 Task: Look for space in Rybnoye, Russia from 12th July, 2023 to 16th July, 2023 for 8 adults in price range Rs.10000 to Rs.16000. Place can be private room with 8 bedrooms having 8 beds and 8 bathrooms. Property type can be house, flat, guest house, hotel. Amenities needed are: wifi, TV, free parkinig on premises, gym, breakfast. Booking option can be shelf check-in. Required host language is English.
Action: Mouse moved to (563, 121)
Screenshot: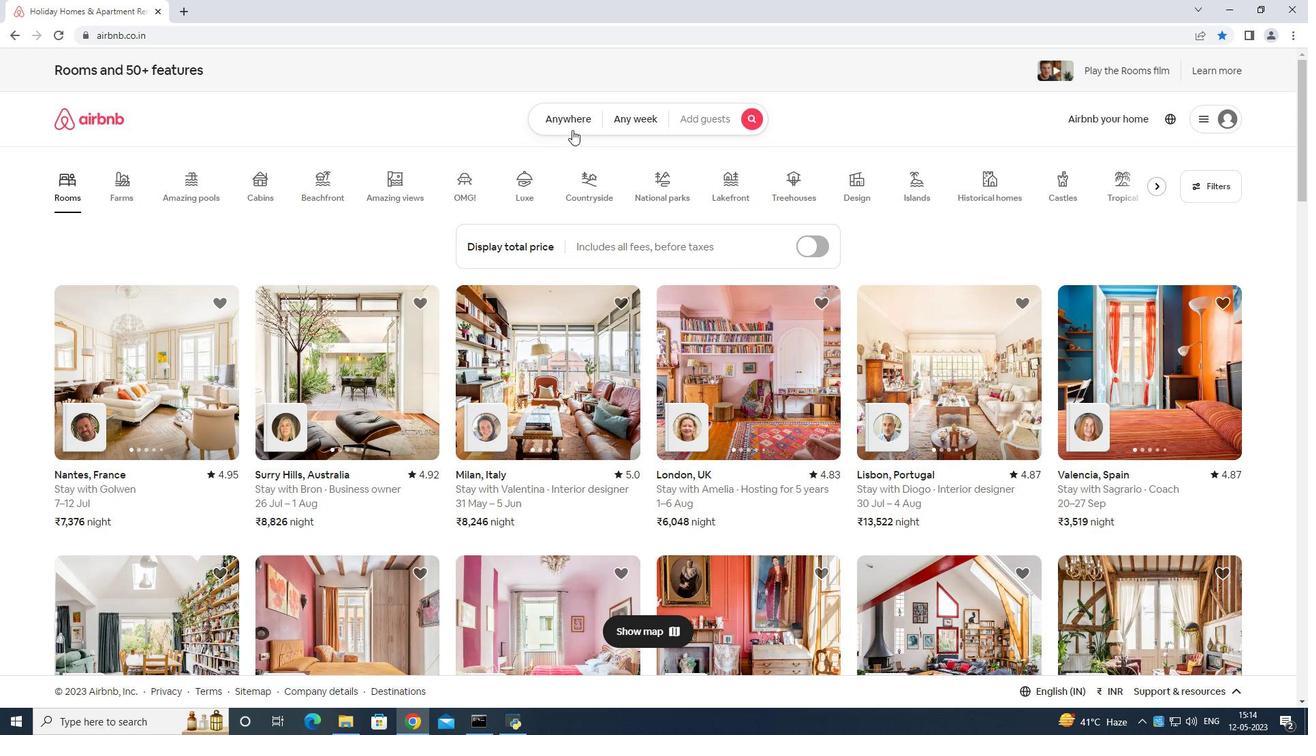 
Action: Mouse pressed left at (563, 121)
Screenshot: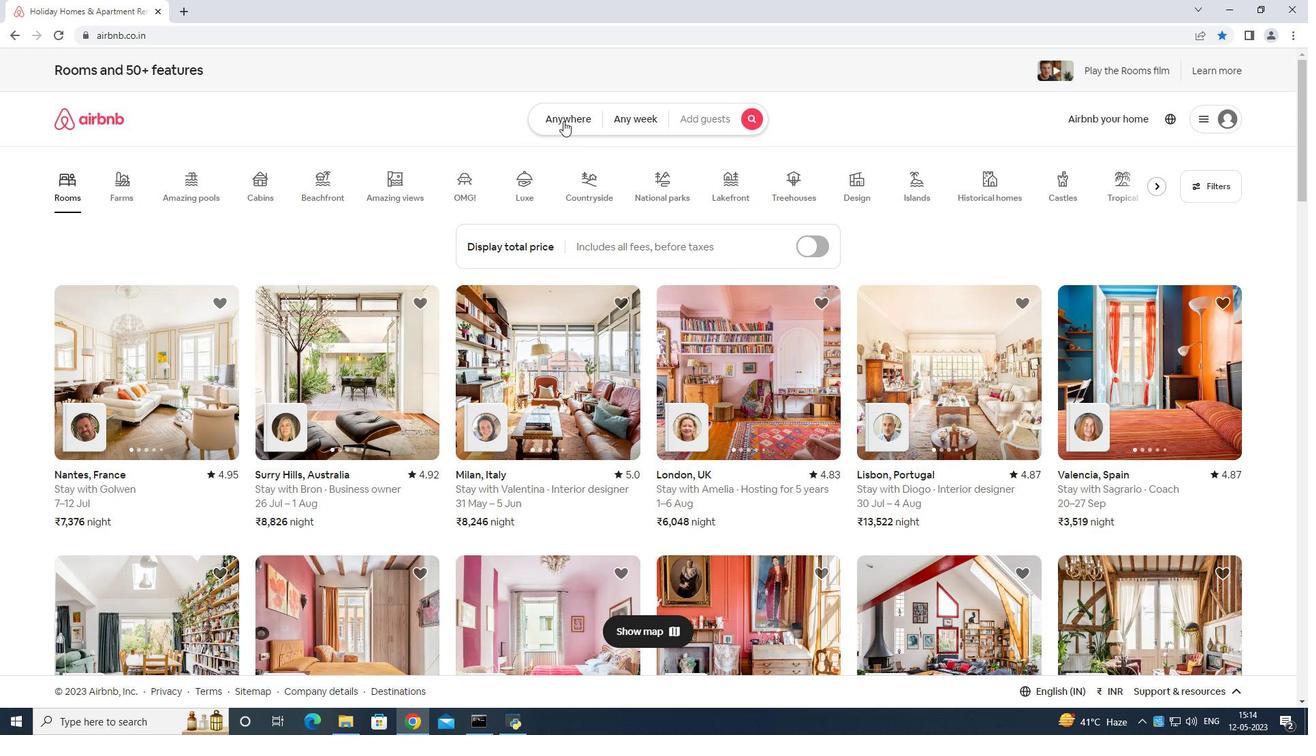 
Action: Mouse moved to (453, 169)
Screenshot: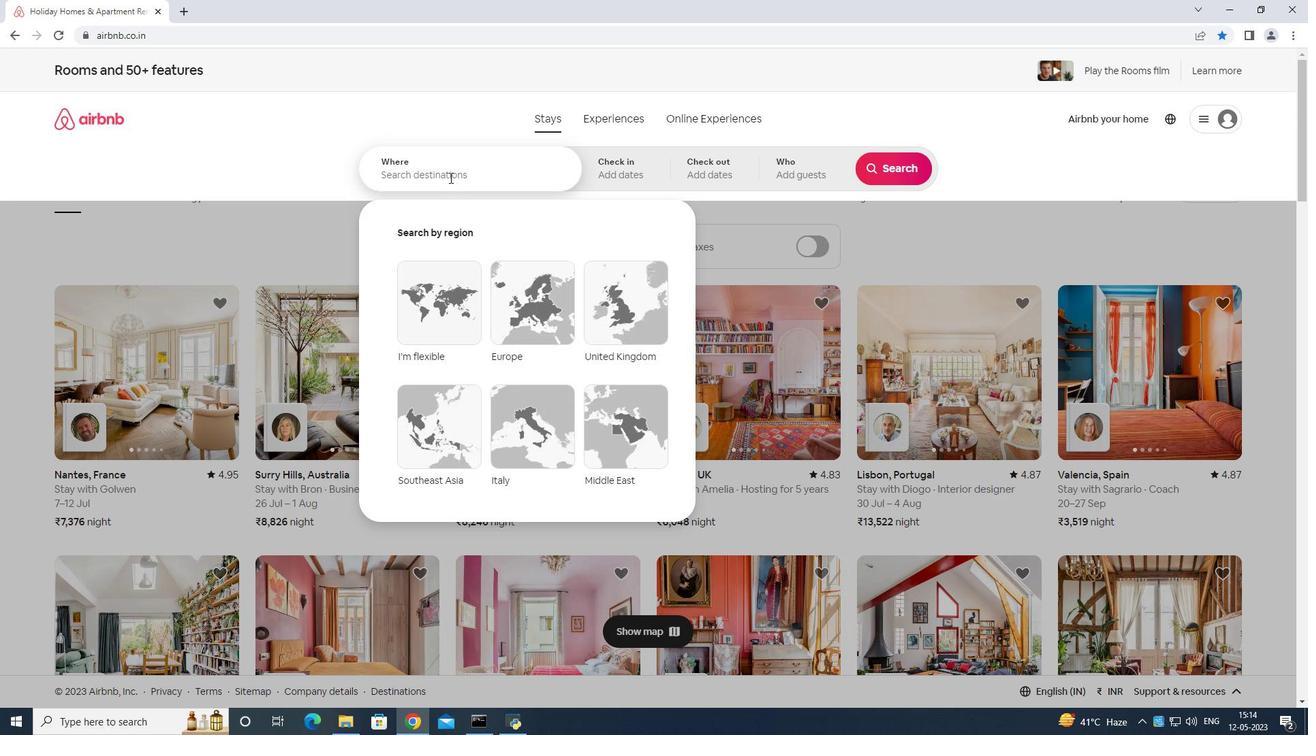 
Action: Mouse pressed left at (453, 169)
Screenshot: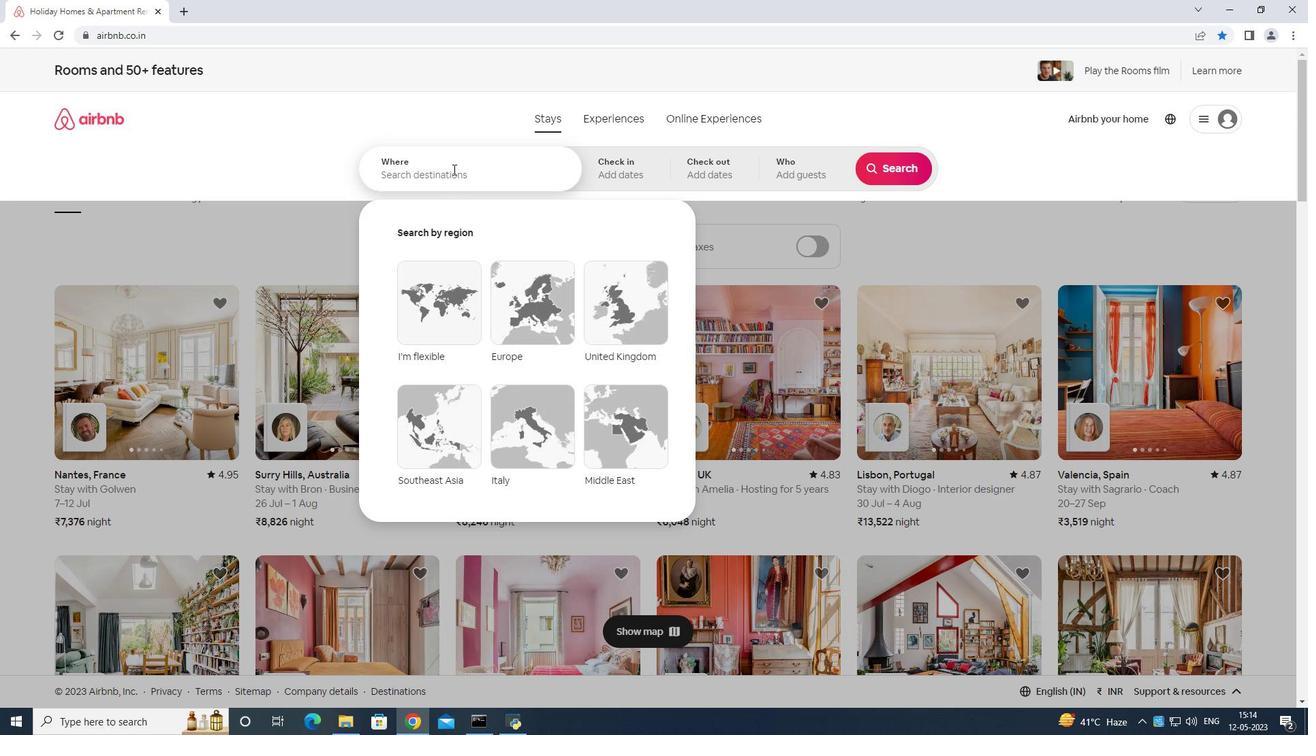 
Action: Mouse moved to (442, 177)
Screenshot: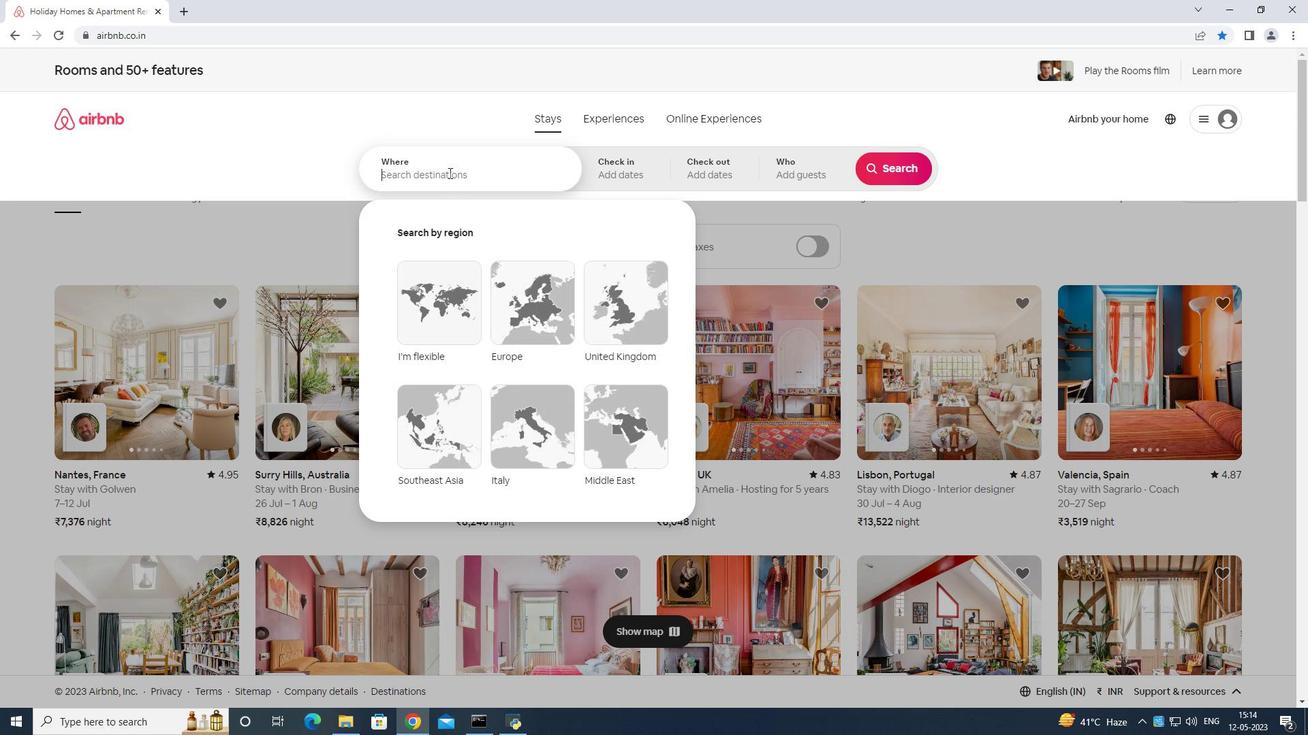 
Action: Key pressed <Key.shift>Rybnoye<Key.space>rua<Key.backspace>ssia<Key.enter>
Screenshot: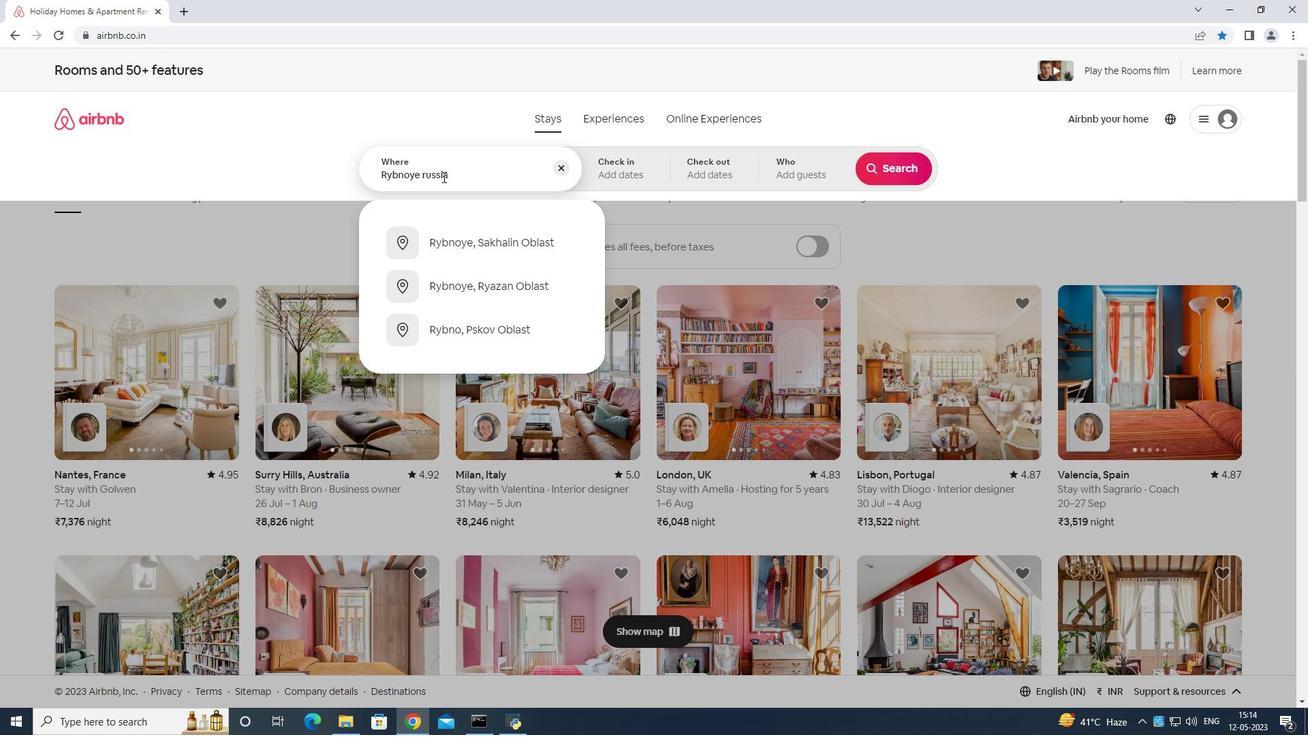 
Action: Mouse moved to (889, 272)
Screenshot: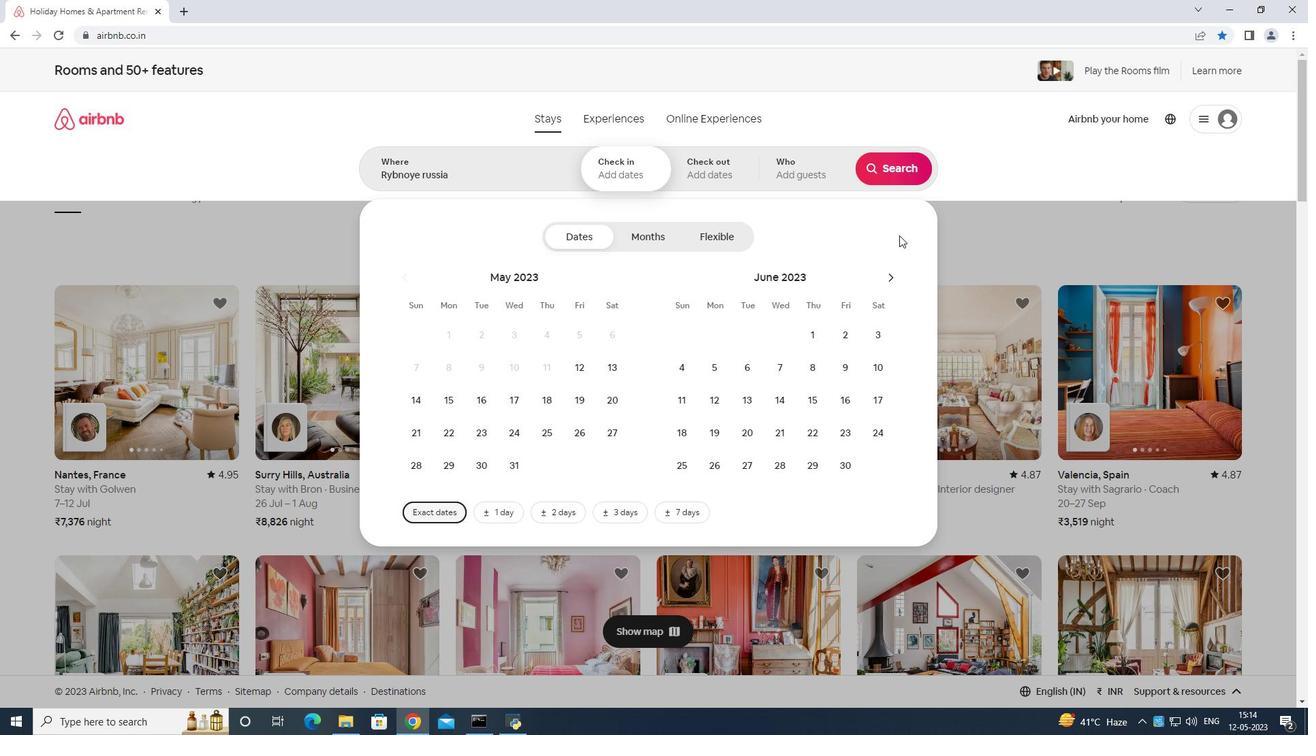 
Action: Mouse pressed left at (889, 272)
Screenshot: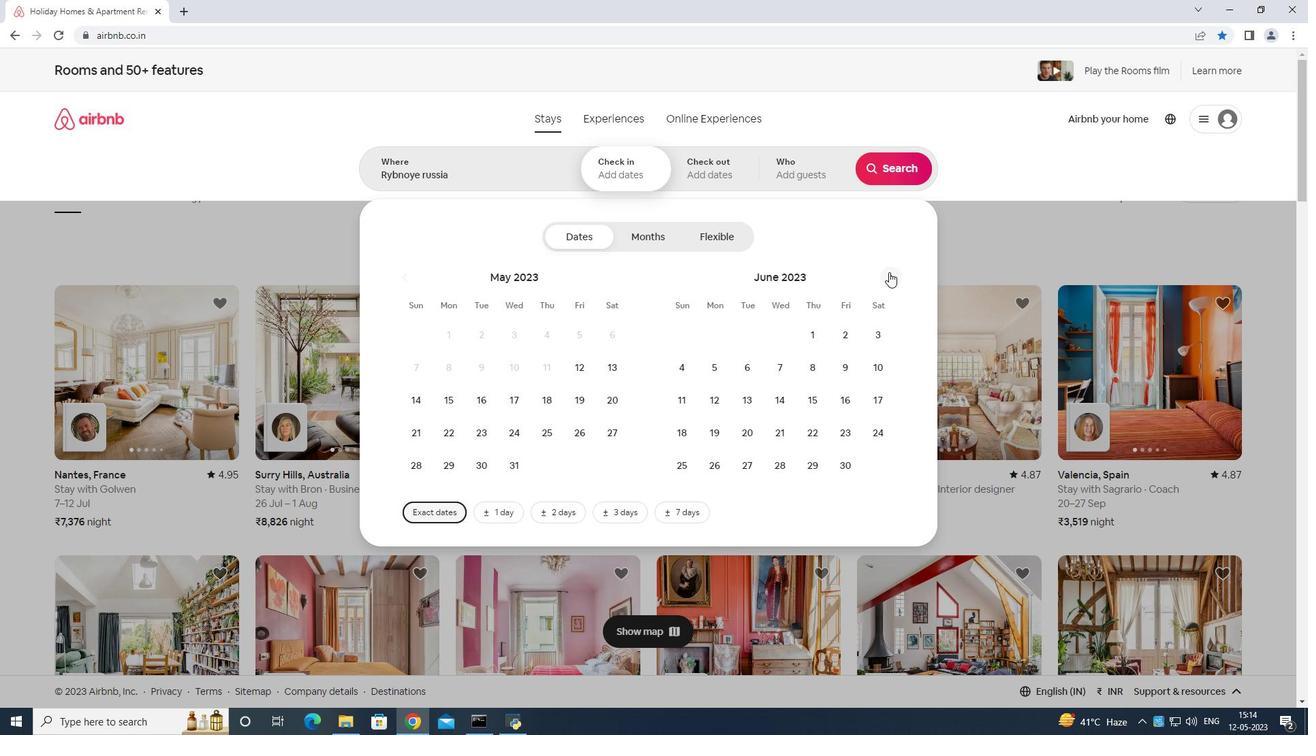 
Action: Mouse moved to (772, 392)
Screenshot: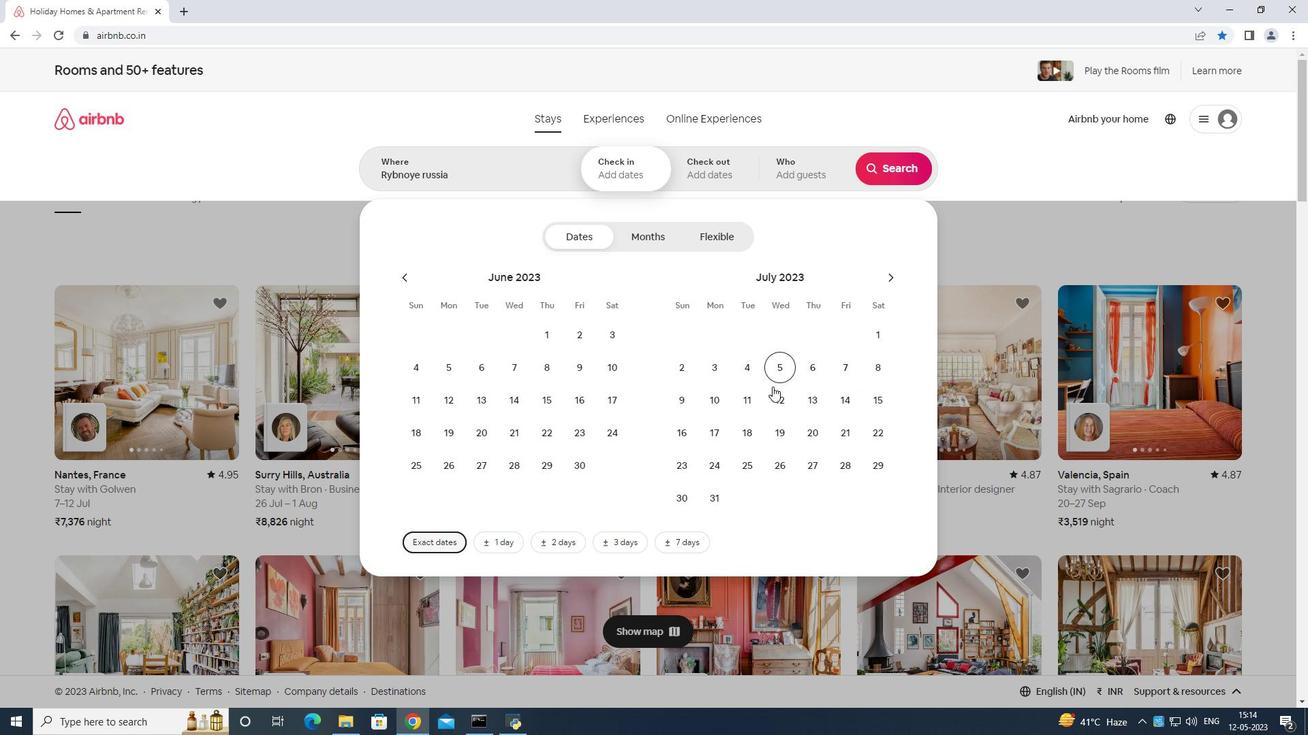 
Action: Mouse pressed left at (772, 392)
Screenshot: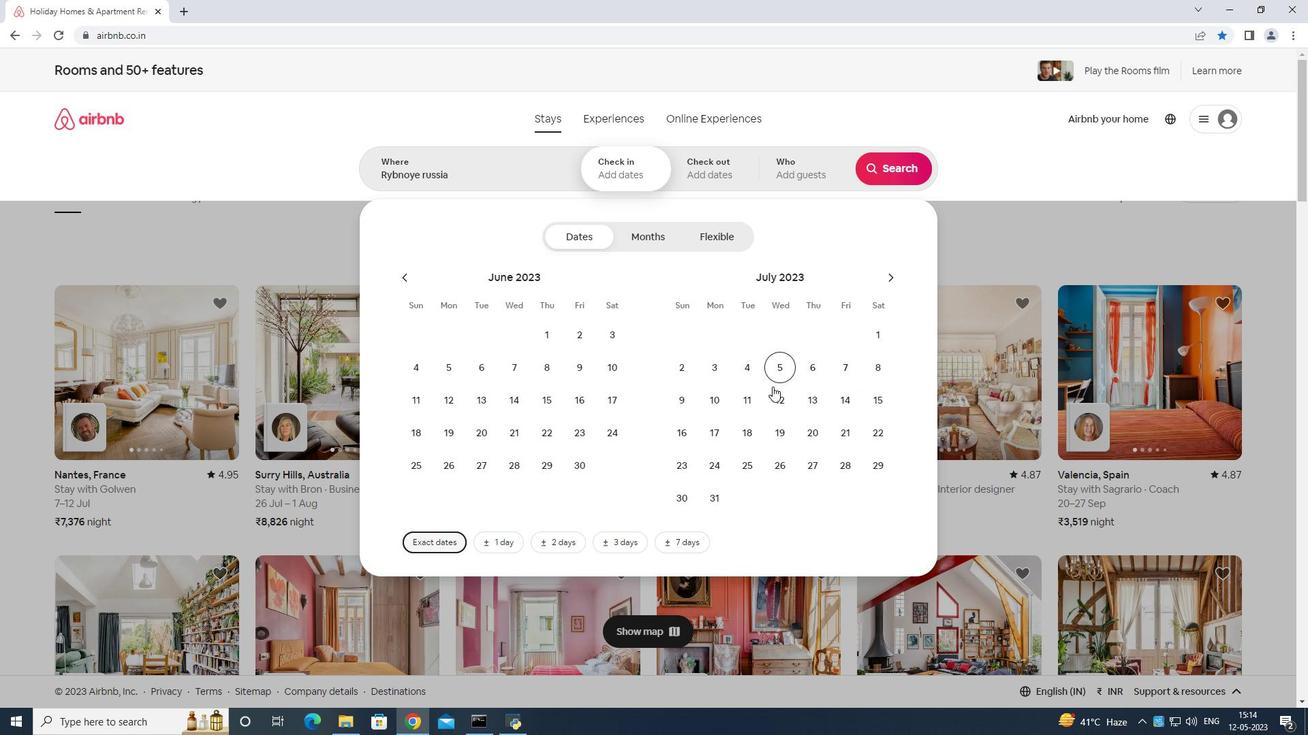 
Action: Mouse moved to (687, 433)
Screenshot: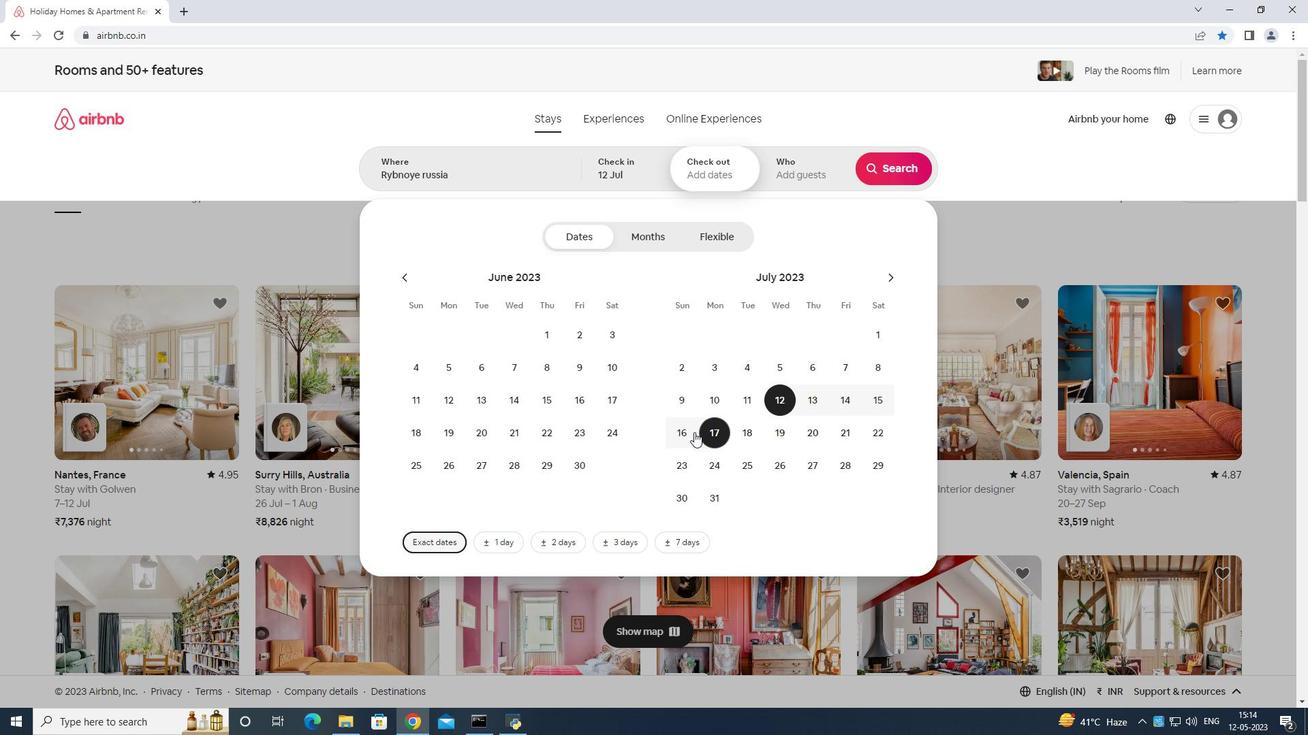 
Action: Mouse pressed left at (687, 433)
Screenshot: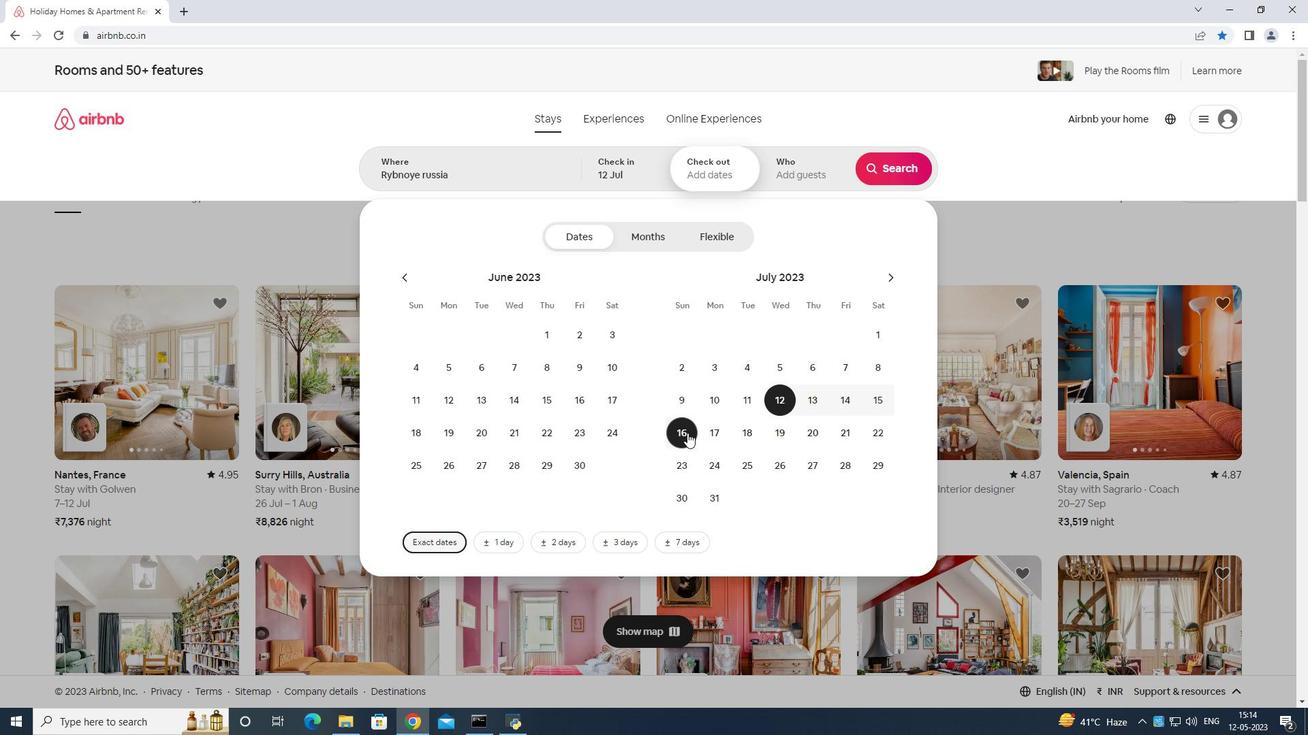
Action: Mouse moved to (804, 172)
Screenshot: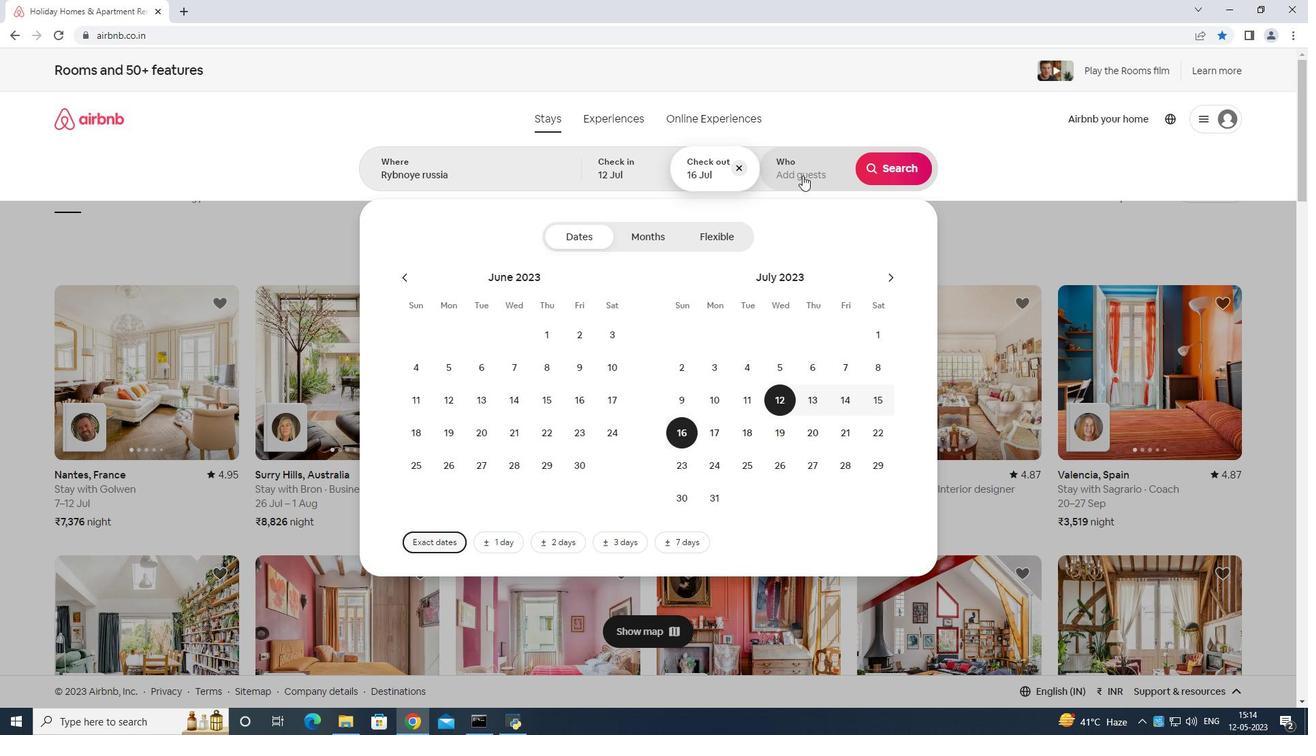 
Action: Mouse pressed left at (804, 172)
Screenshot: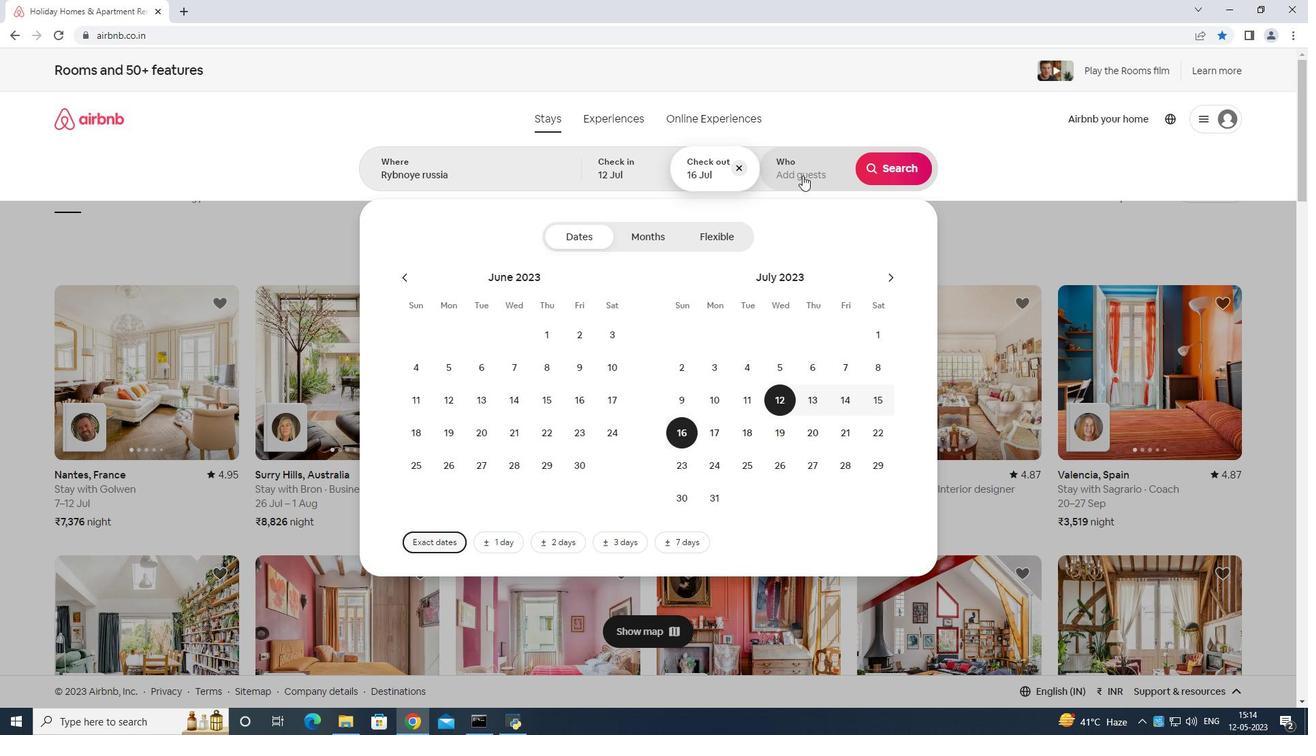 
Action: Mouse moved to (905, 237)
Screenshot: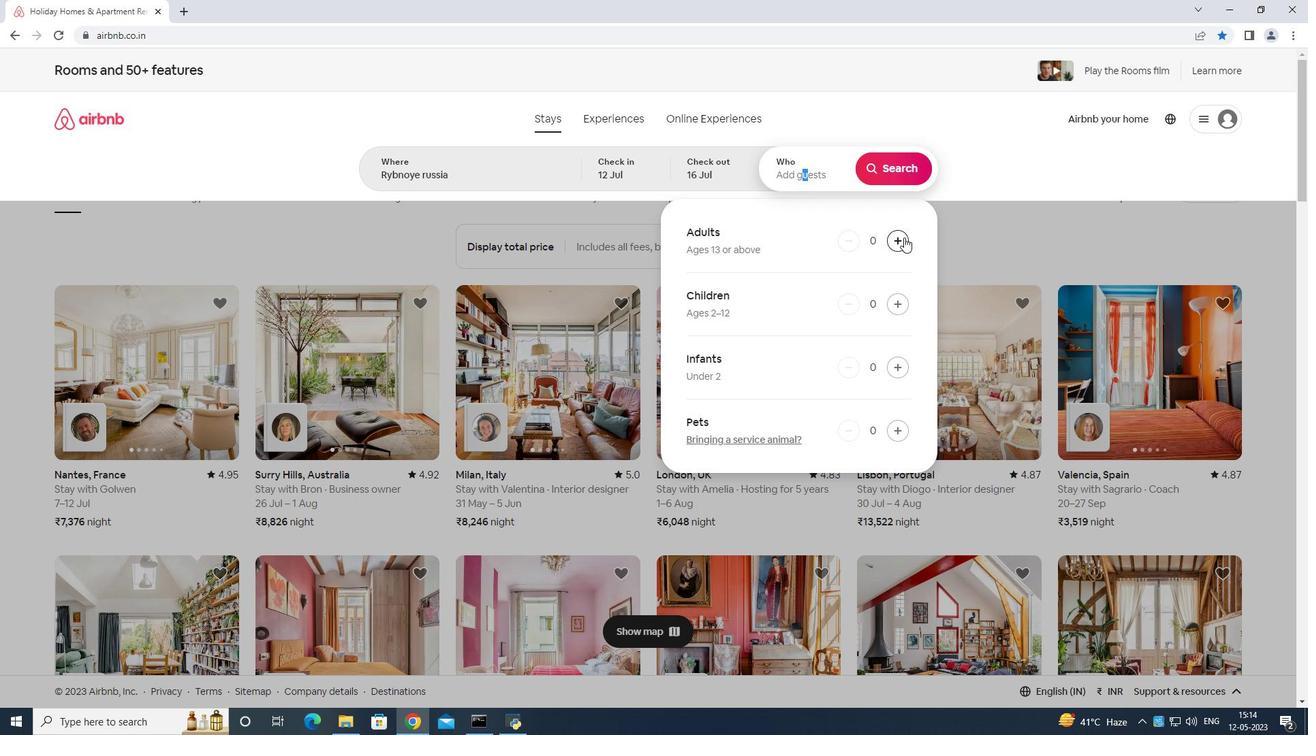 
Action: Mouse pressed left at (905, 237)
Screenshot: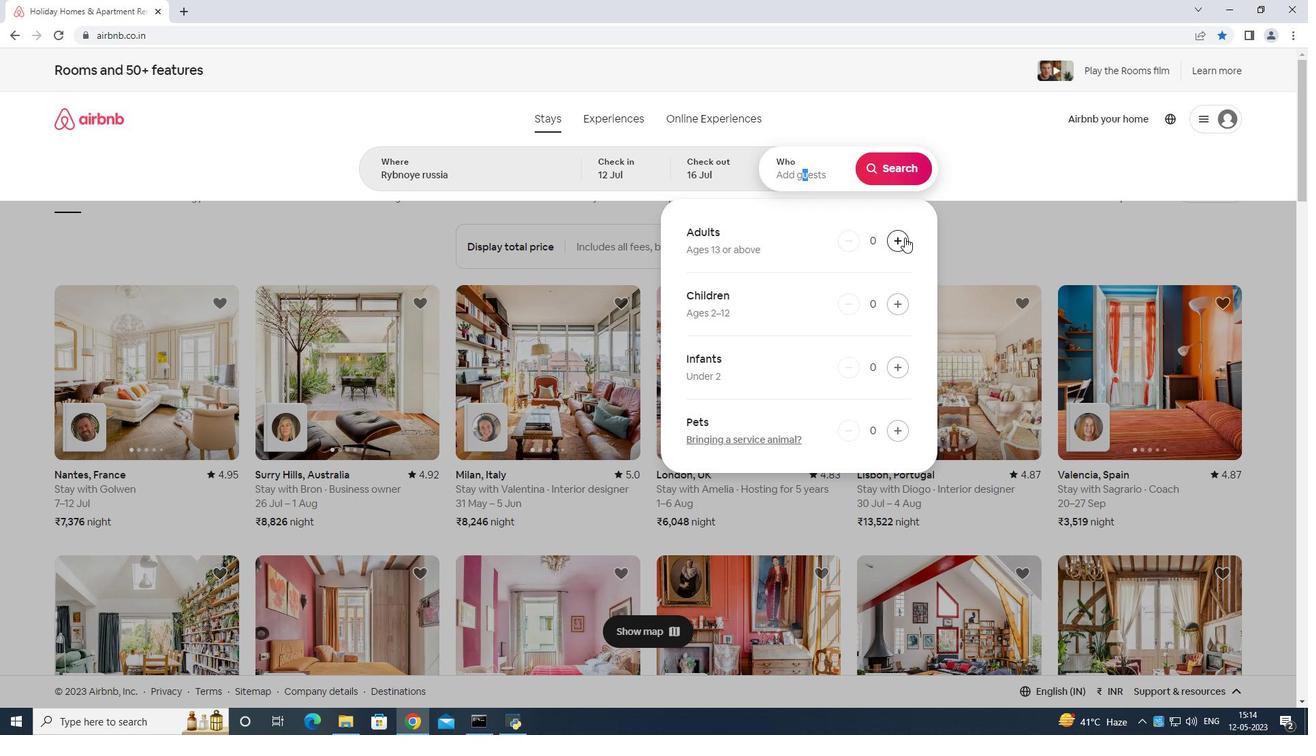 
Action: Mouse moved to (899, 240)
Screenshot: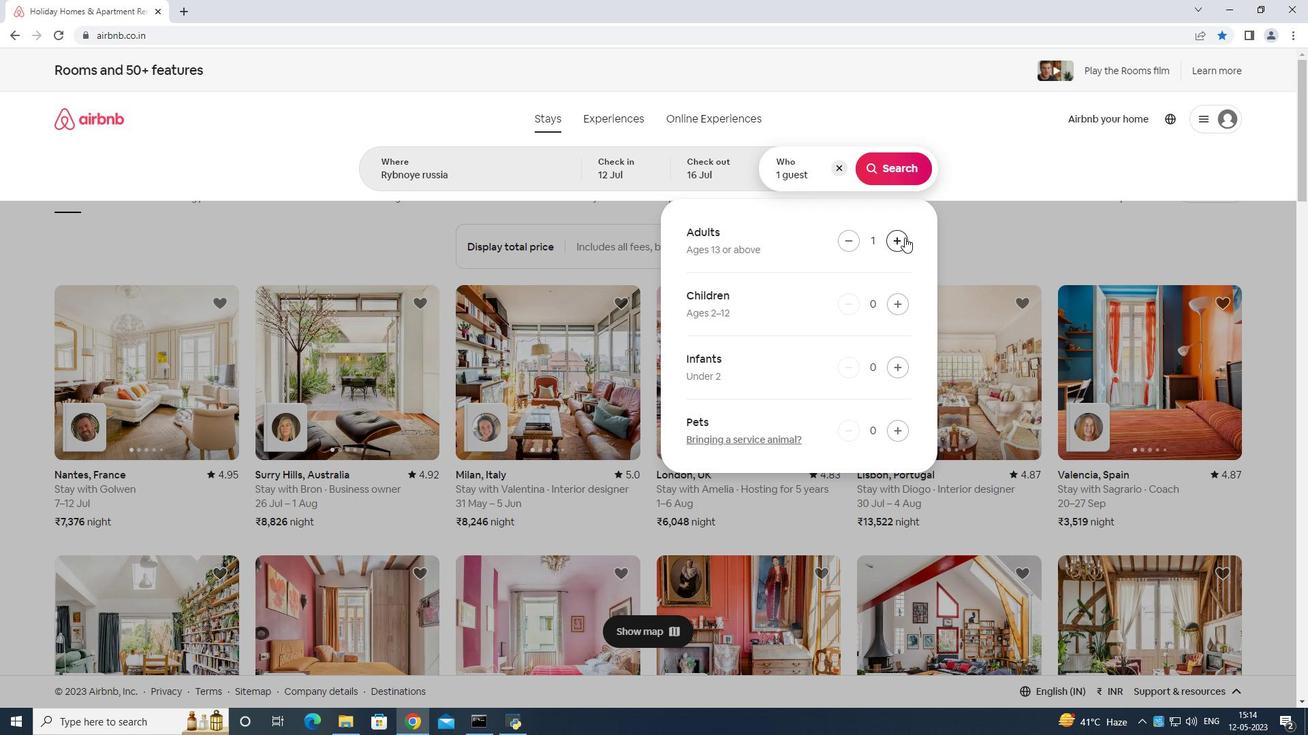 
Action: Mouse pressed left at (899, 240)
Screenshot: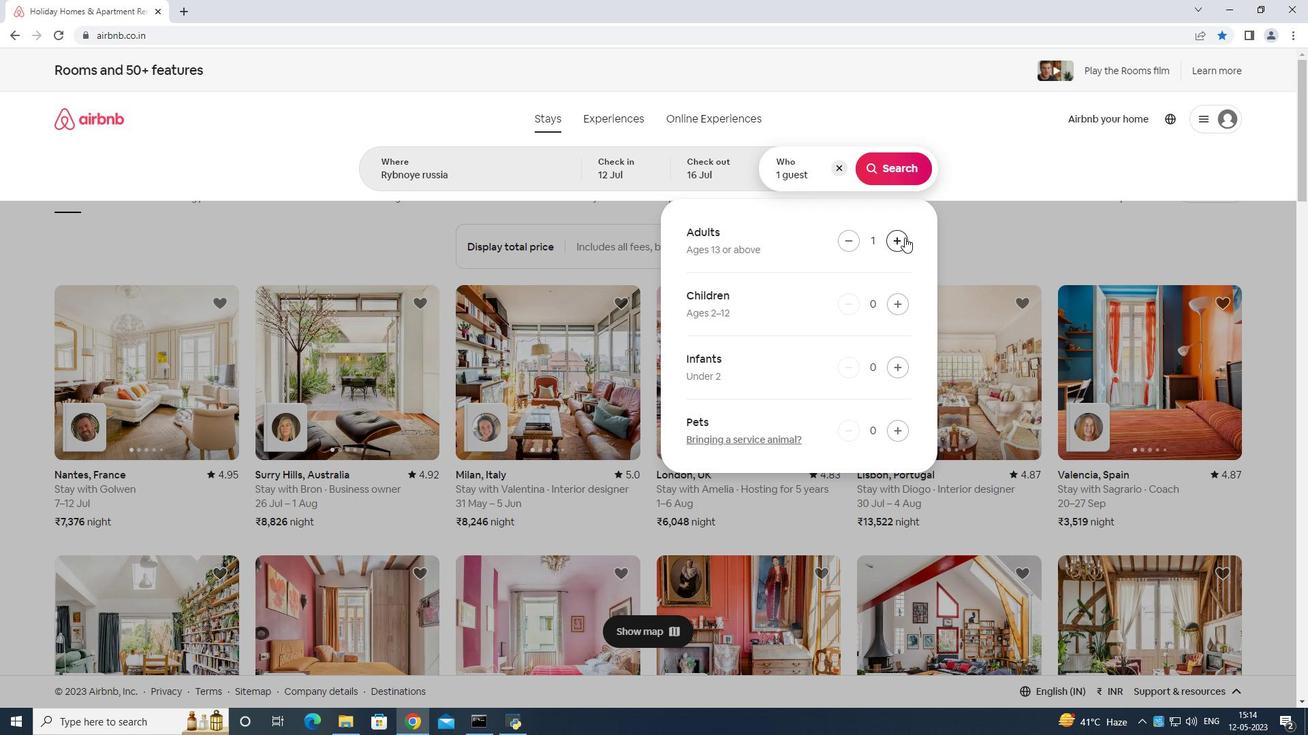 
Action: Mouse pressed left at (899, 240)
Screenshot: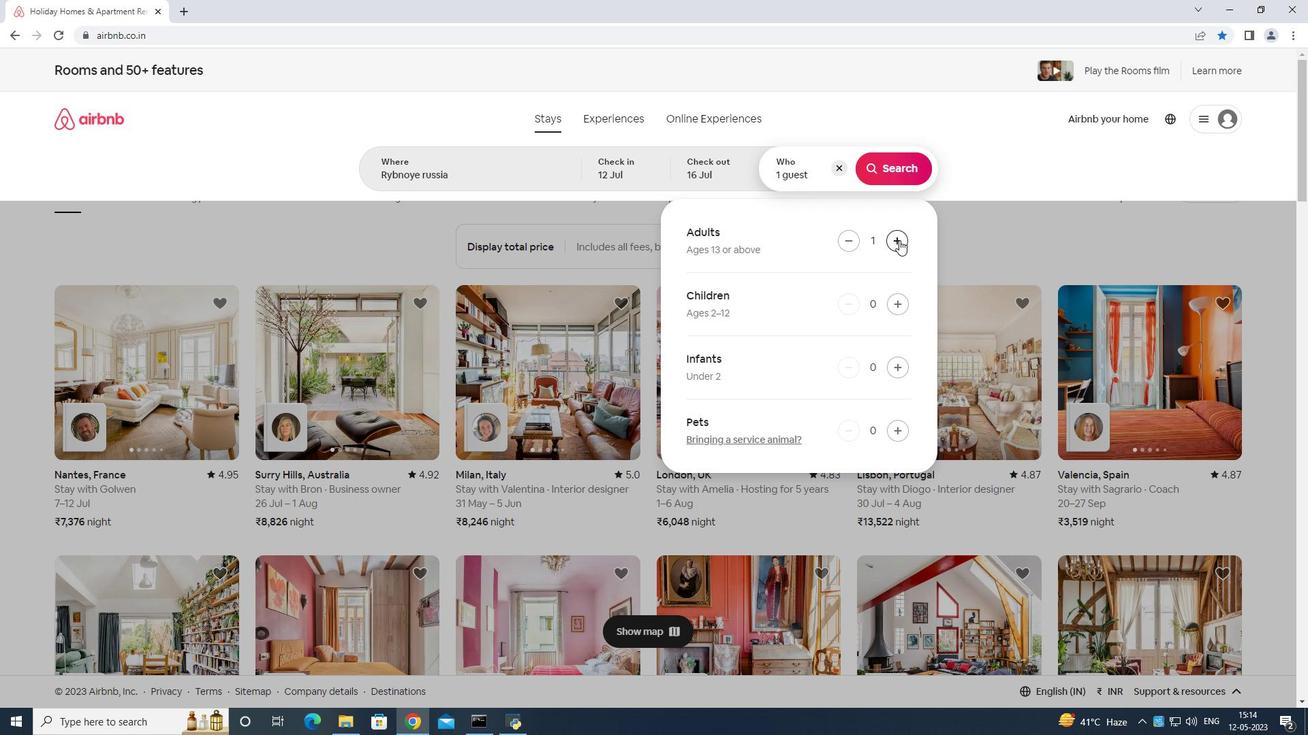 
Action: Mouse pressed left at (899, 240)
Screenshot: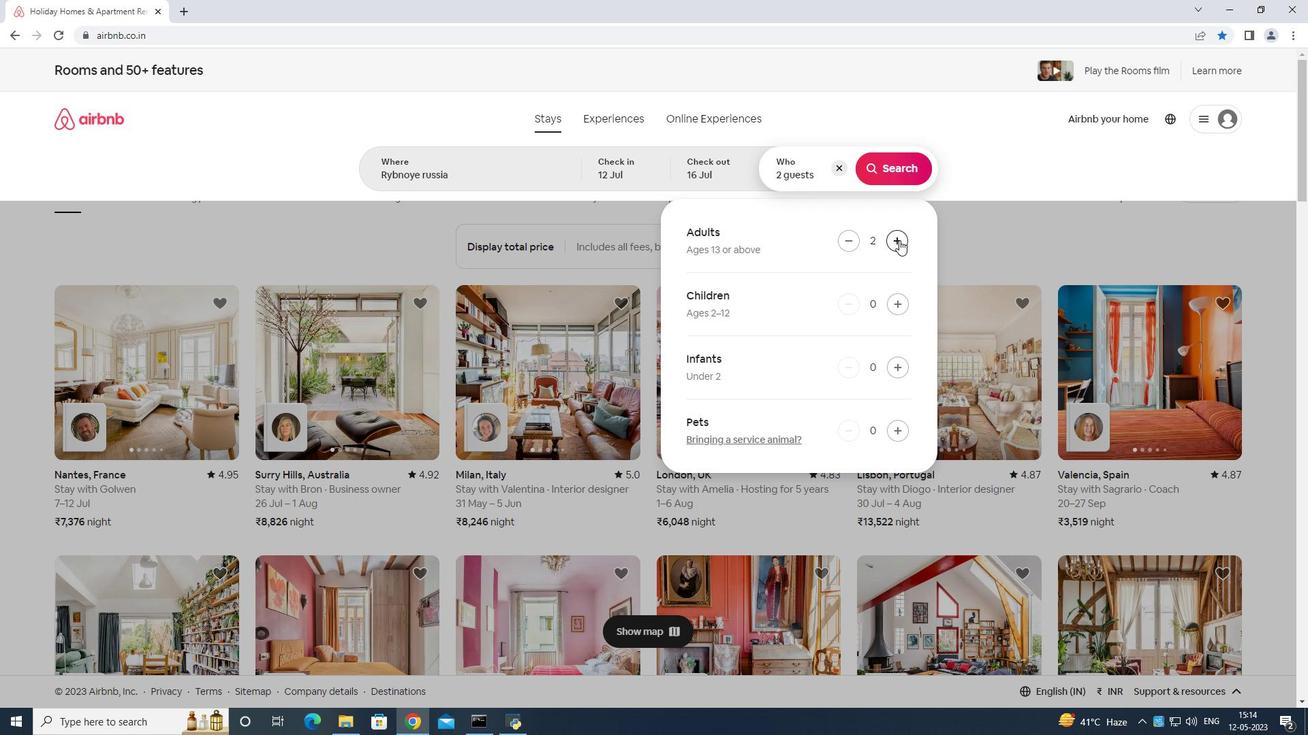 
Action: Mouse moved to (899, 240)
Screenshot: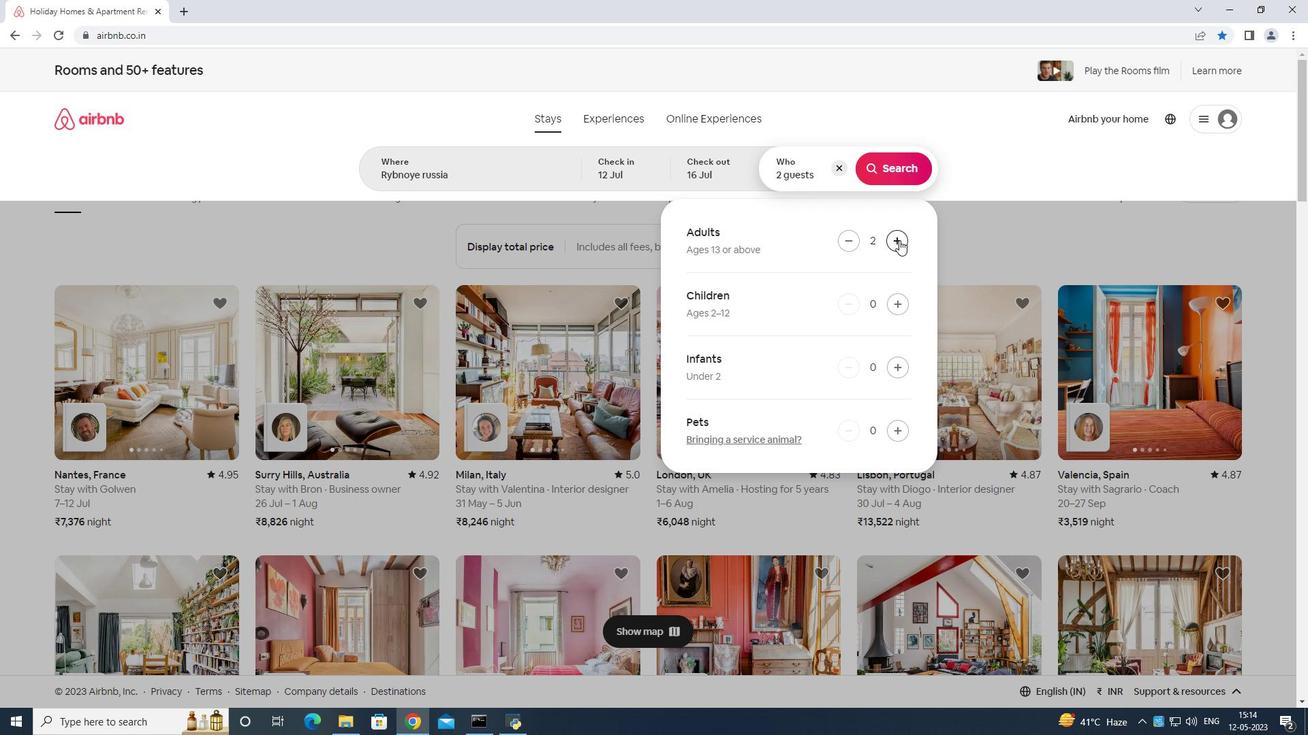 
Action: Mouse pressed left at (899, 240)
Screenshot: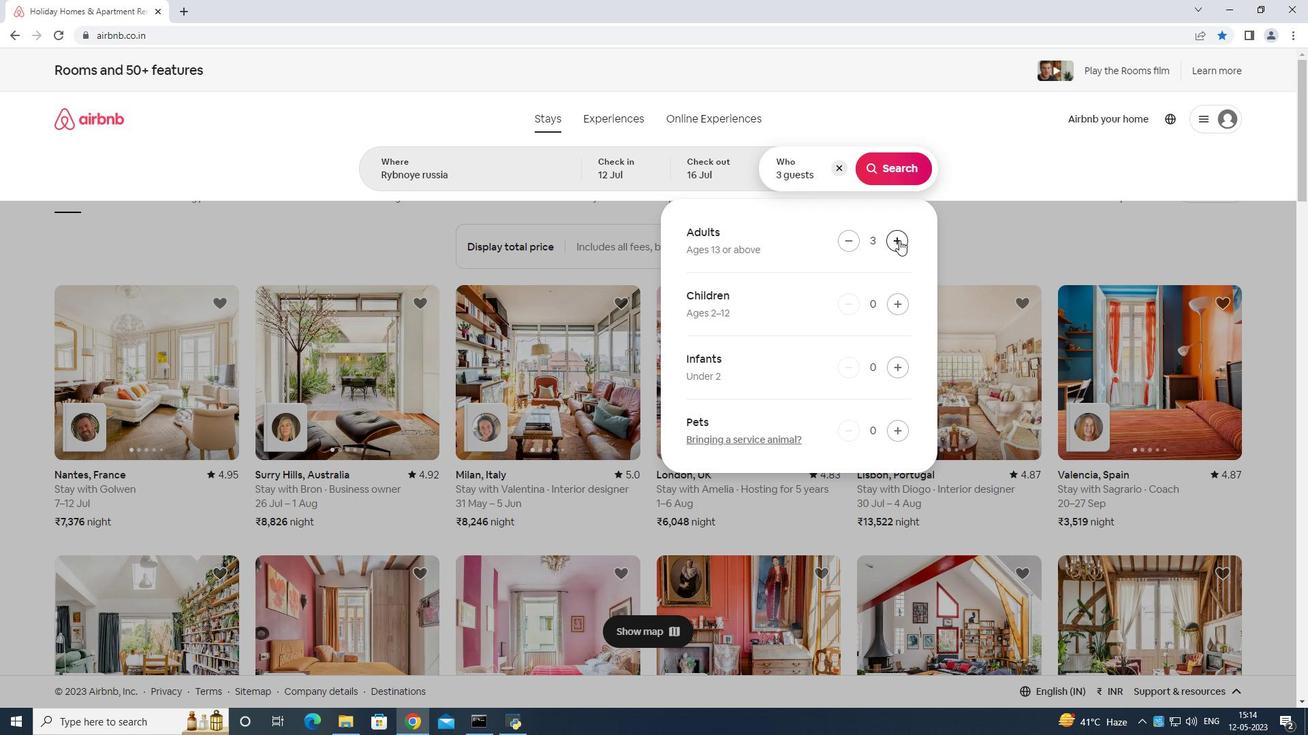 
Action: Mouse moved to (899, 240)
Screenshot: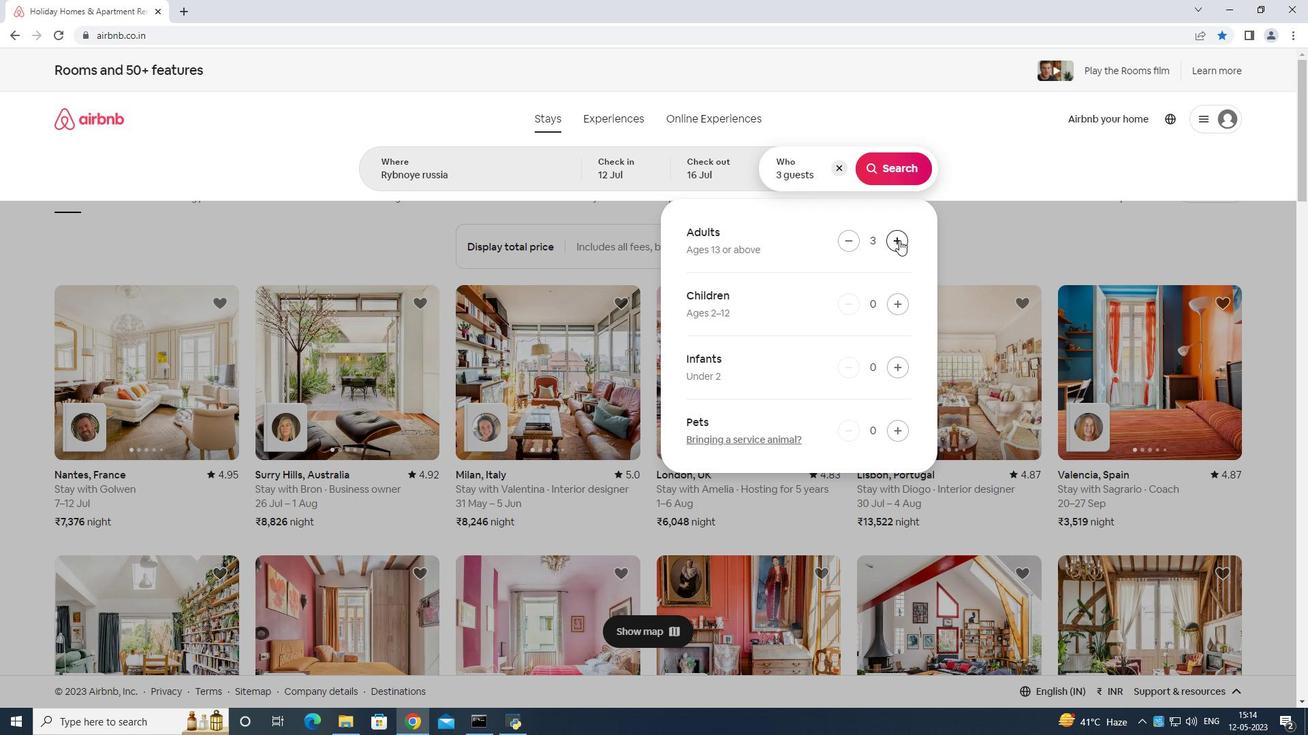 
Action: Mouse pressed left at (899, 240)
Screenshot: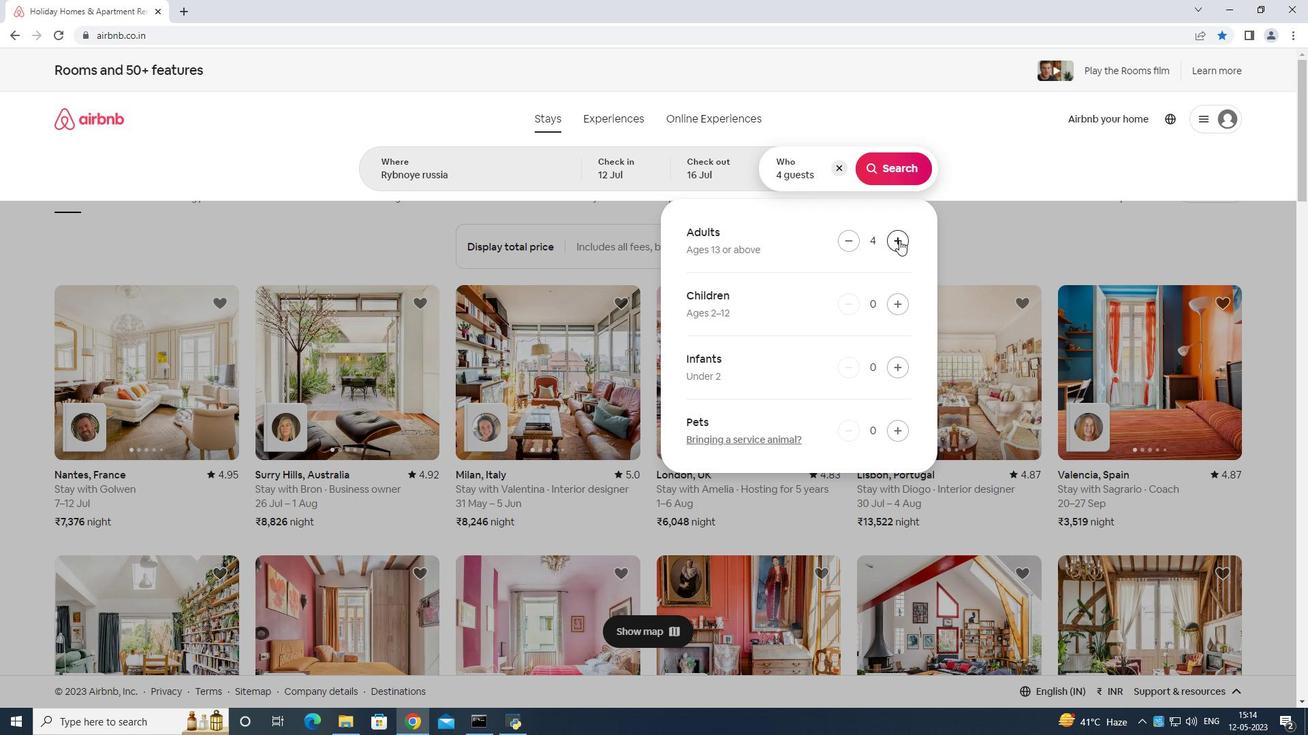 
Action: Mouse moved to (900, 241)
Screenshot: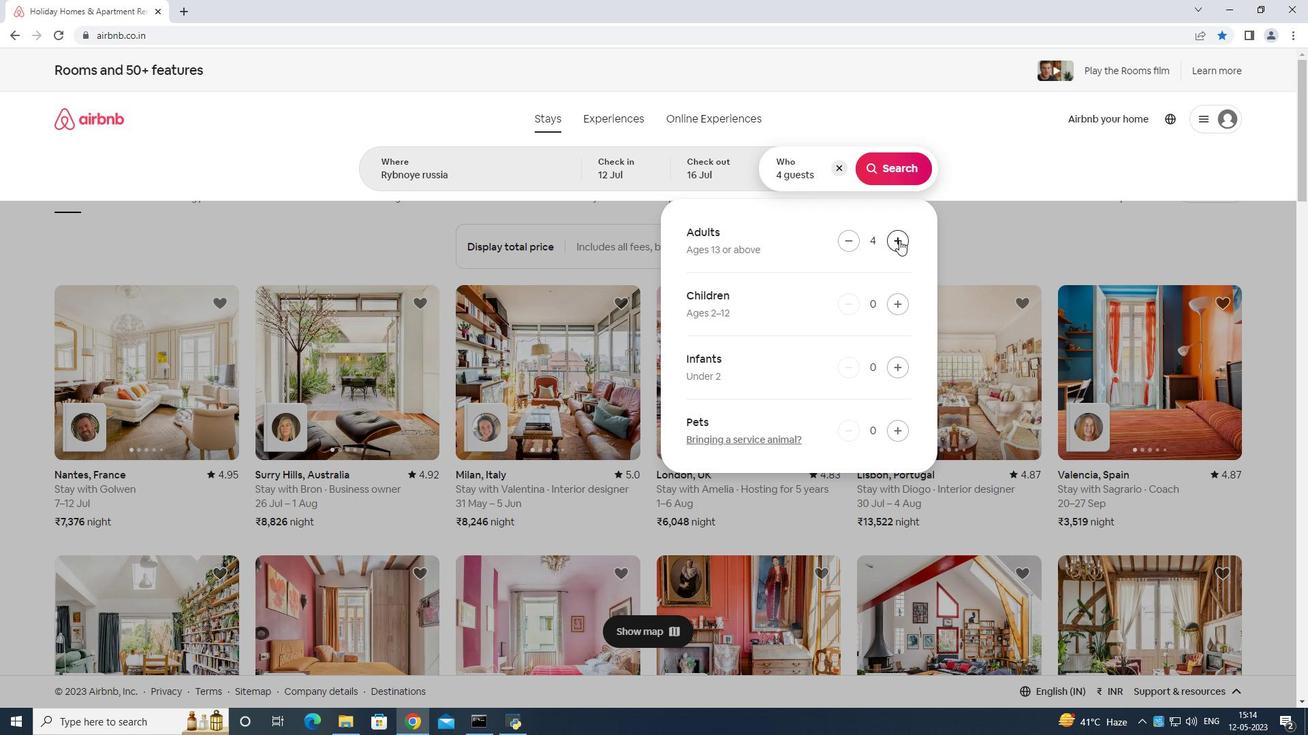 
Action: Mouse pressed left at (900, 241)
Screenshot: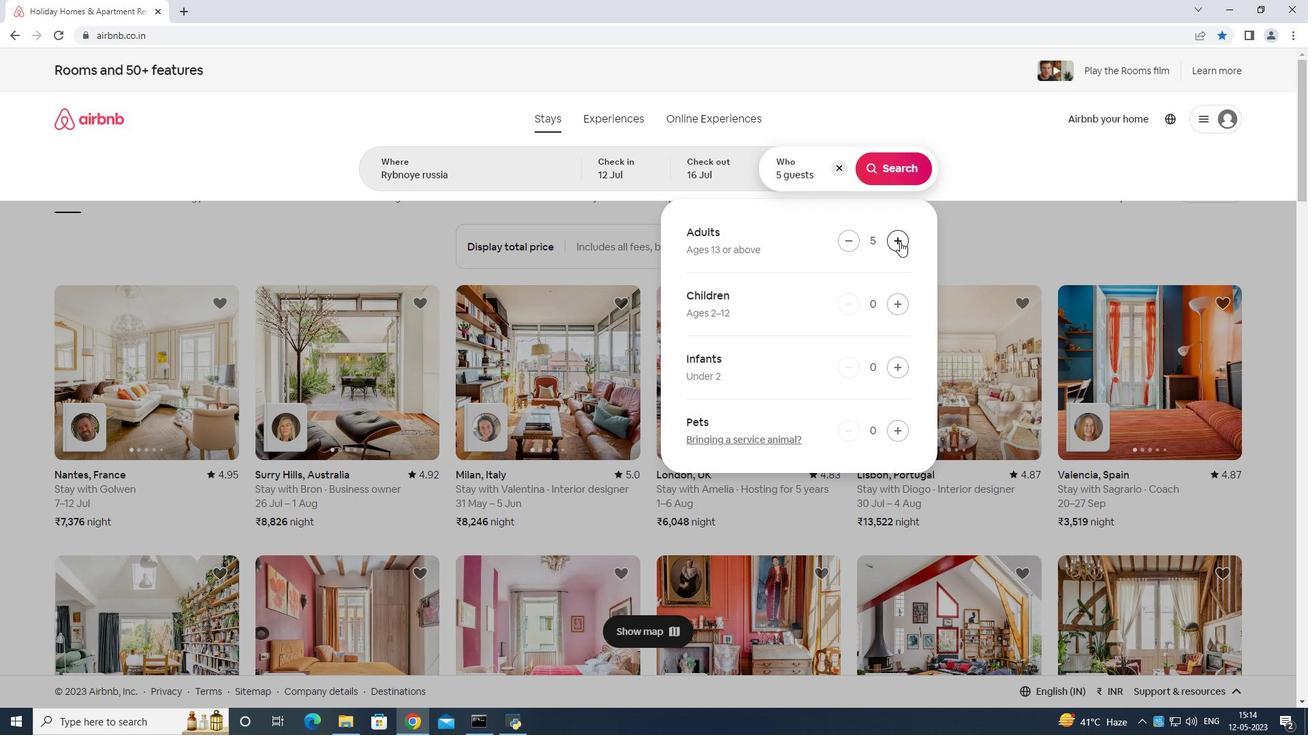 
Action: Mouse pressed left at (900, 241)
Screenshot: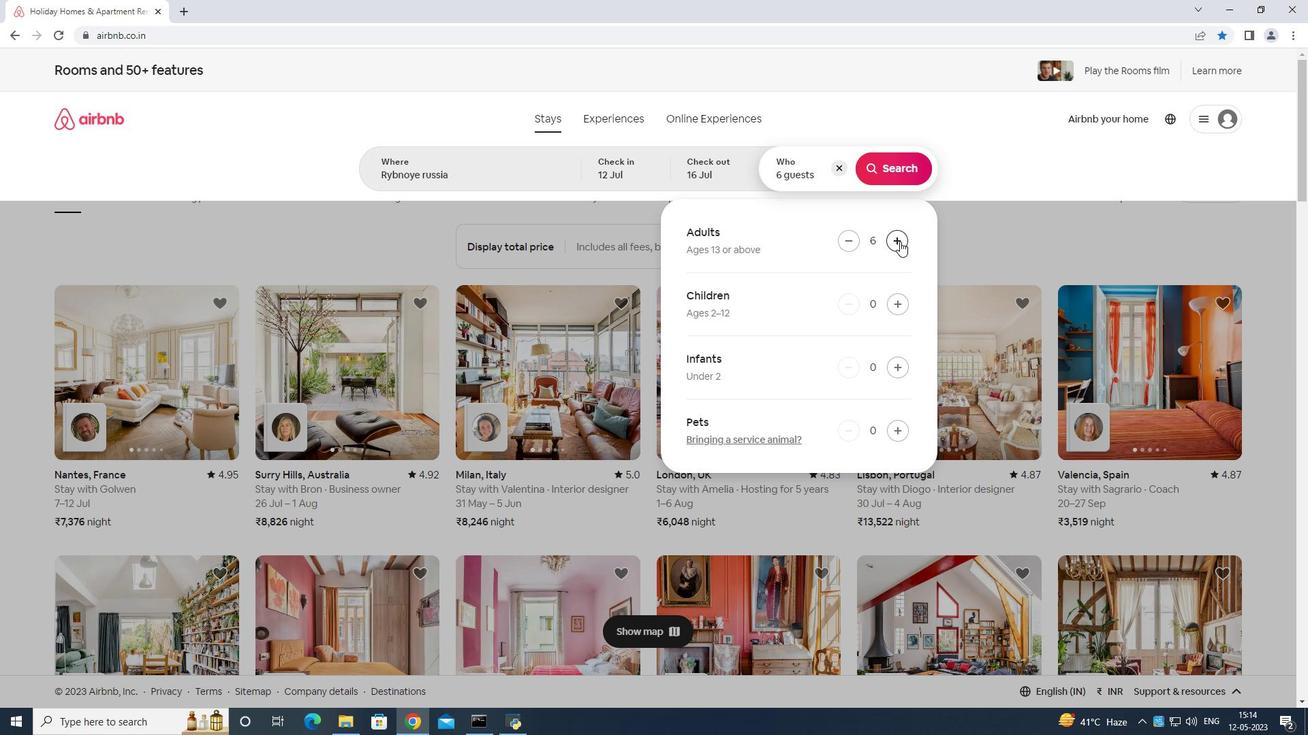 
Action: Mouse moved to (896, 166)
Screenshot: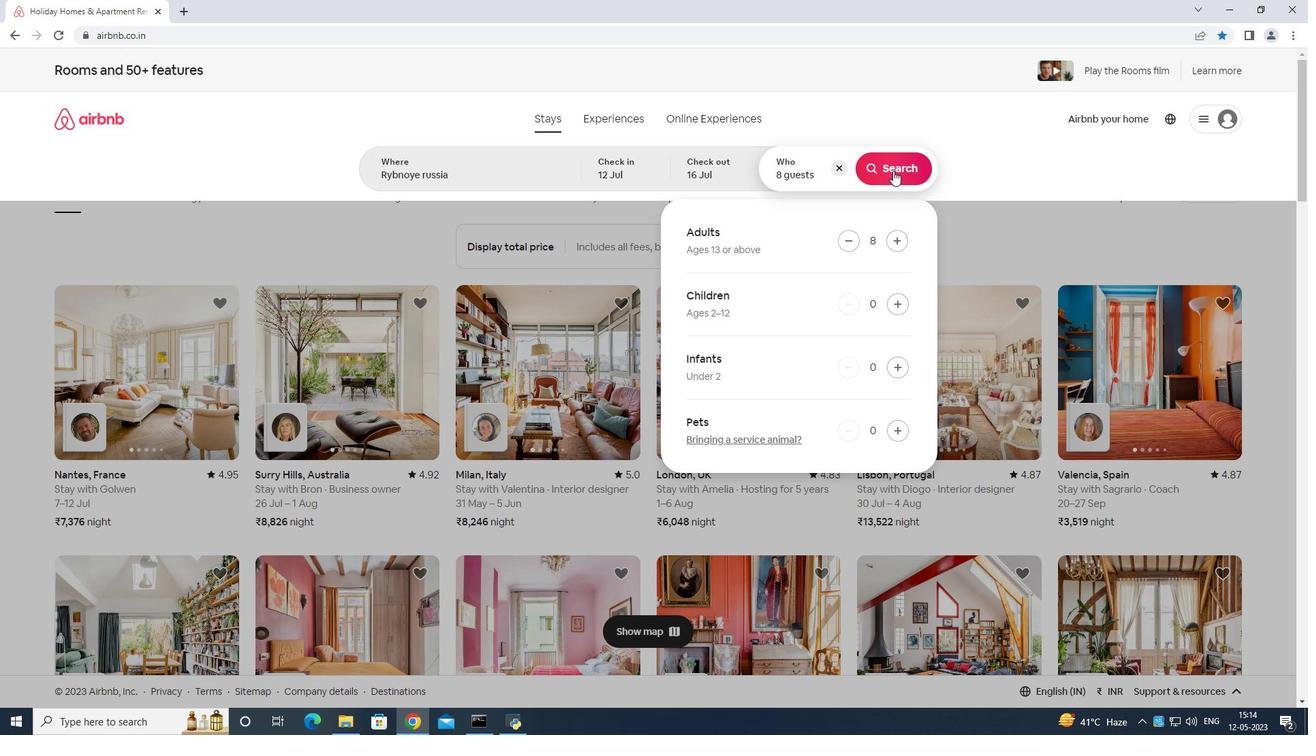 
Action: Mouse pressed left at (896, 166)
Screenshot: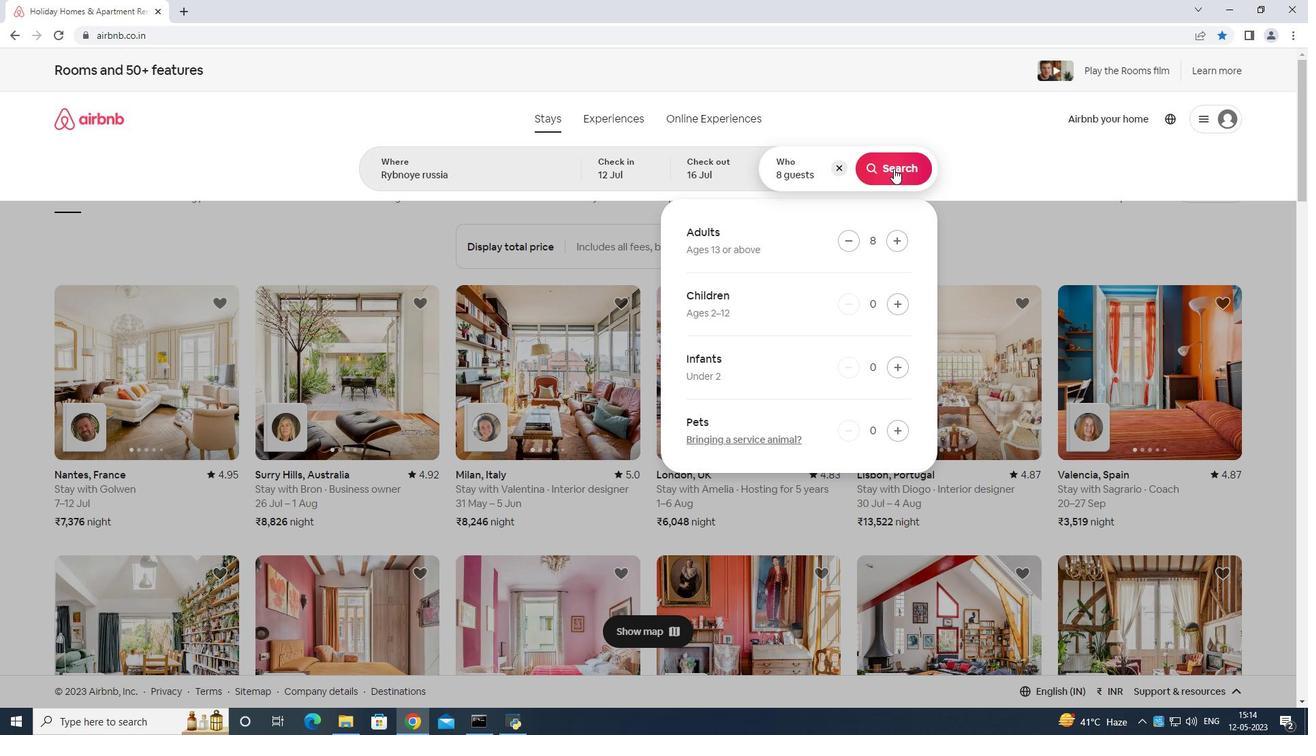 
Action: Mouse moved to (1247, 120)
Screenshot: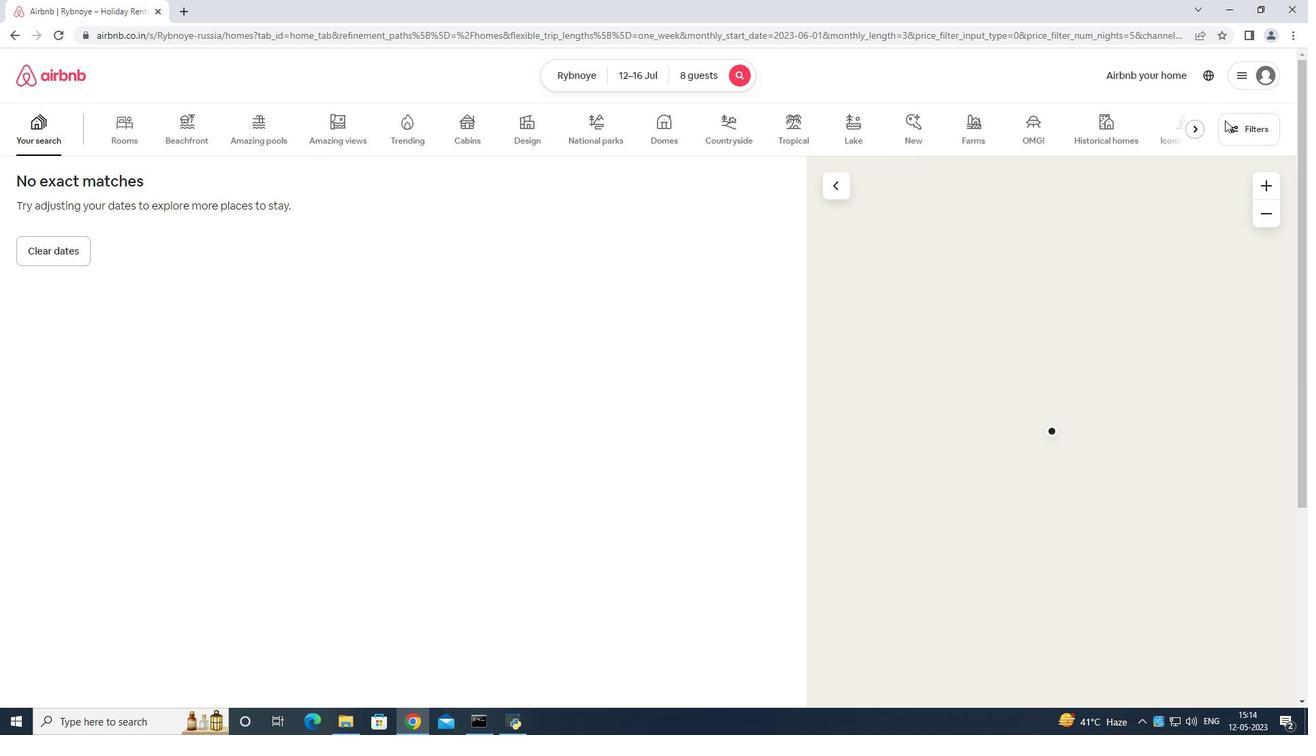 
Action: Mouse pressed left at (1247, 120)
Screenshot: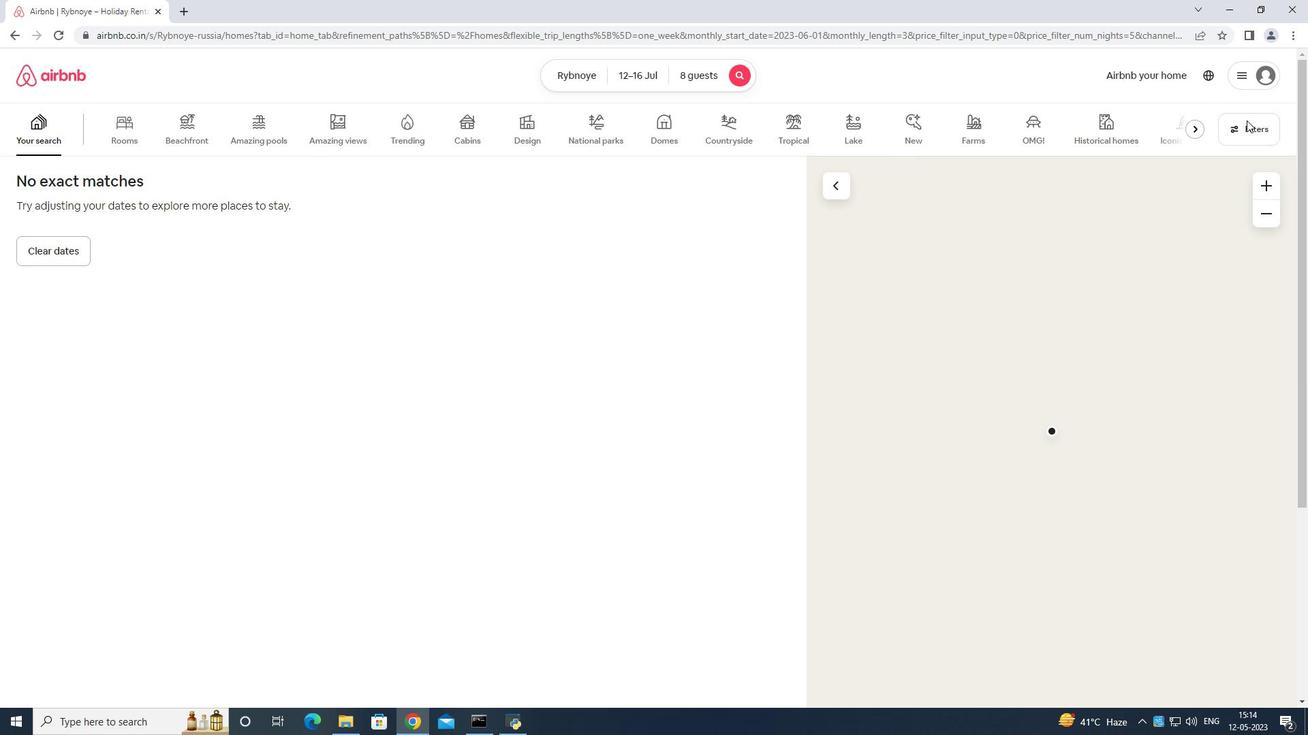 
Action: Mouse moved to (579, 459)
Screenshot: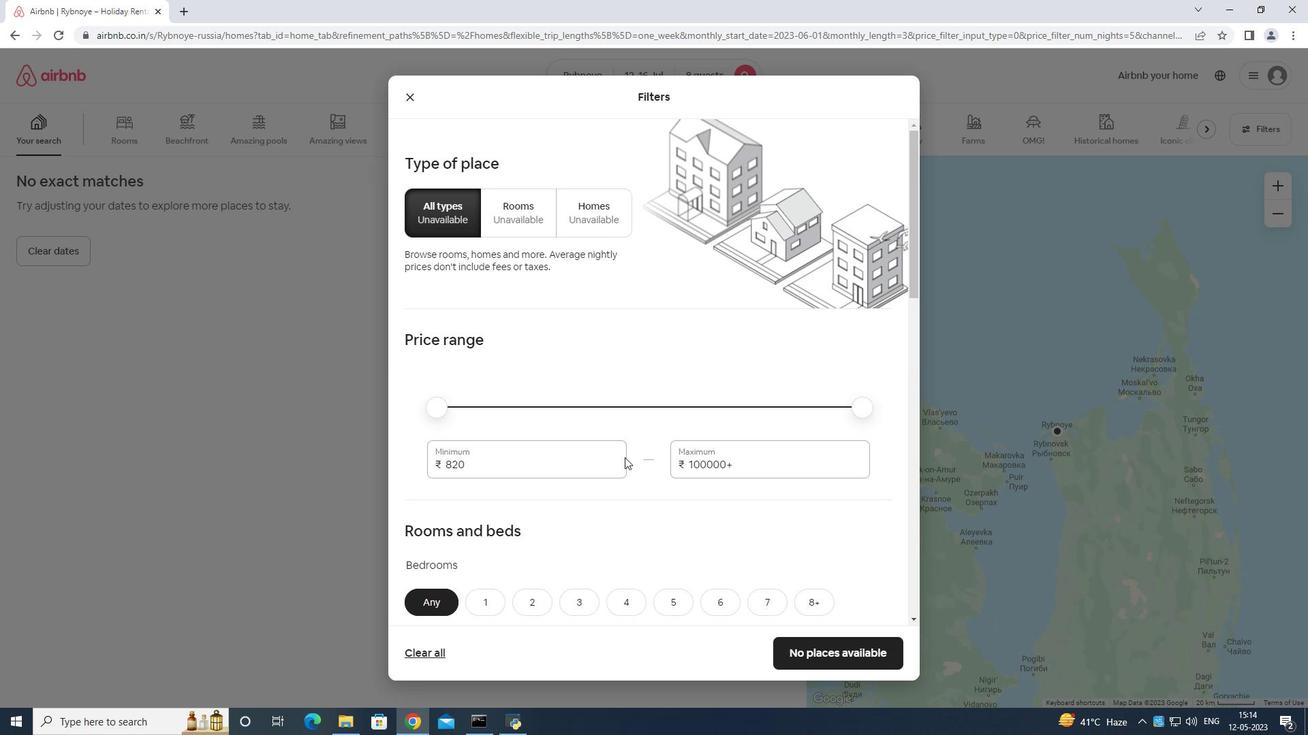 
Action: Mouse pressed left at (579, 459)
Screenshot: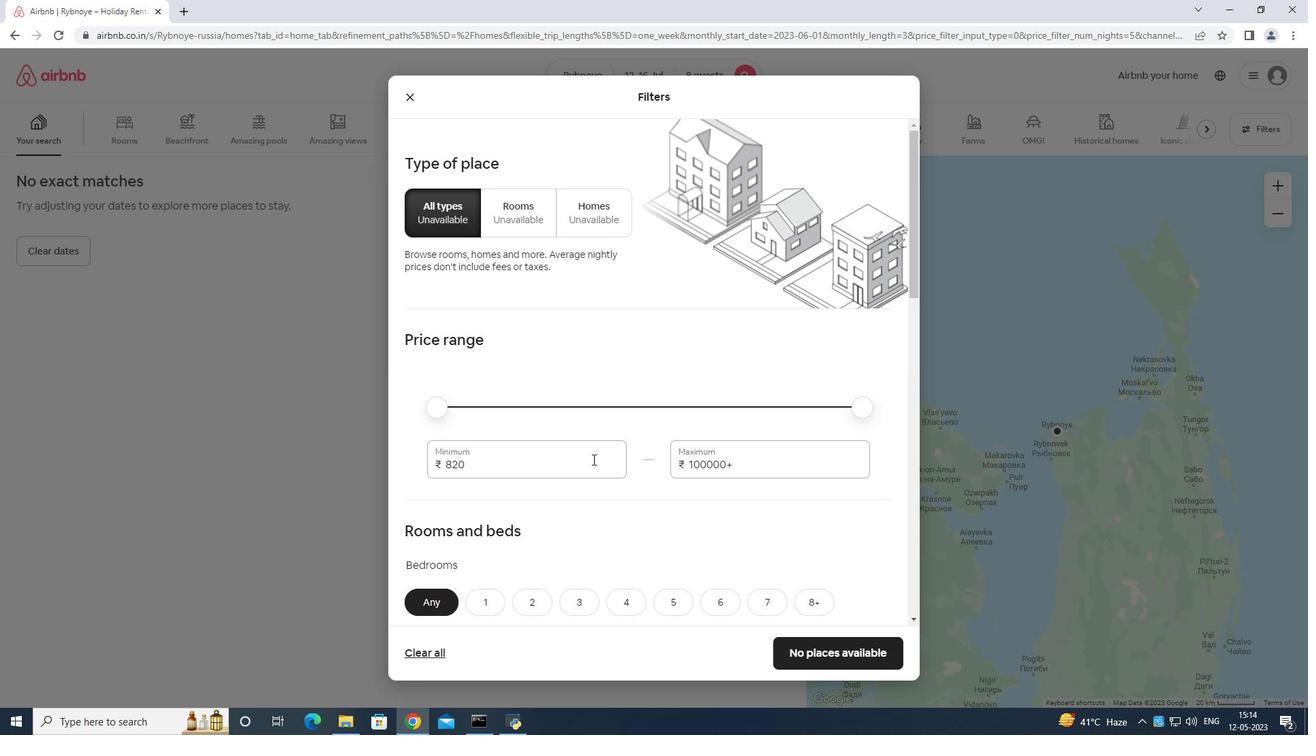 
Action: Mouse moved to (578, 453)
Screenshot: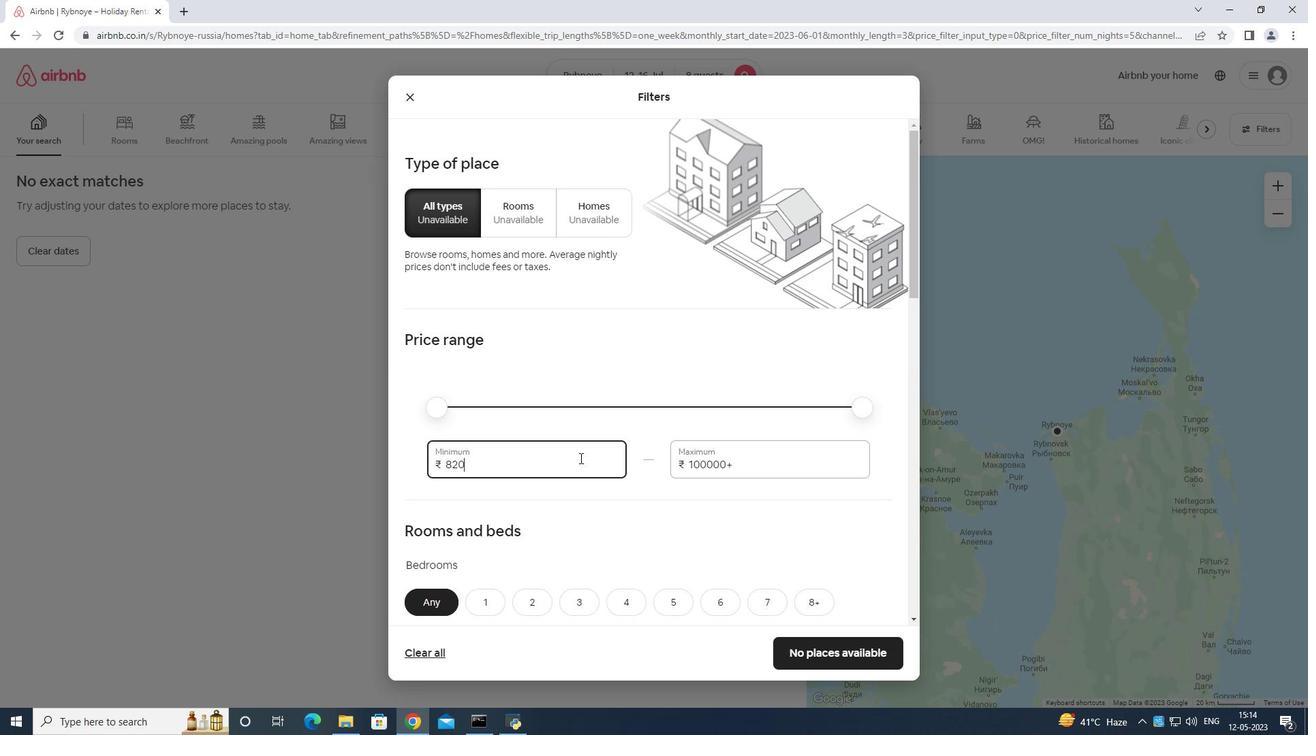 
Action: Key pressed <Key.backspace>
Screenshot: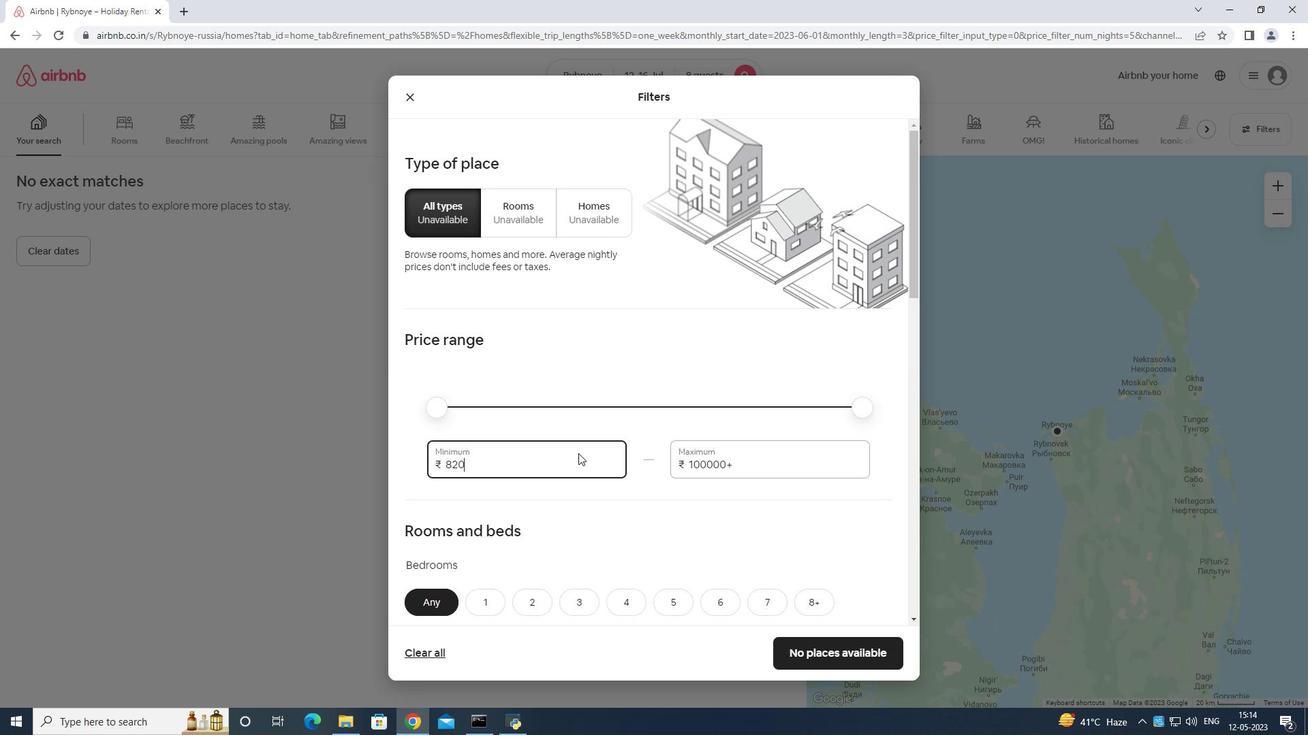 
Action: Mouse moved to (578, 452)
Screenshot: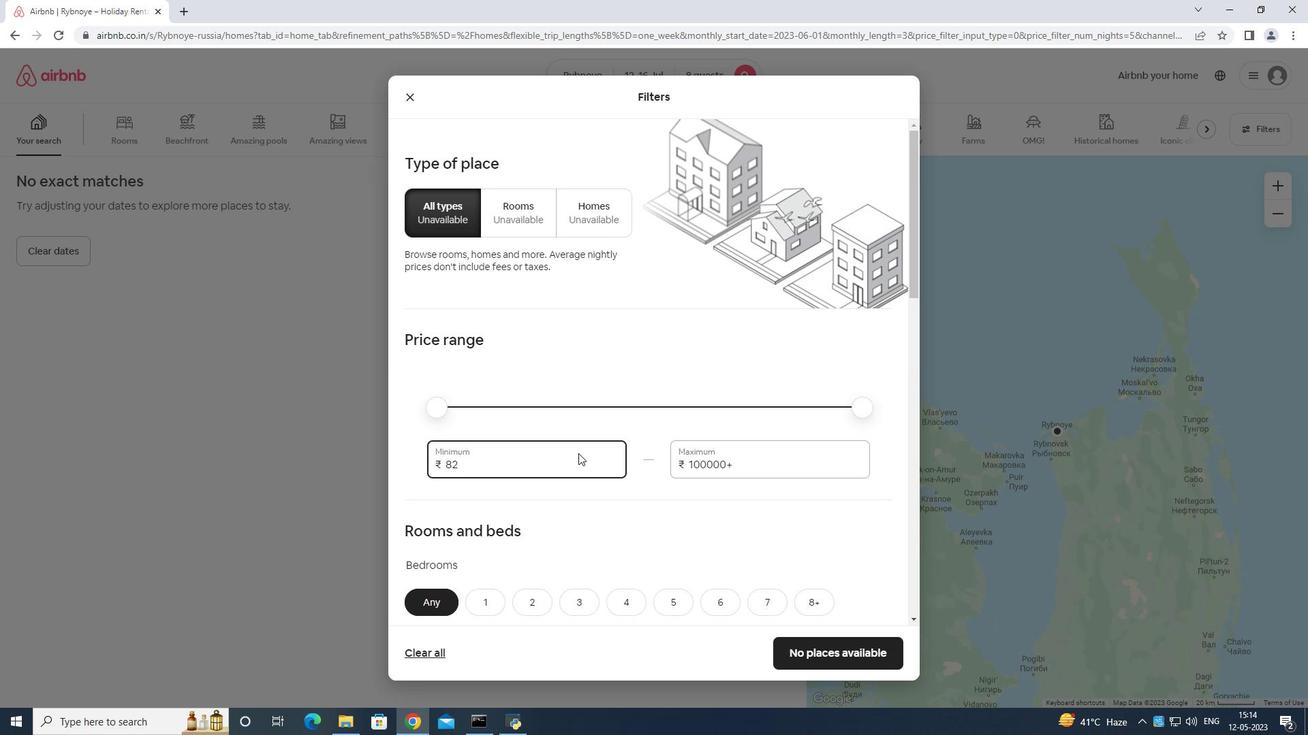
Action: Key pressed <Key.backspace>
Screenshot: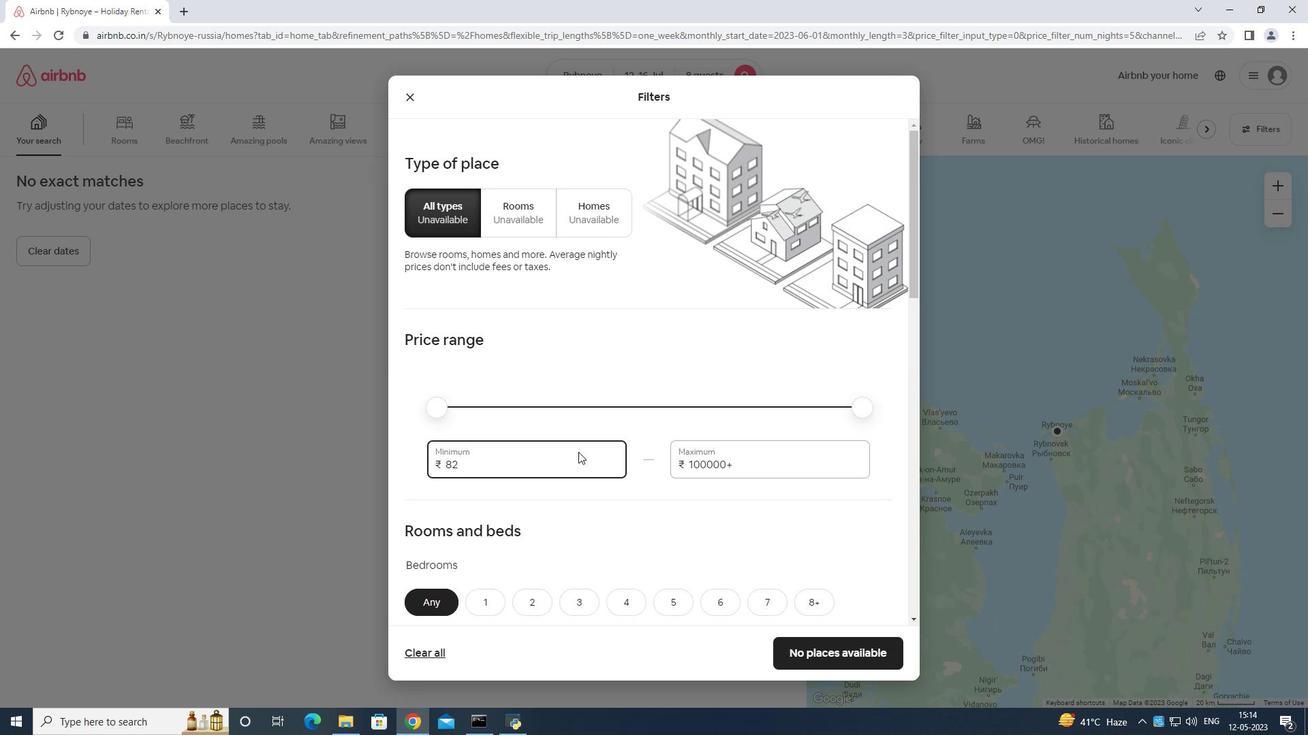
Action: Mouse moved to (578, 452)
Screenshot: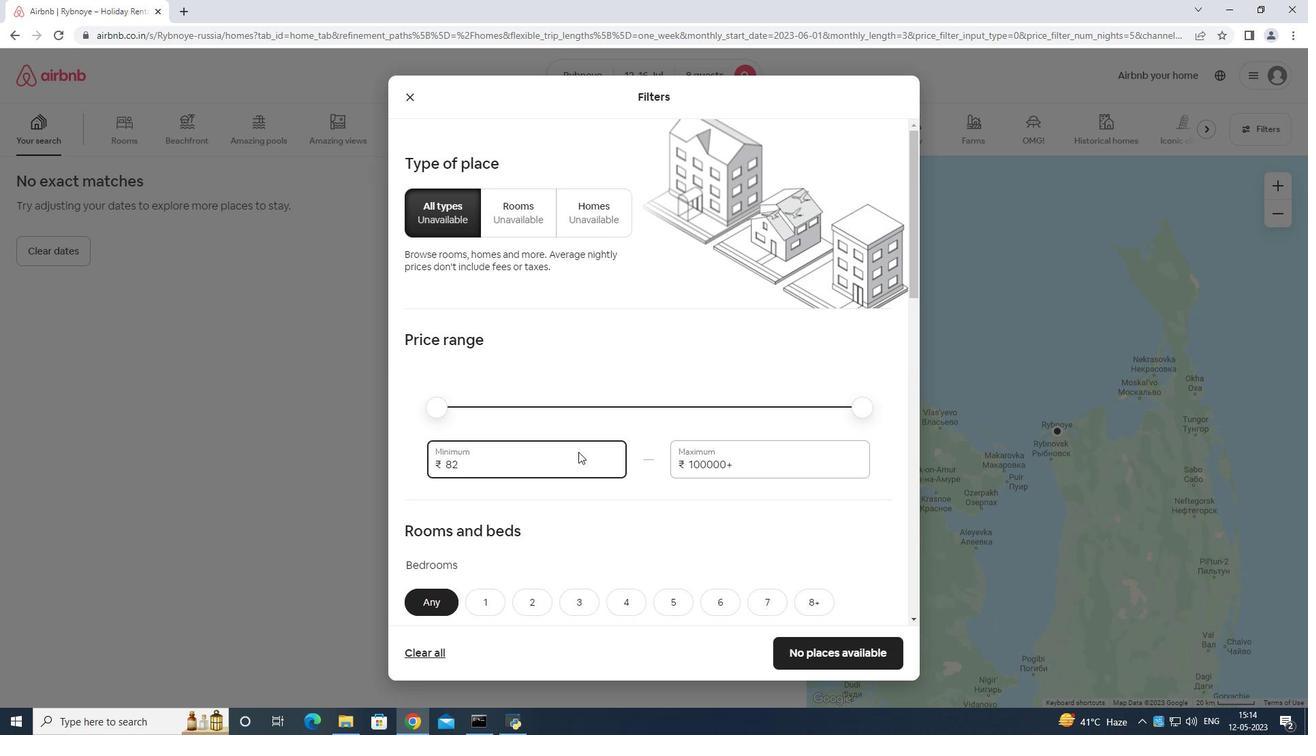 
Action: Key pressed <Key.backspace>
Screenshot: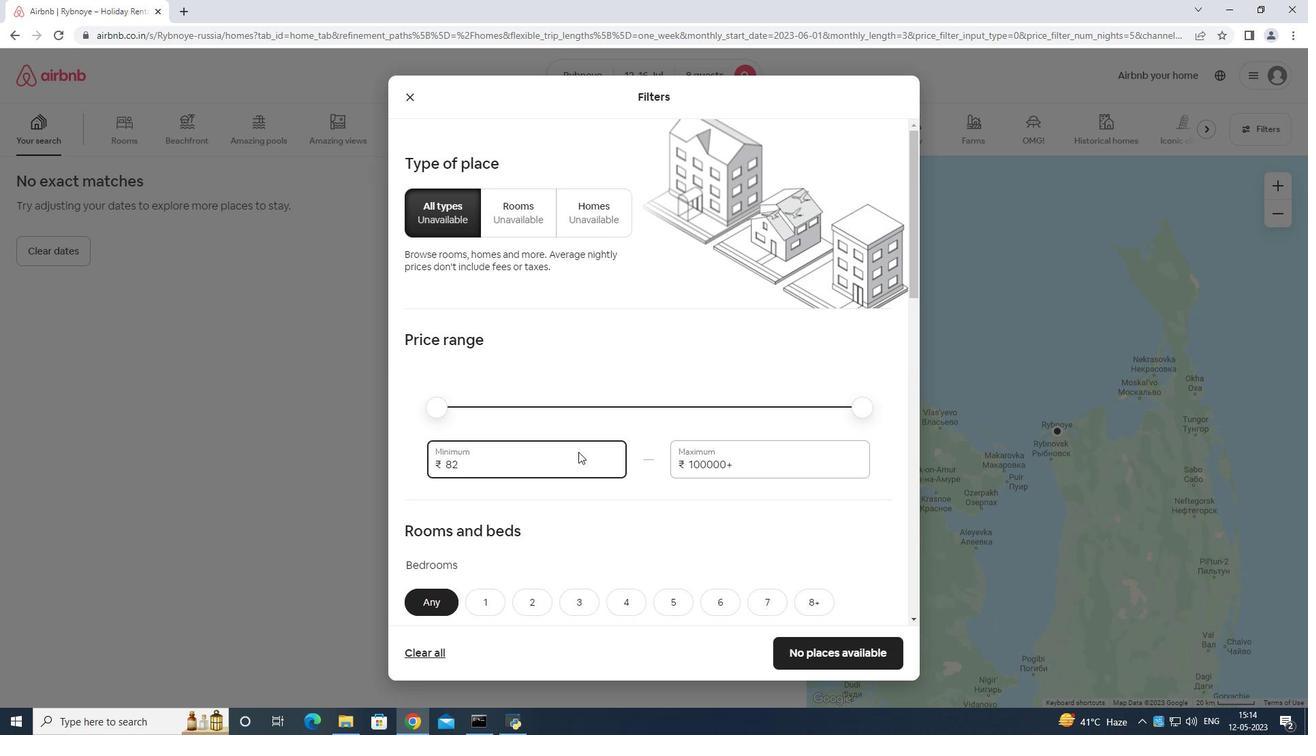 
Action: Mouse moved to (579, 447)
Screenshot: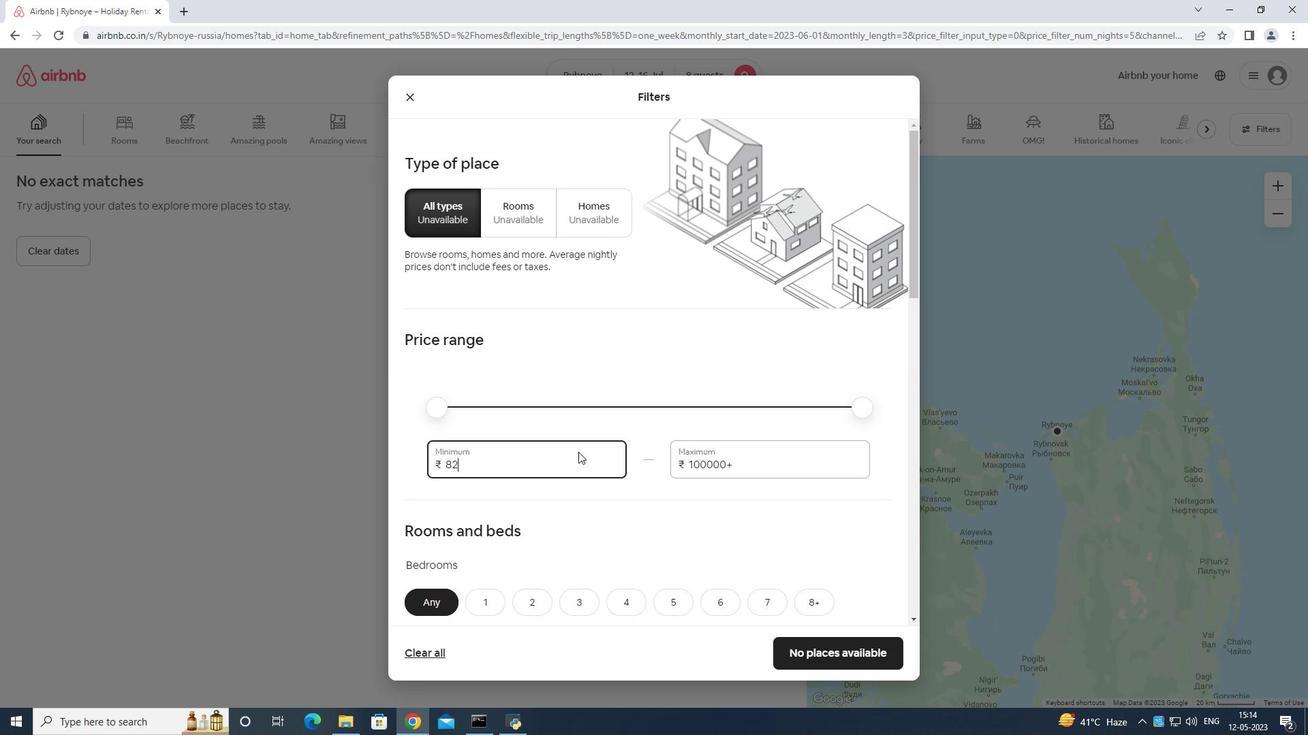 
Action: Key pressed 10000
Screenshot: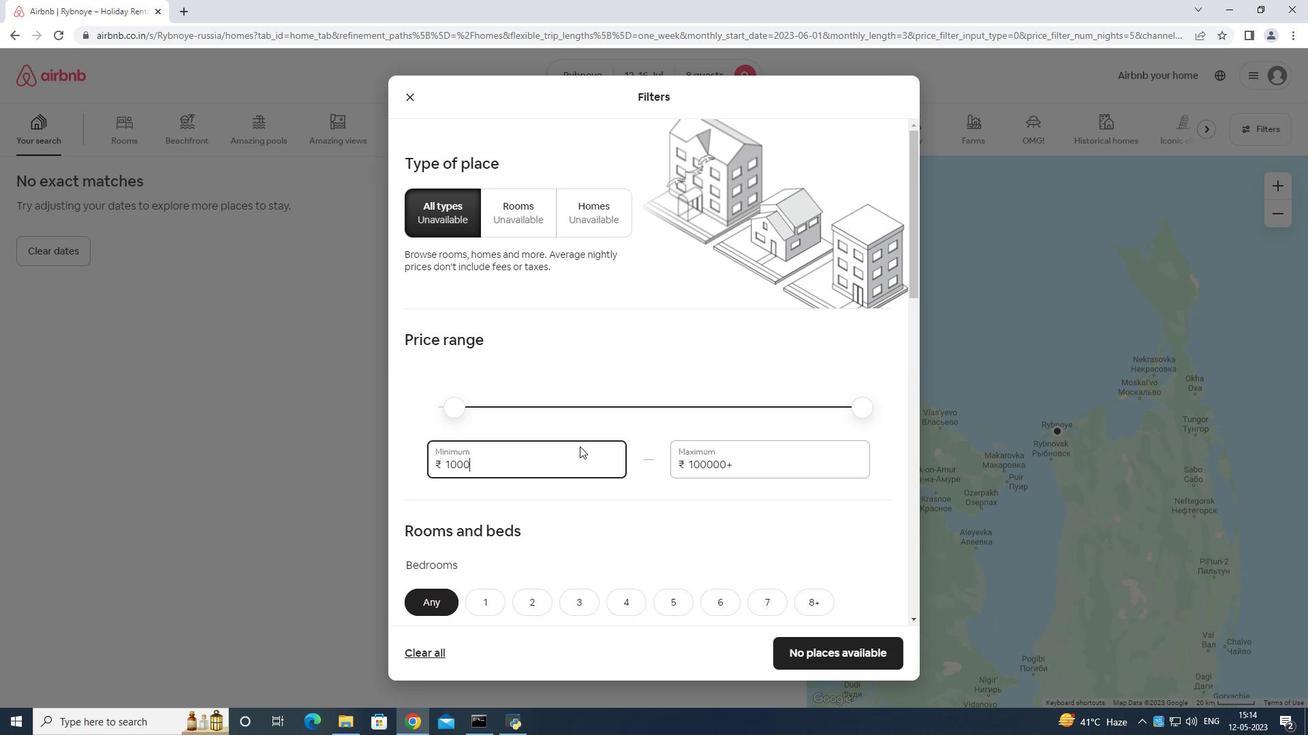 
Action: Mouse moved to (787, 453)
Screenshot: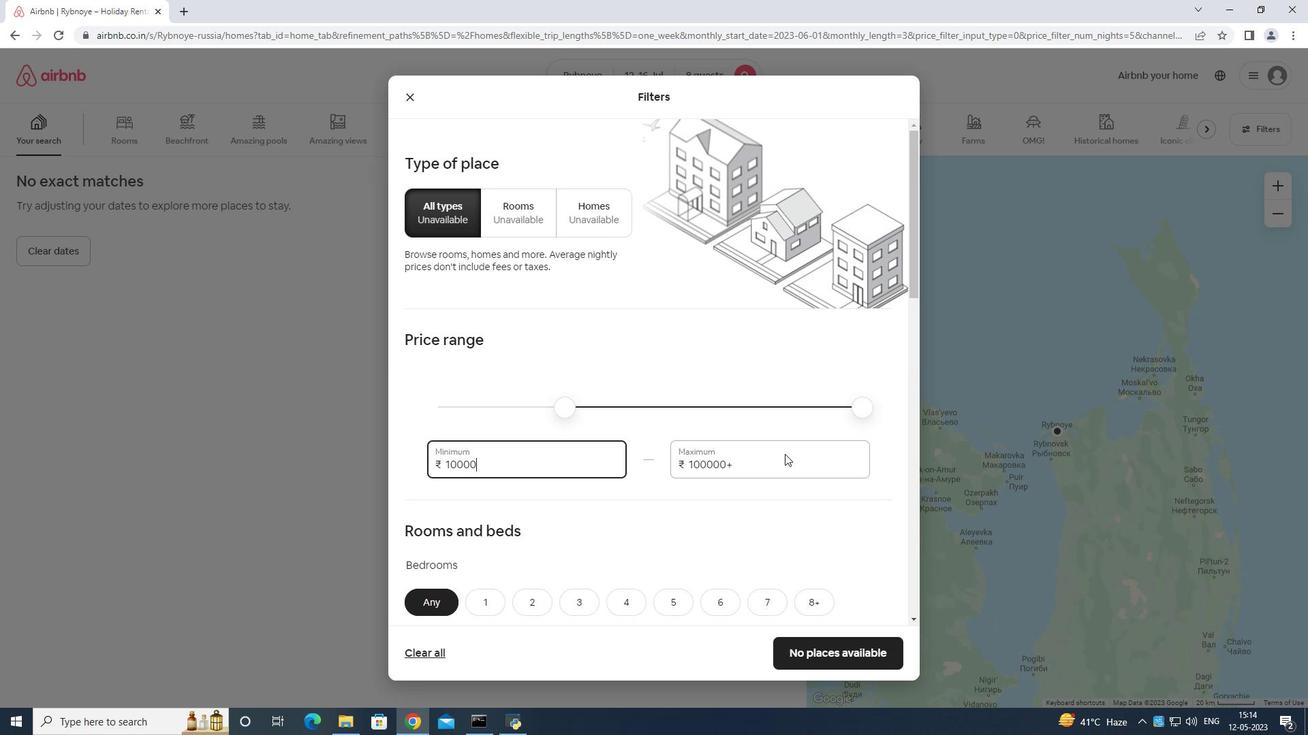 
Action: Mouse pressed left at (787, 453)
Screenshot: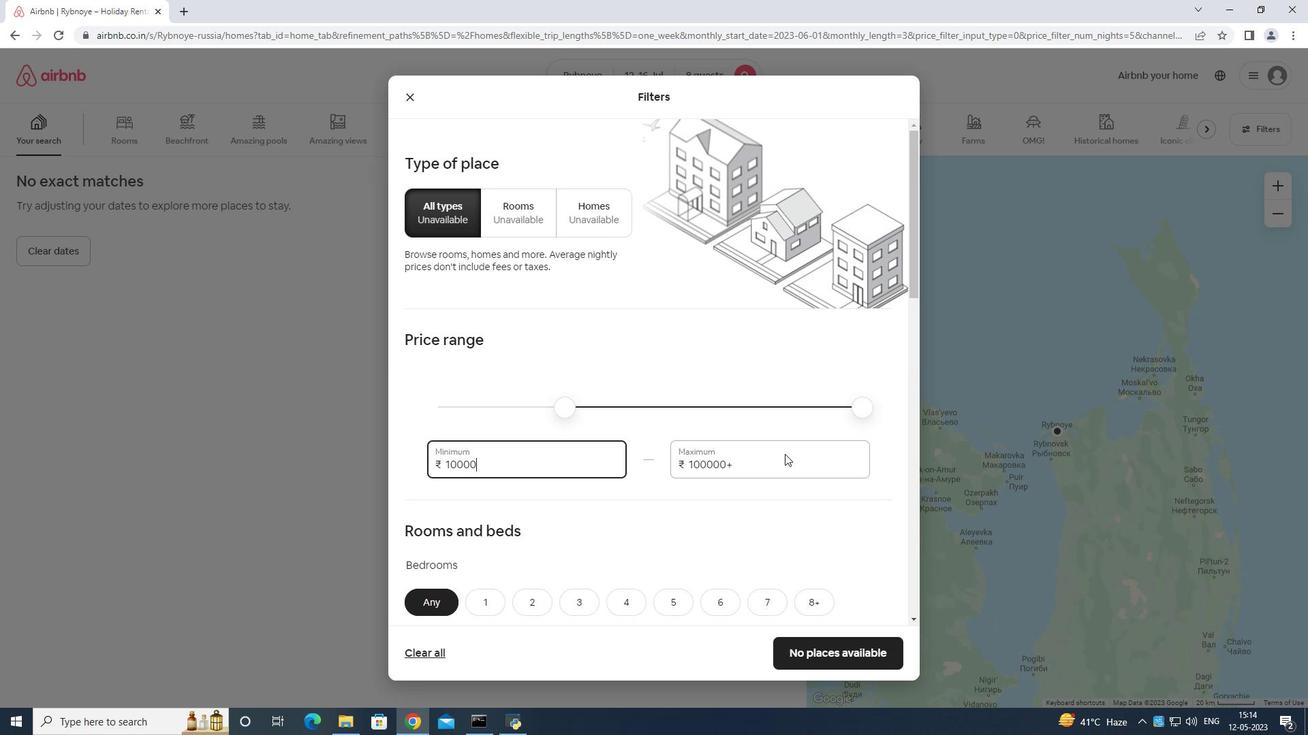 
Action: Mouse moved to (784, 449)
Screenshot: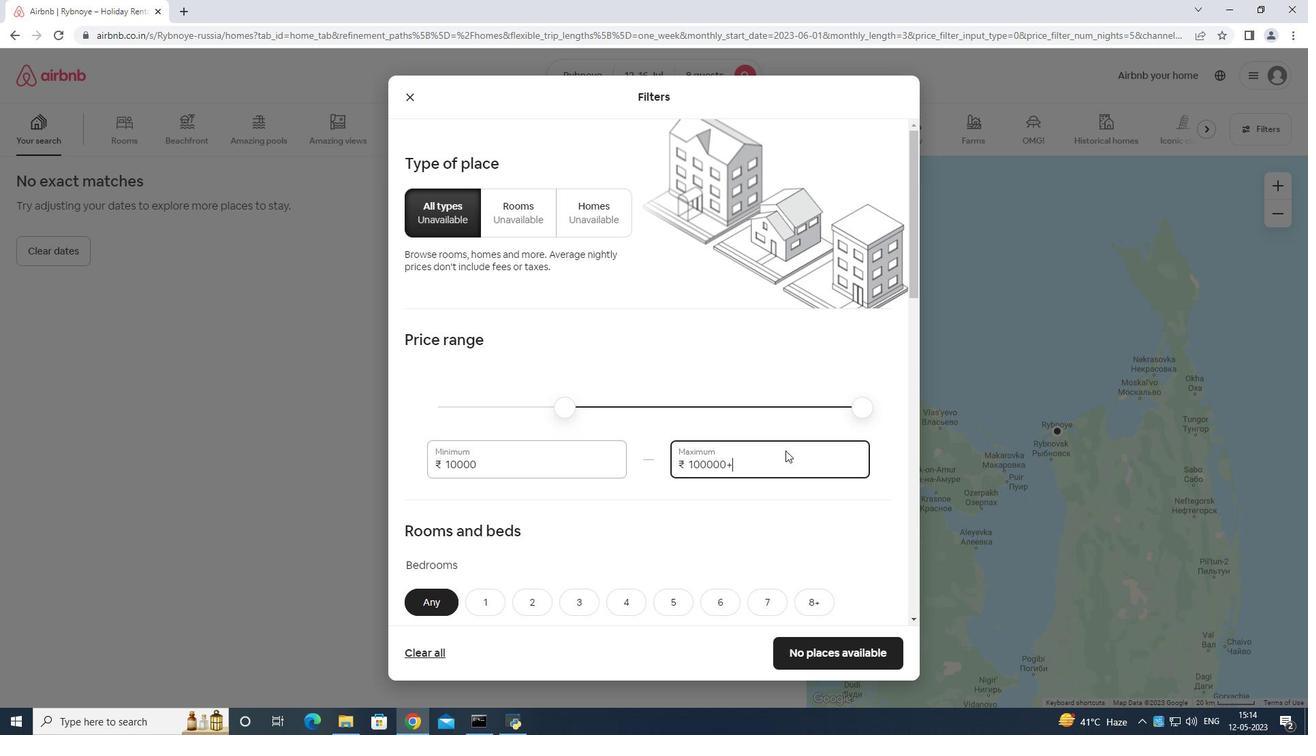 
Action: Key pressed <Key.backspace>
Screenshot: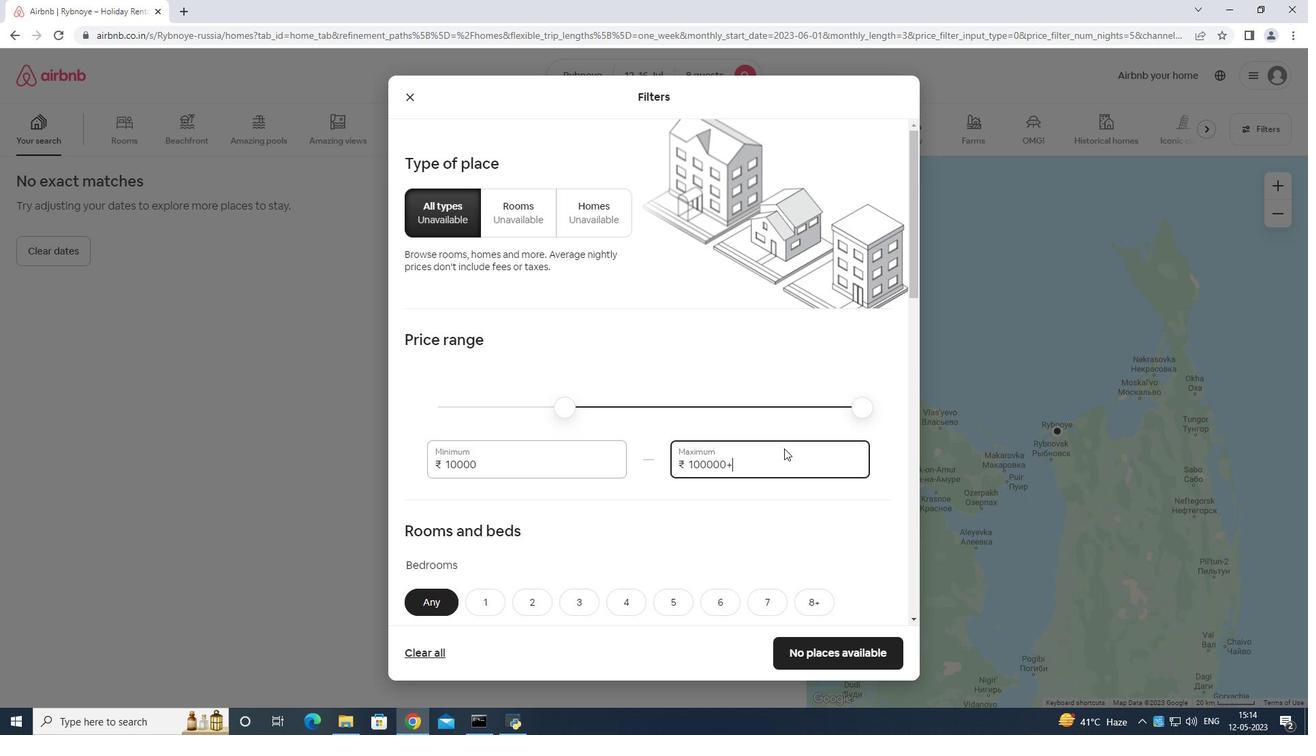 
Action: Mouse moved to (782, 449)
Screenshot: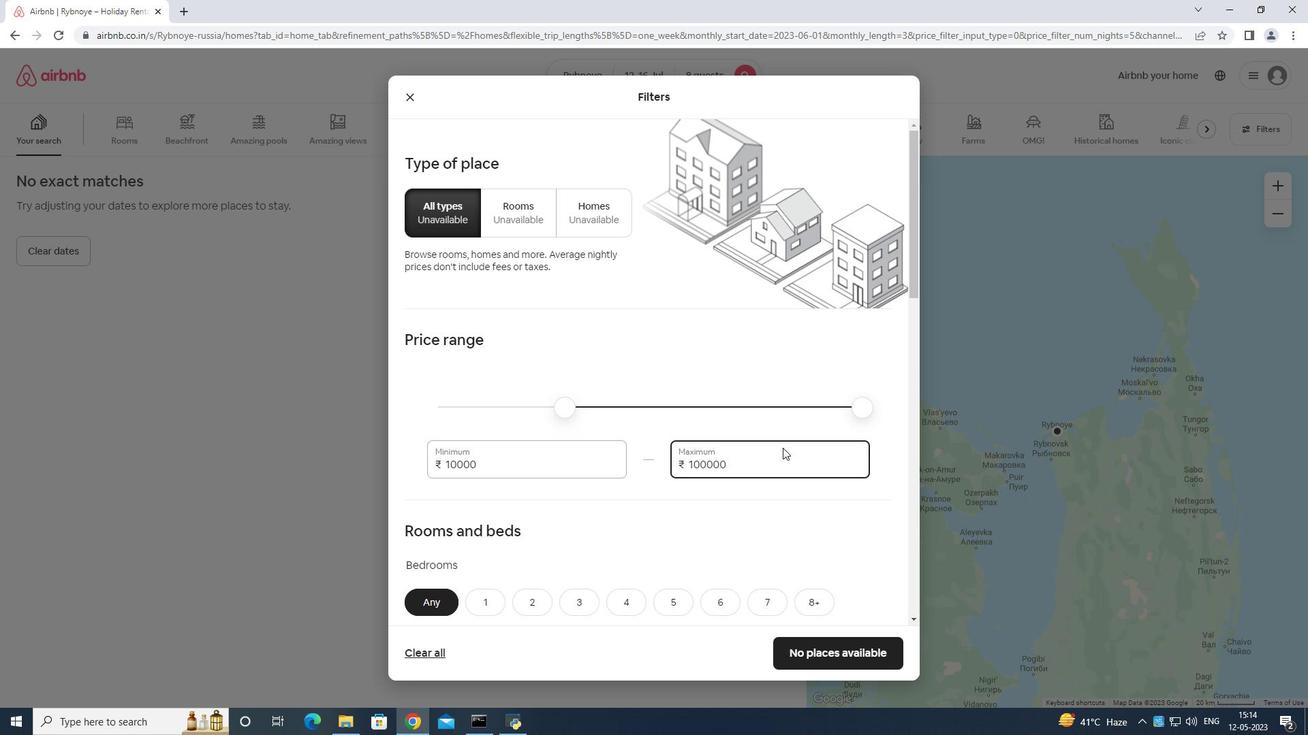
Action: Key pressed <Key.backspace><Key.backspace><Key.backspace><Key.backspace><Key.backspace><Key.backspace><Key.backspace><Key.backspace><Key.backspace><Key.backspace>
Screenshot: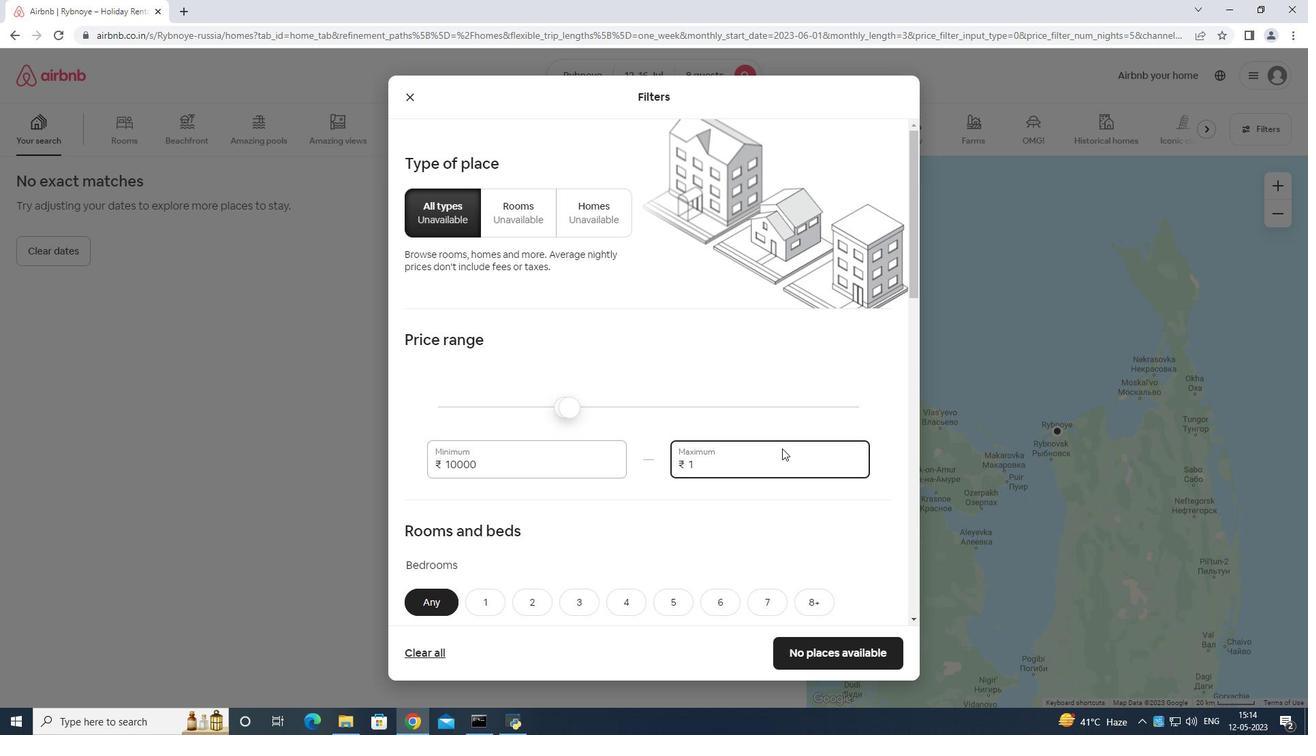 
Action: Mouse moved to (782, 450)
Screenshot: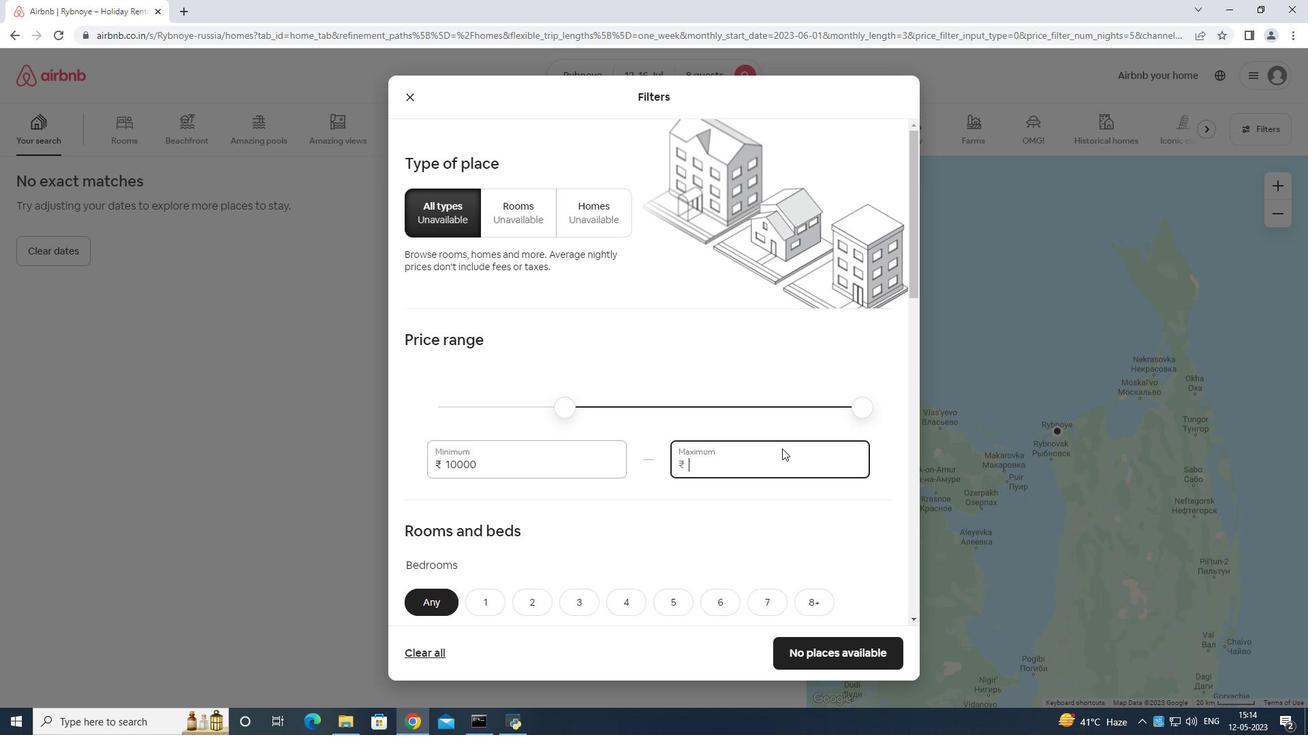 
Action: Key pressed 1
Screenshot: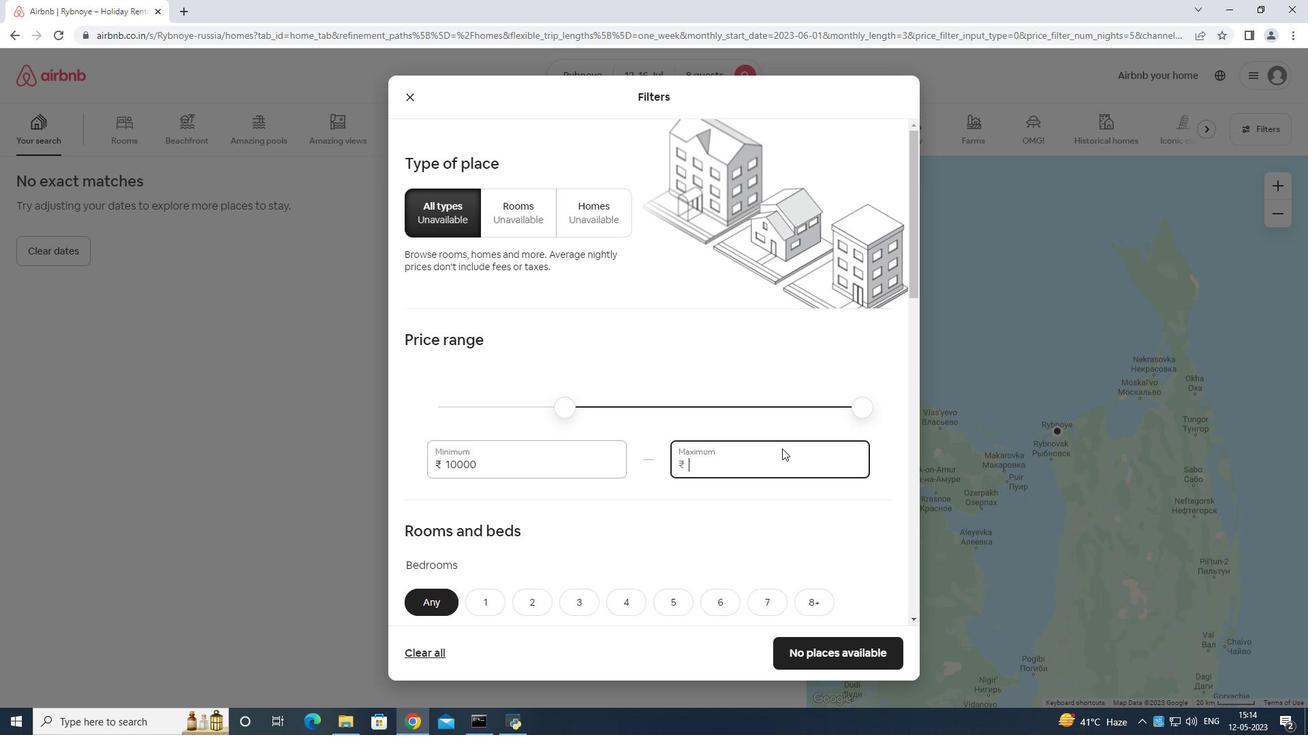 
Action: Mouse moved to (782, 450)
Screenshot: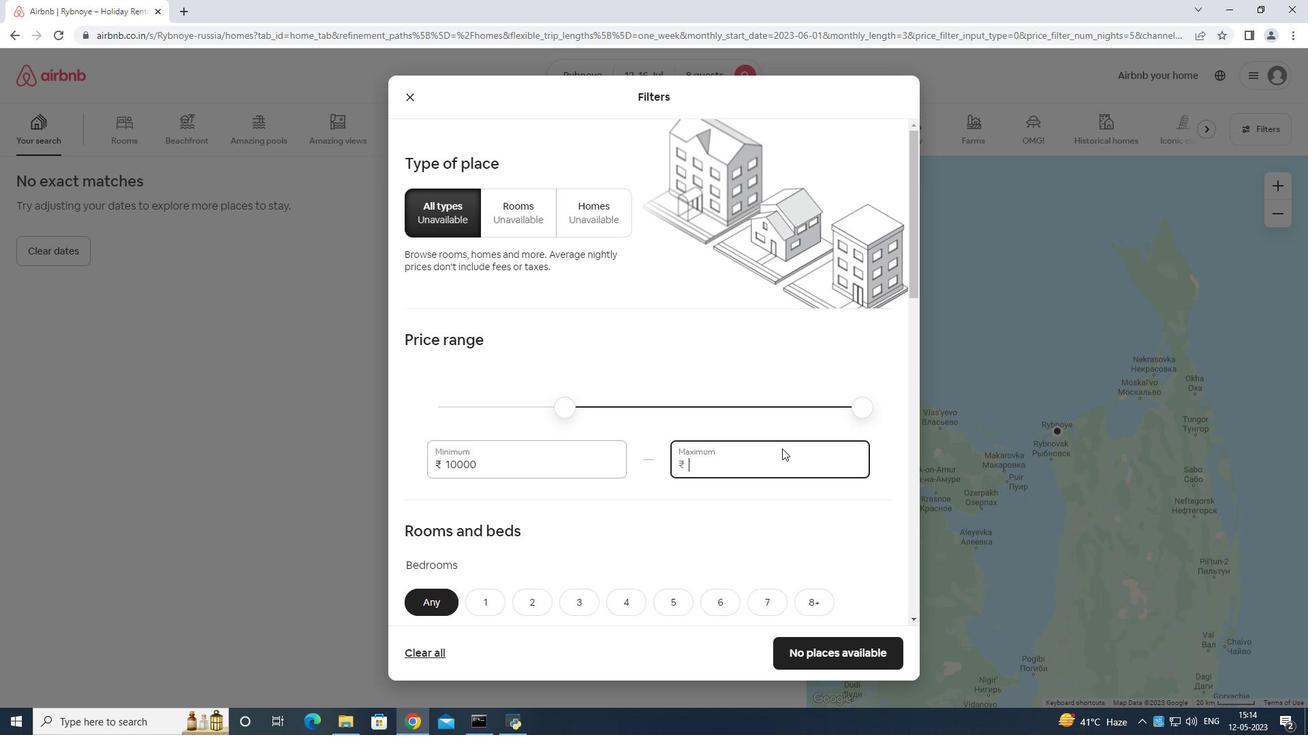 
Action: Key pressed 6
Screenshot: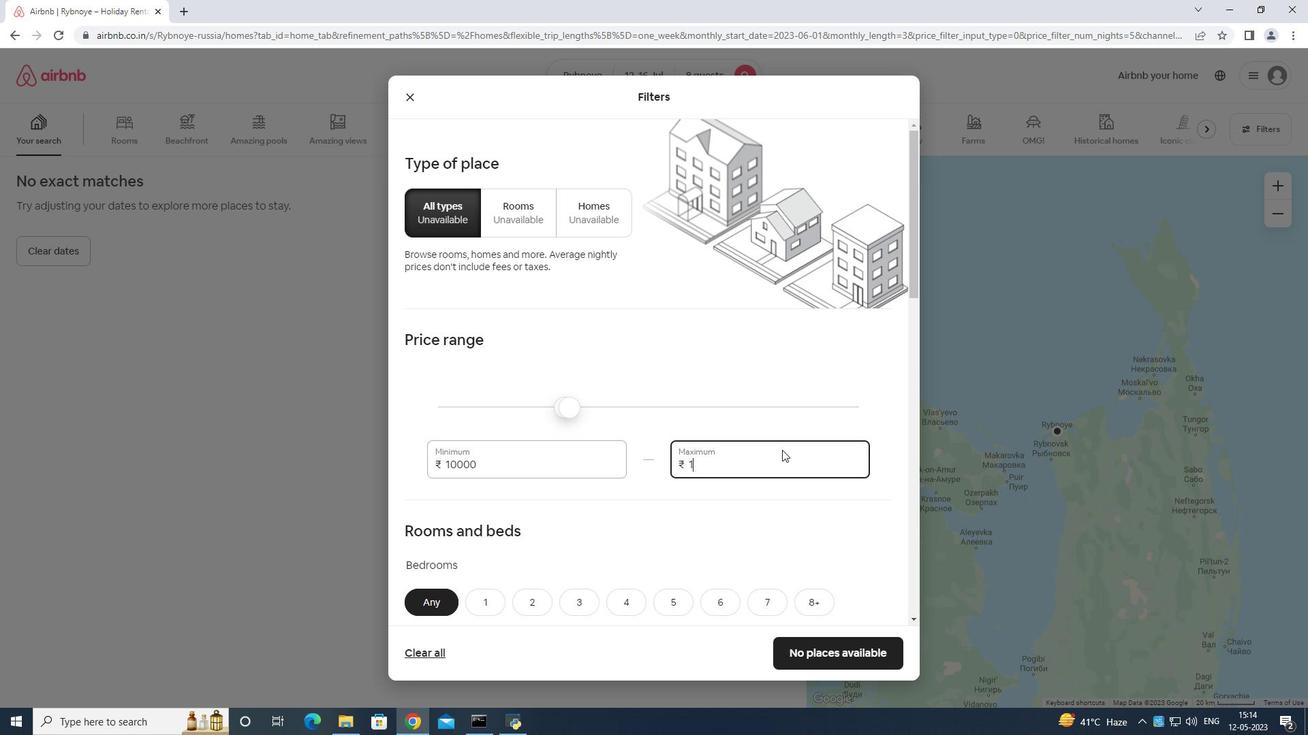 
Action: Mouse moved to (782, 452)
Screenshot: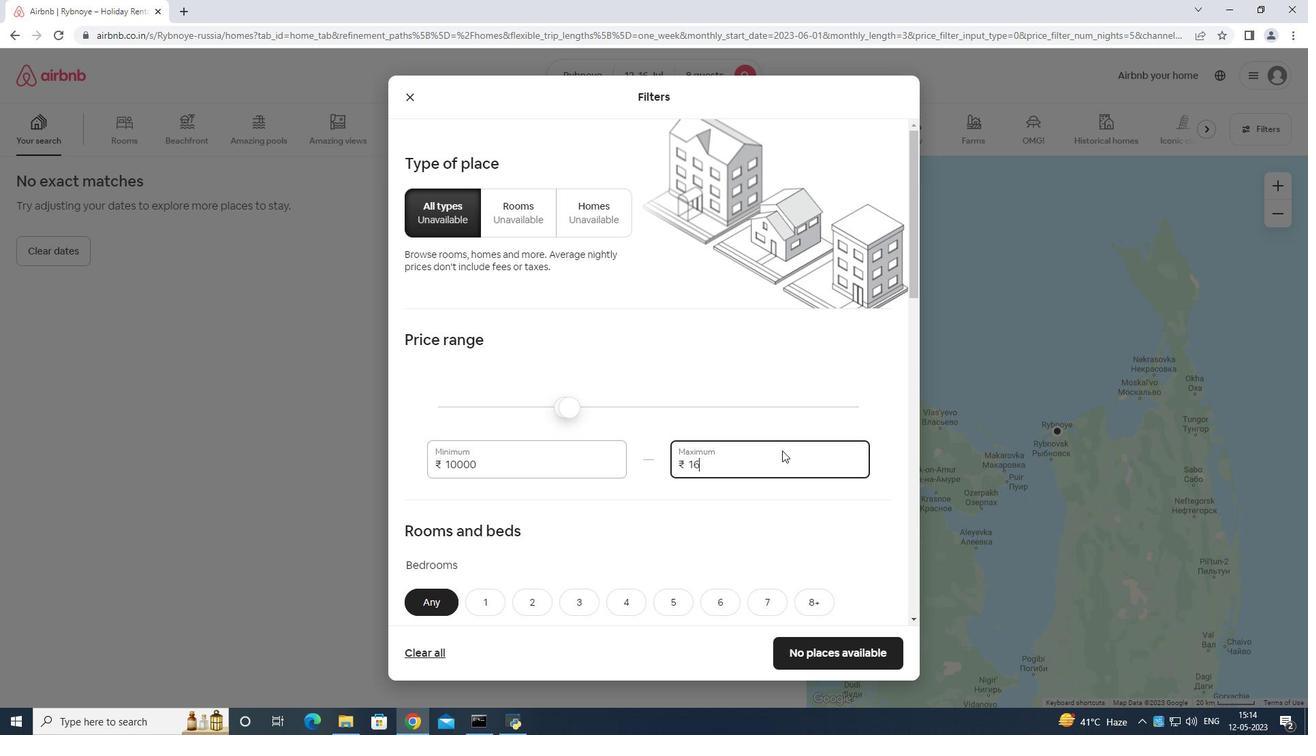 
Action: Key pressed 0
Screenshot: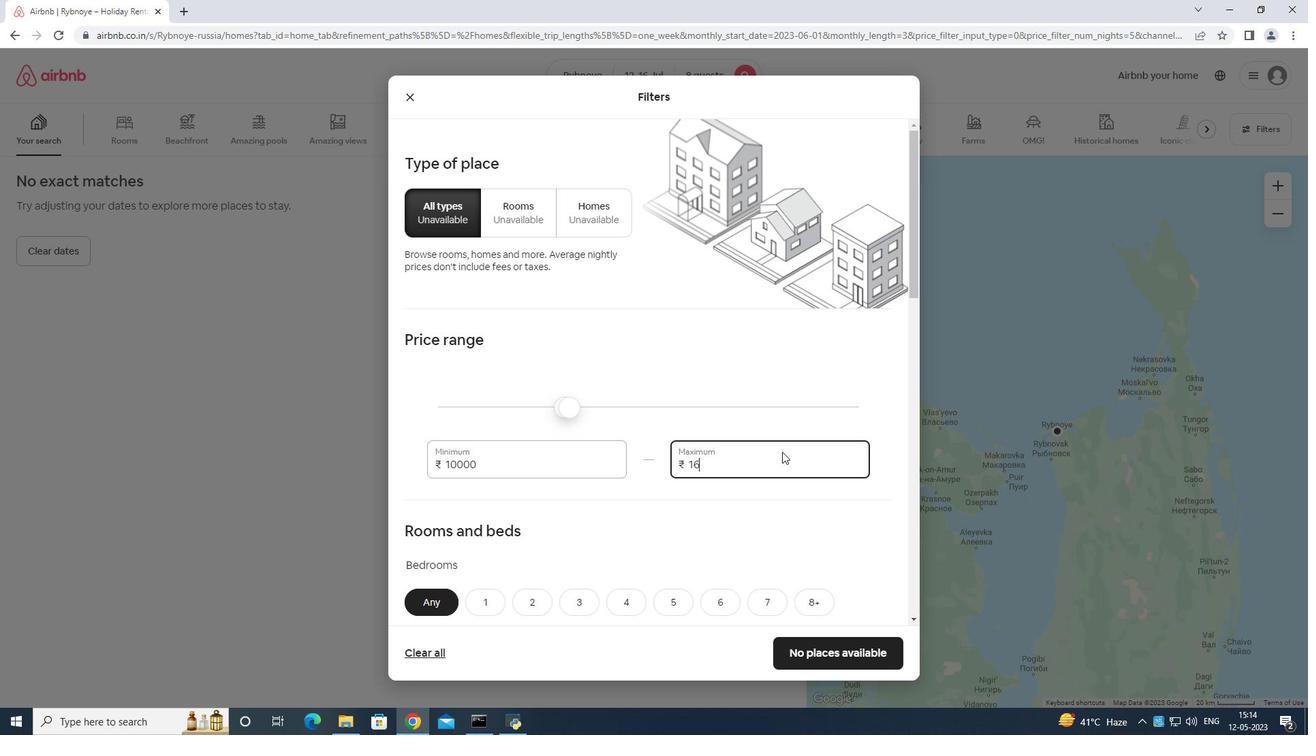 
Action: Mouse moved to (781, 455)
Screenshot: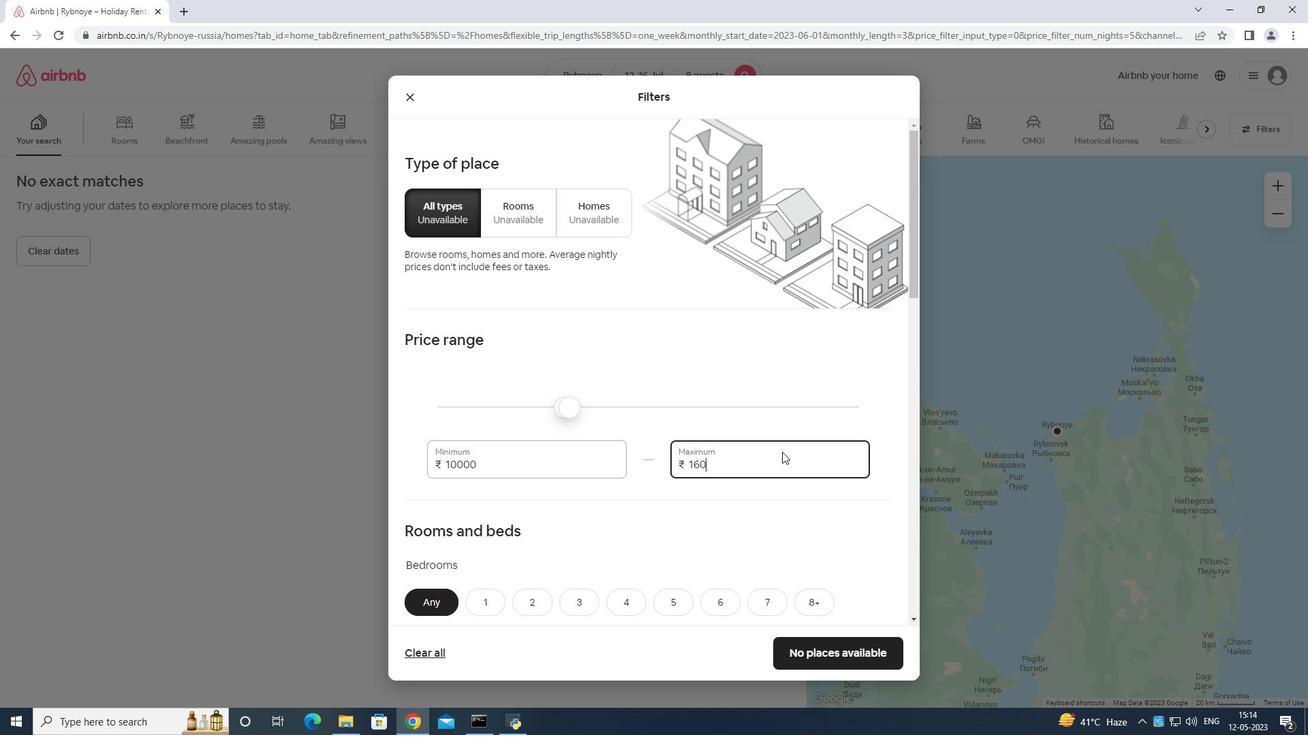 
Action: Key pressed 00
Screenshot: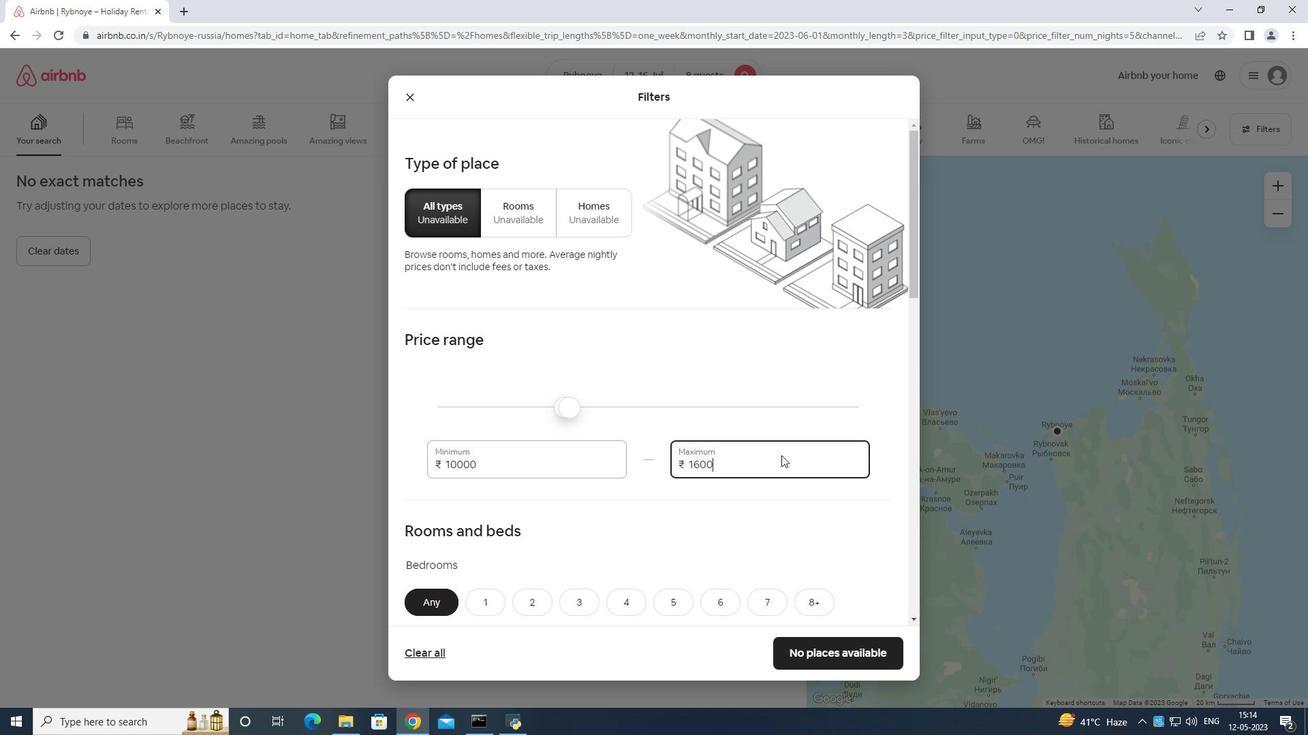 
Action: Mouse moved to (781, 455)
Screenshot: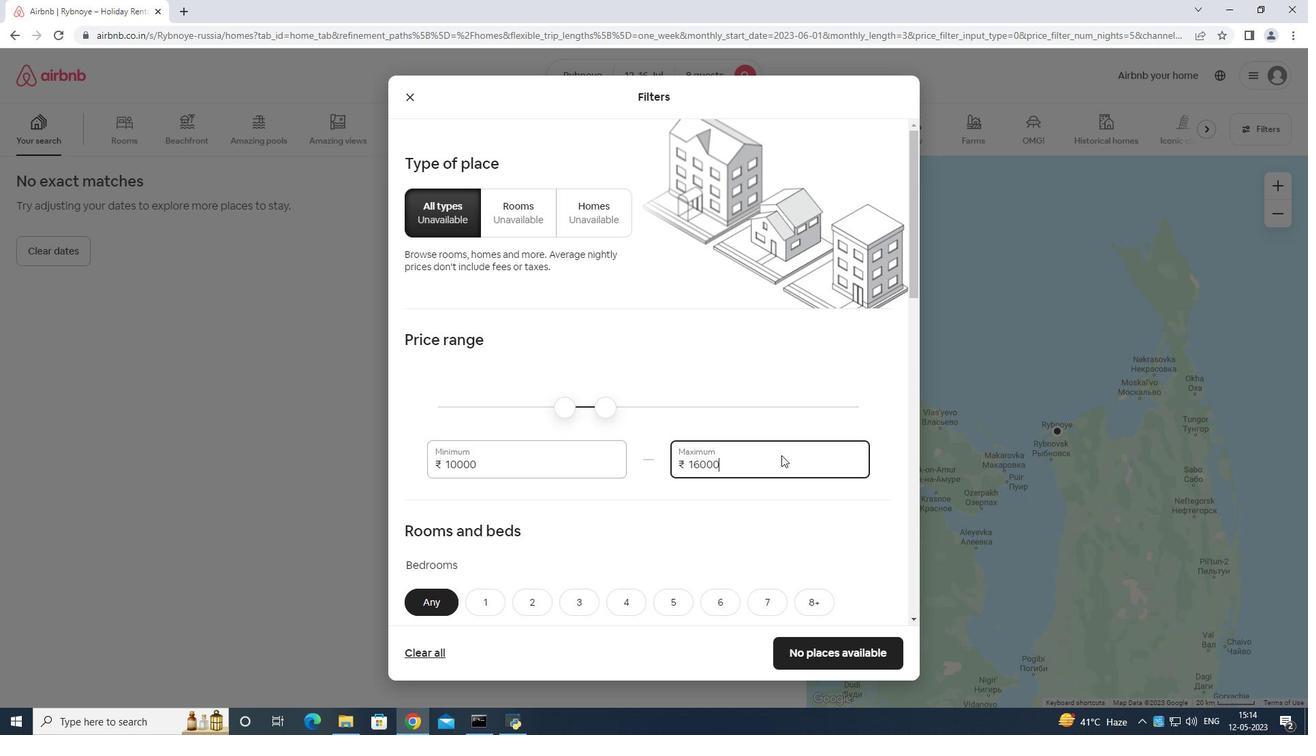 
Action: Mouse scrolled (781, 455) with delta (0, 0)
Screenshot: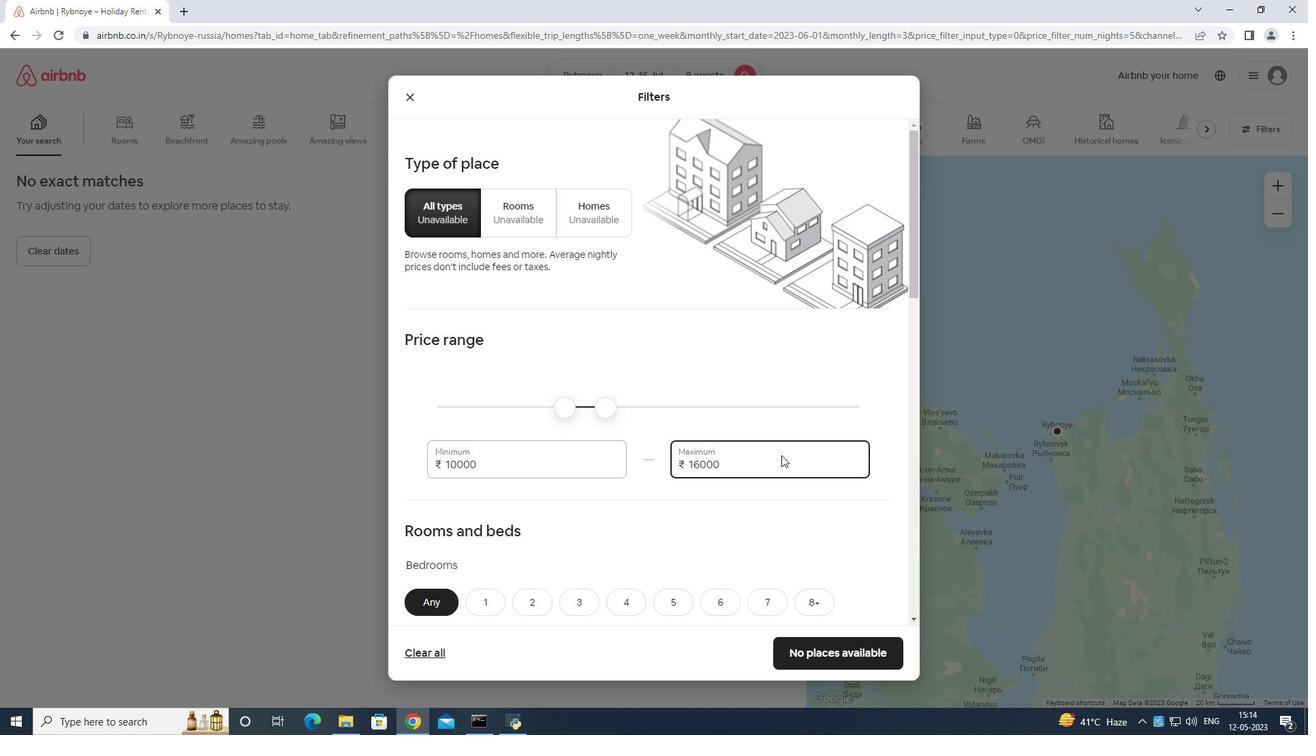 
Action: Mouse moved to (782, 454)
Screenshot: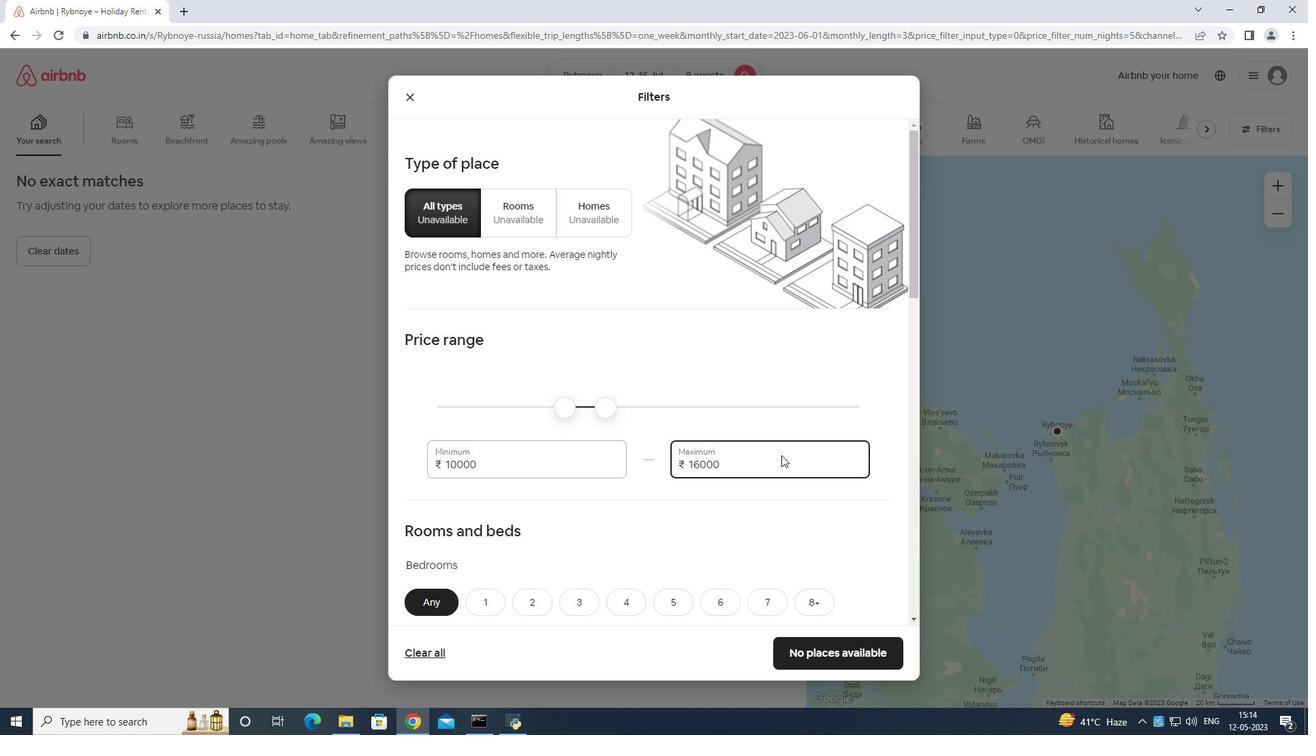 
Action: Mouse scrolled (782, 453) with delta (0, 0)
Screenshot: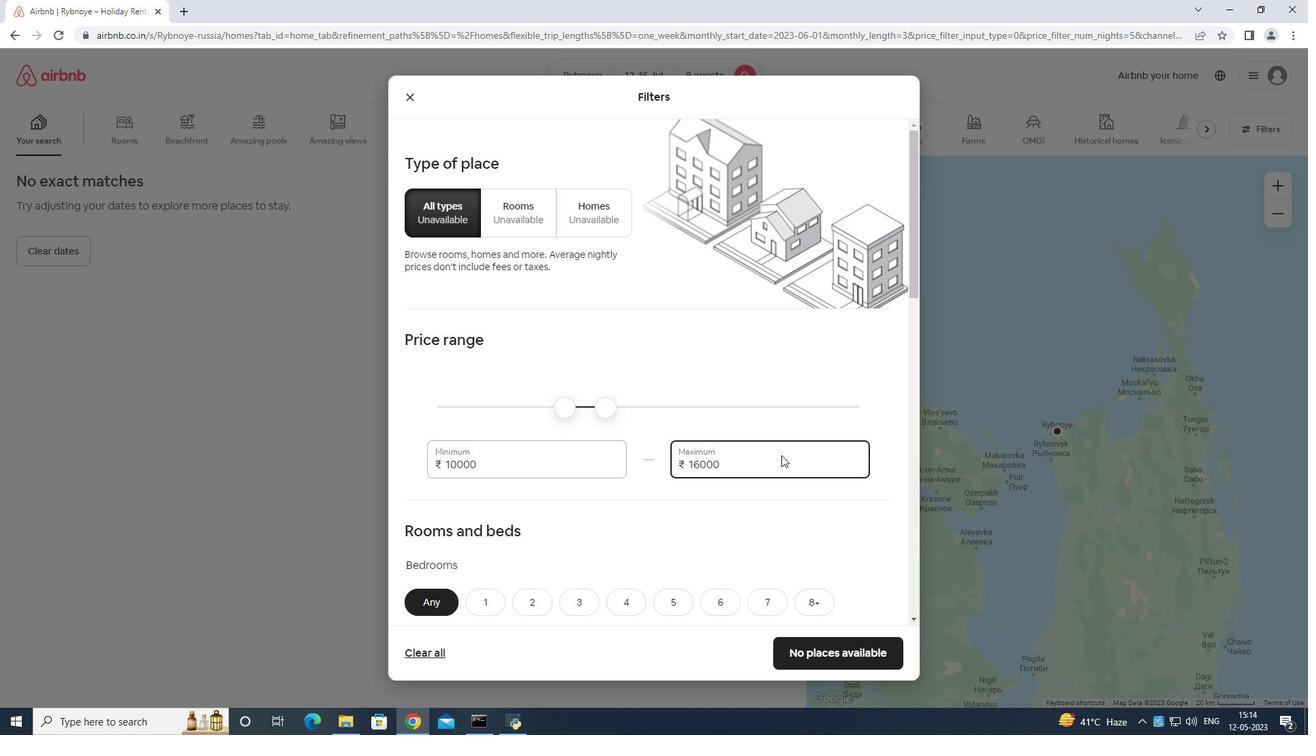 
Action: Mouse scrolled (782, 453) with delta (0, 0)
Screenshot: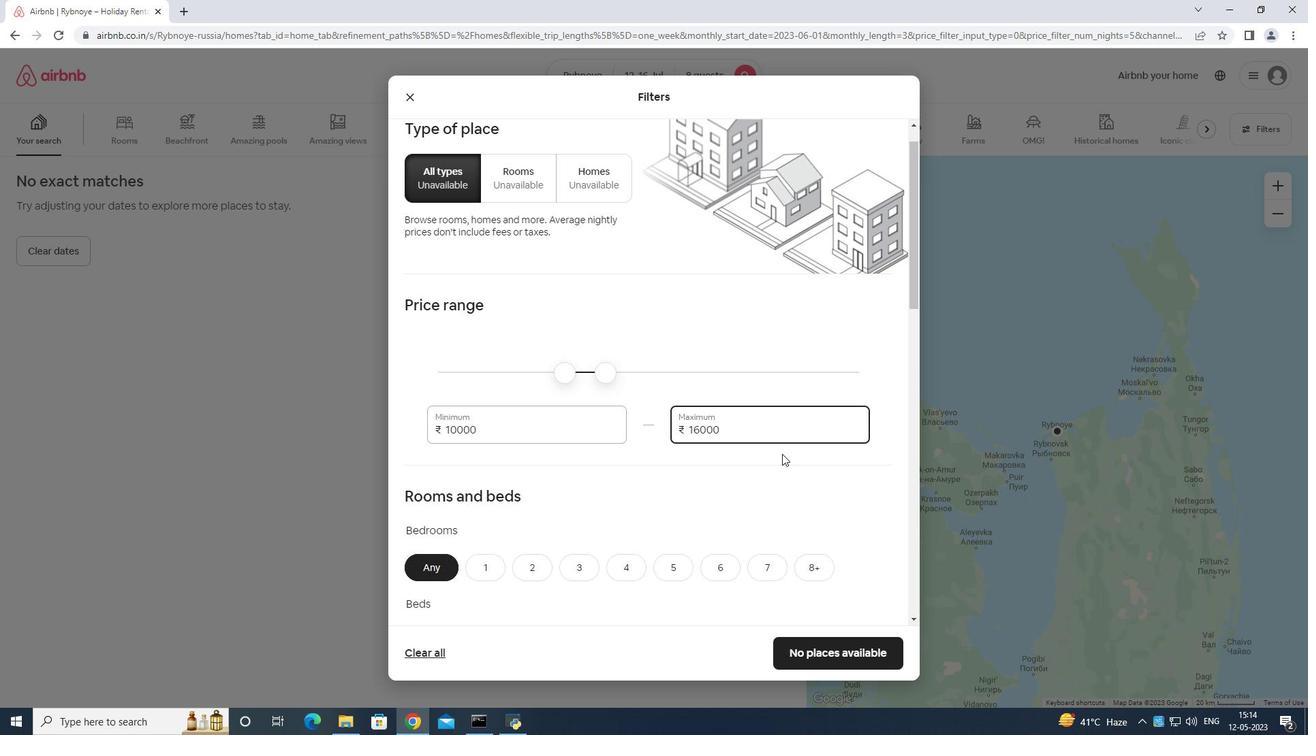 
Action: Mouse scrolled (782, 453) with delta (0, 0)
Screenshot: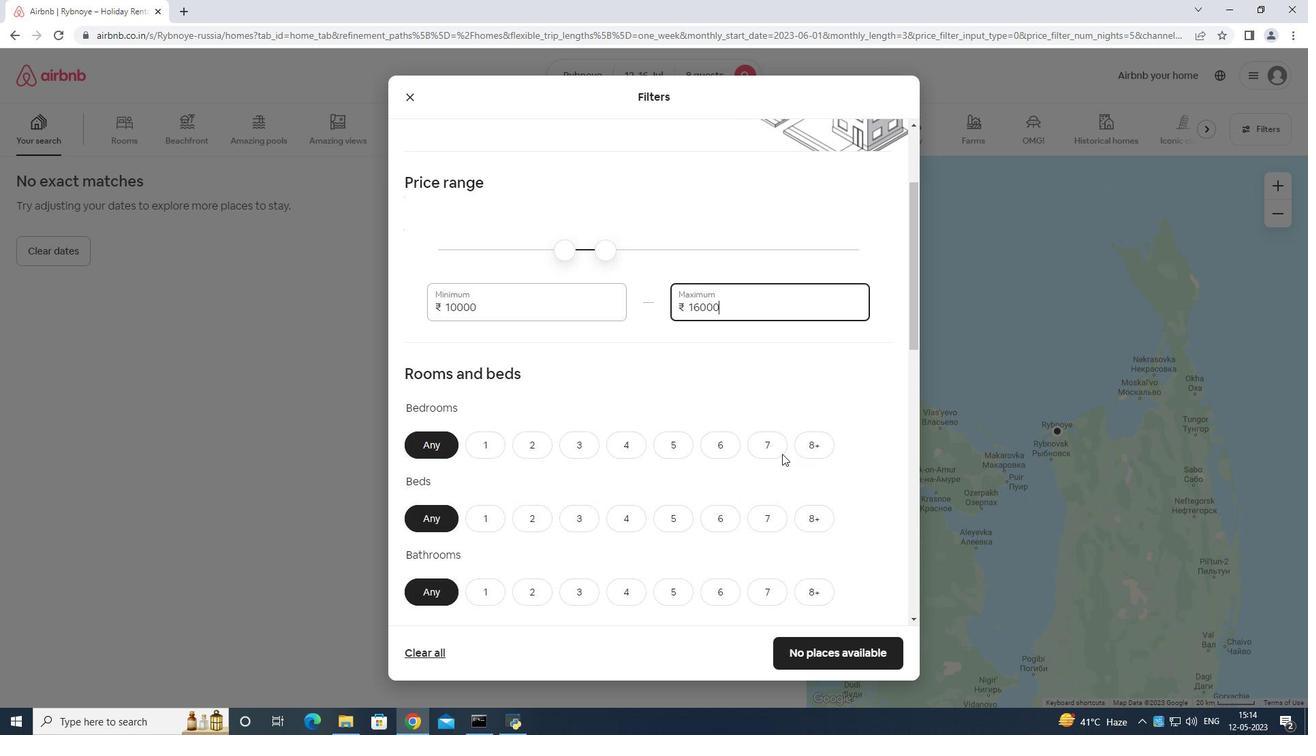 
Action: Mouse moved to (814, 333)
Screenshot: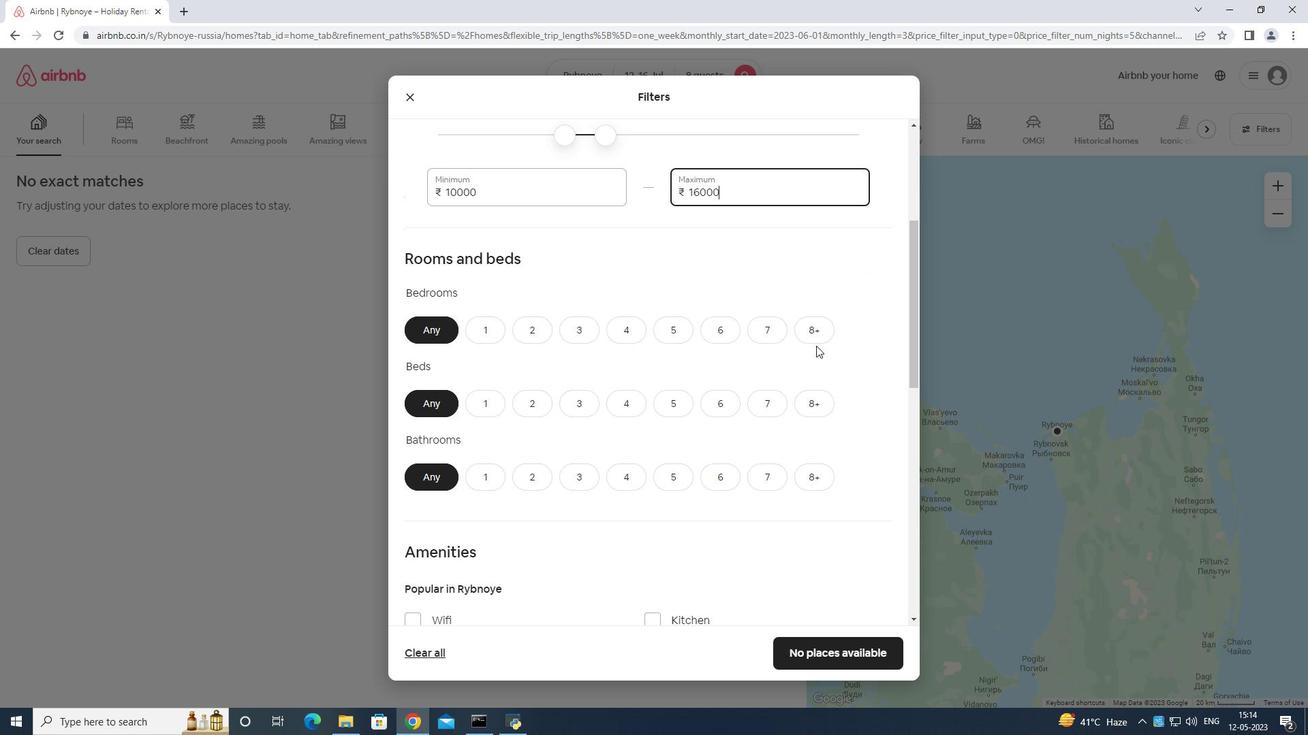 
Action: Mouse pressed left at (814, 333)
Screenshot: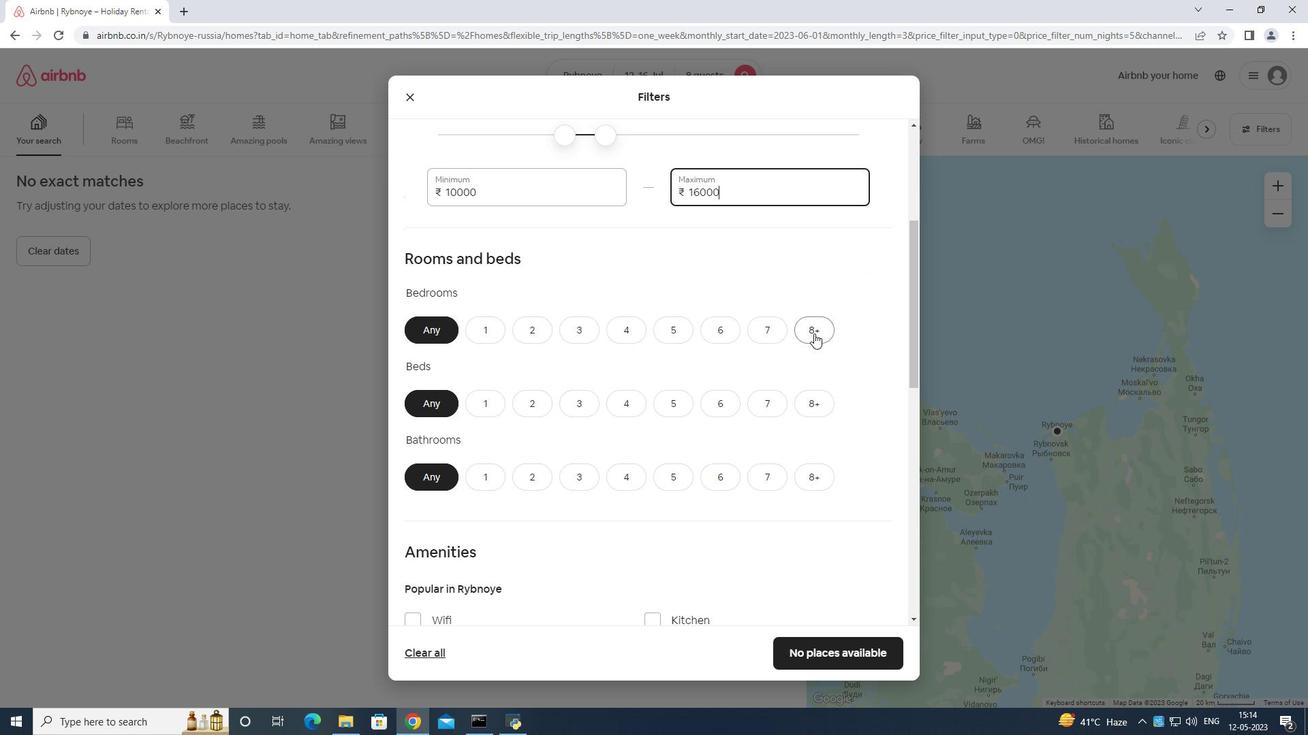 
Action: Mouse moved to (817, 402)
Screenshot: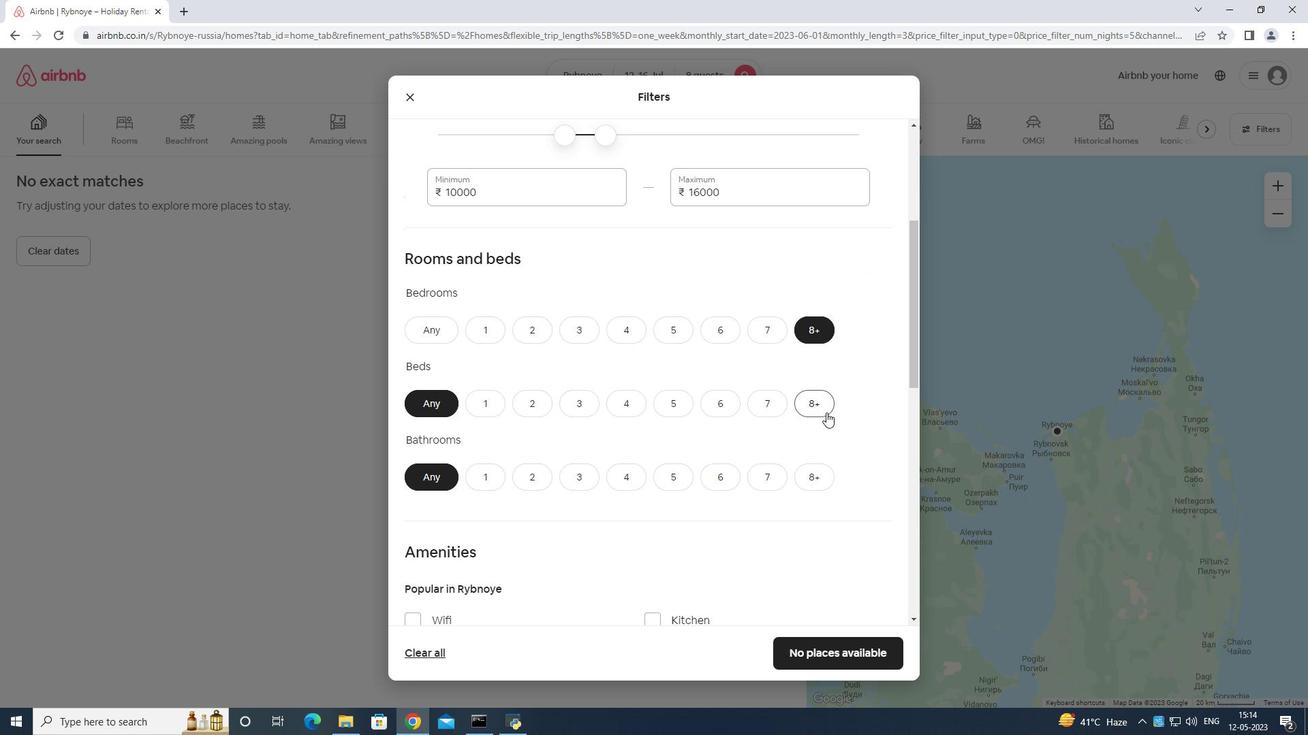 
Action: Mouse pressed left at (817, 402)
Screenshot: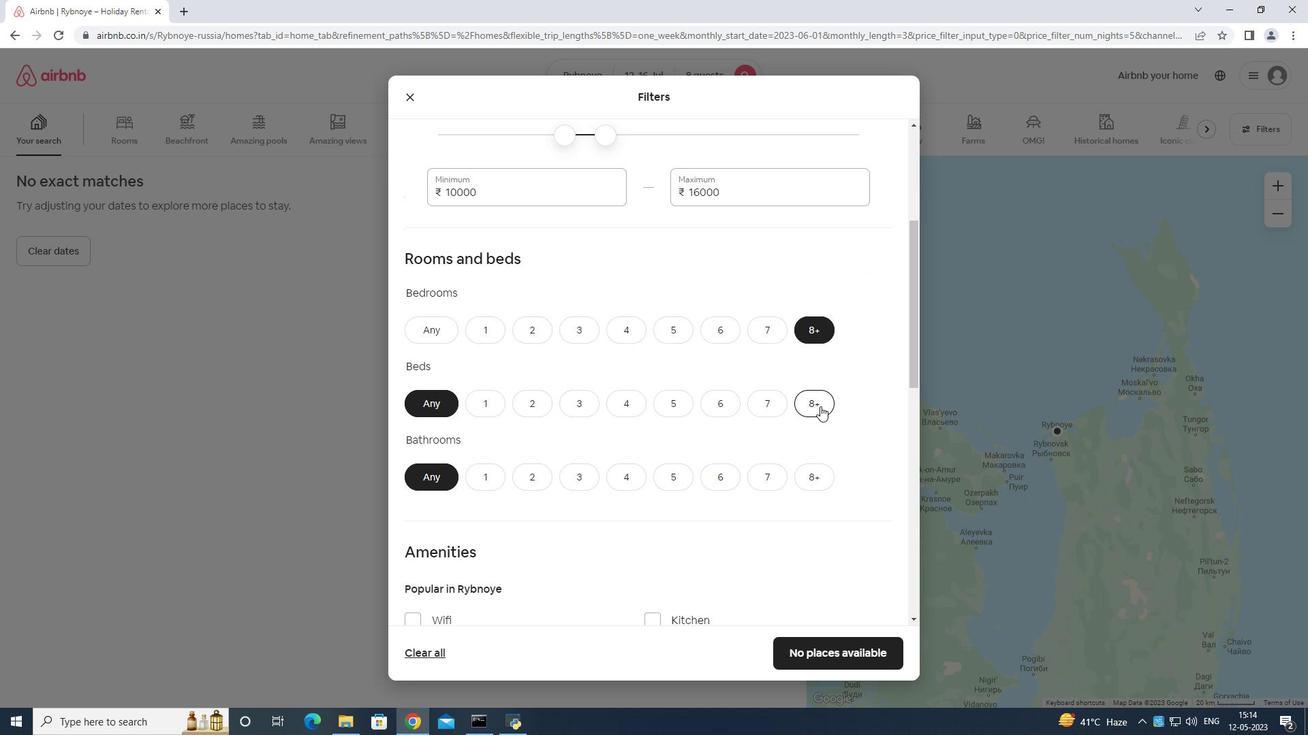 
Action: Mouse moved to (819, 472)
Screenshot: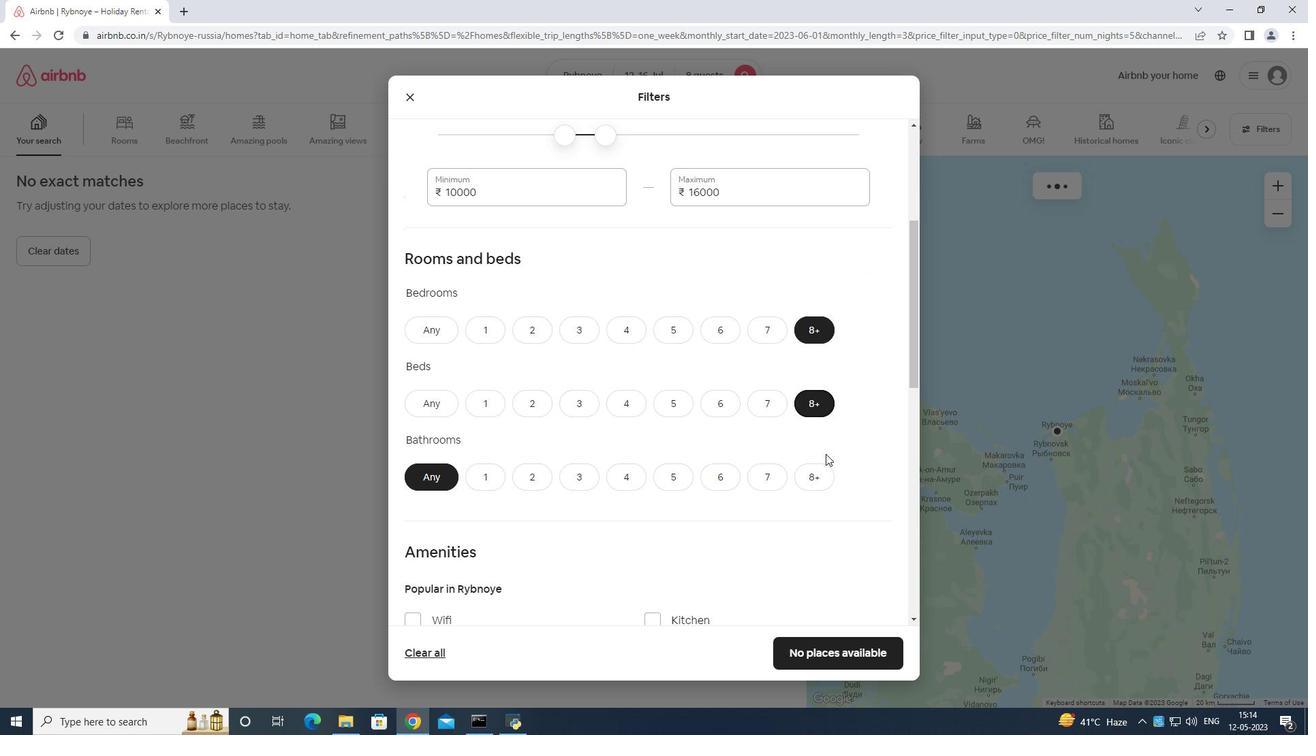 
Action: Mouse pressed left at (819, 472)
Screenshot: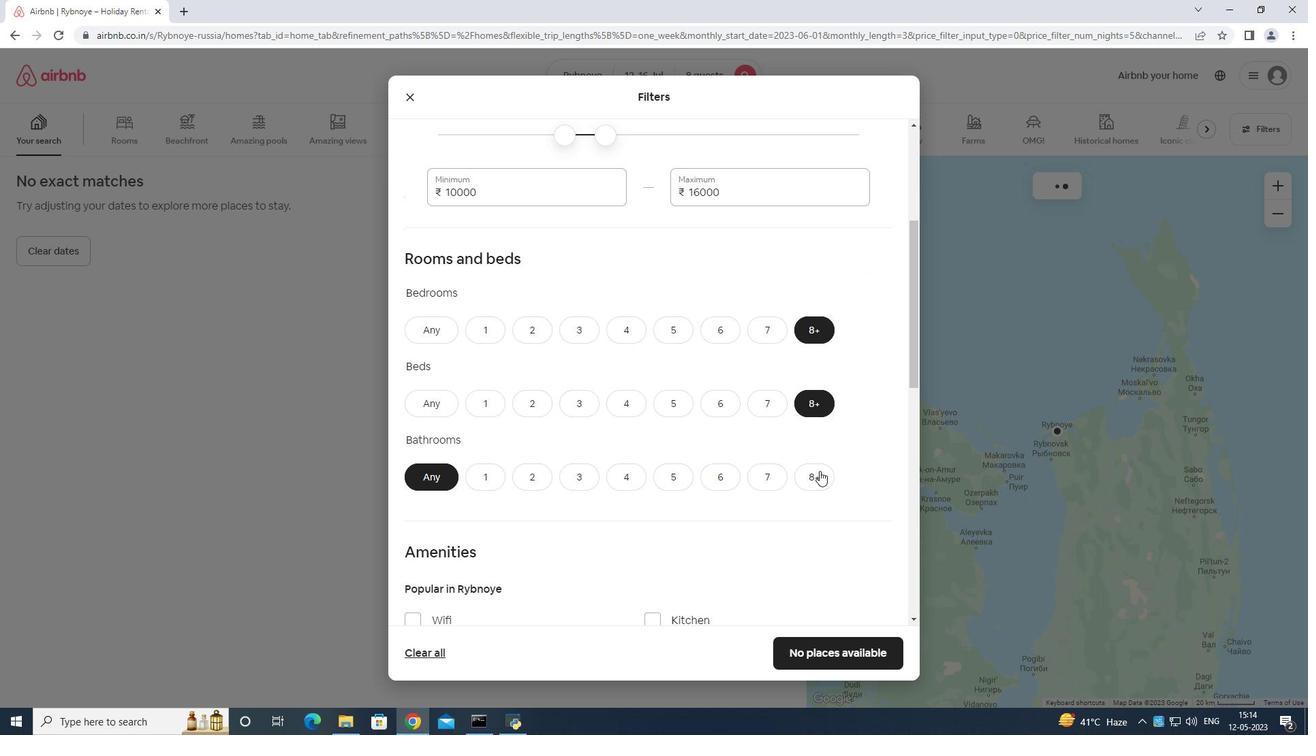 
Action: Mouse moved to (807, 466)
Screenshot: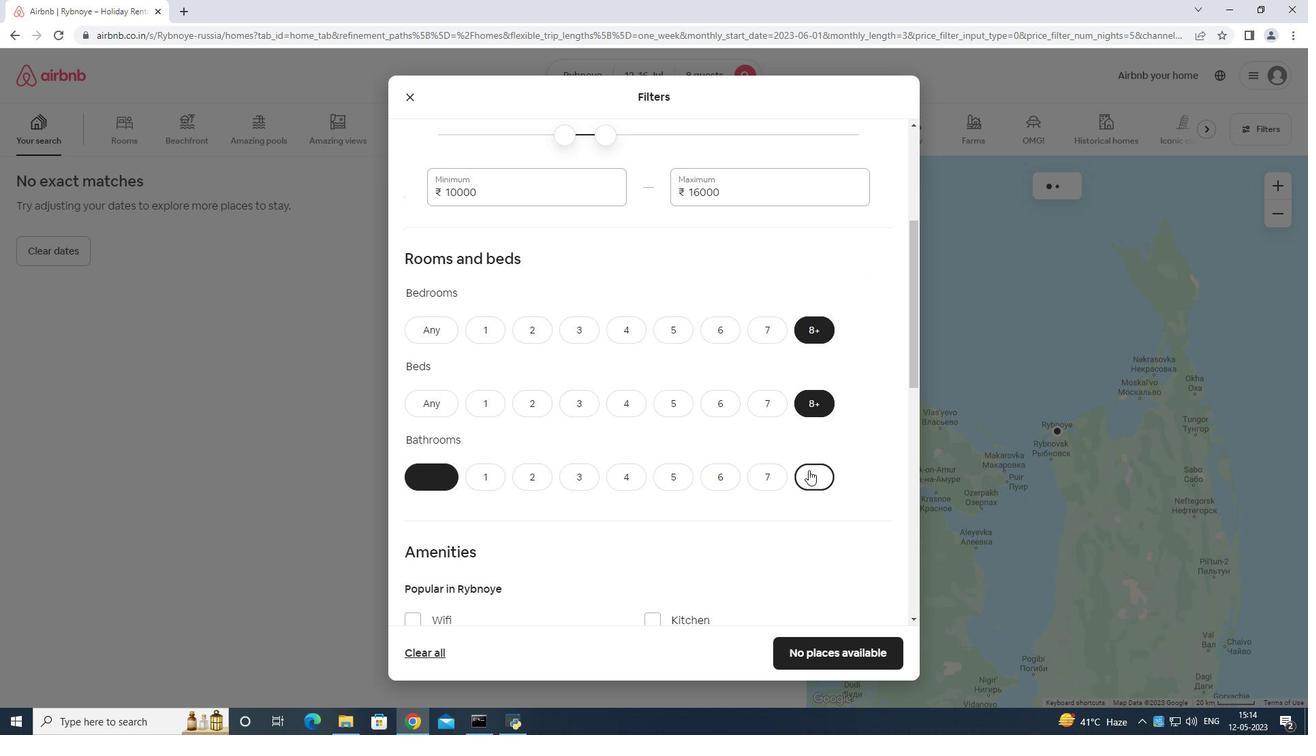
Action: Mouse scrolled (807, 465) with delta (0, 0)
Screenshot: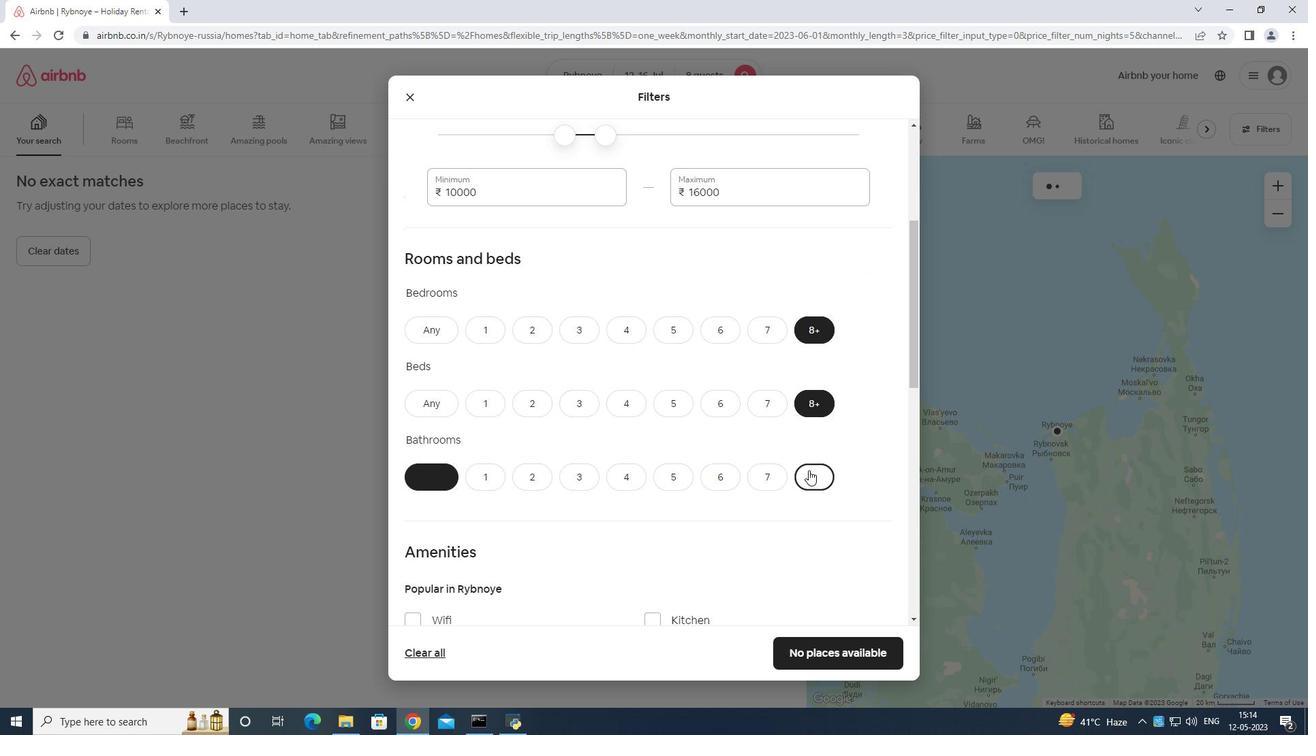 
Action: Mouse moved to (808, 468)
Screenshot: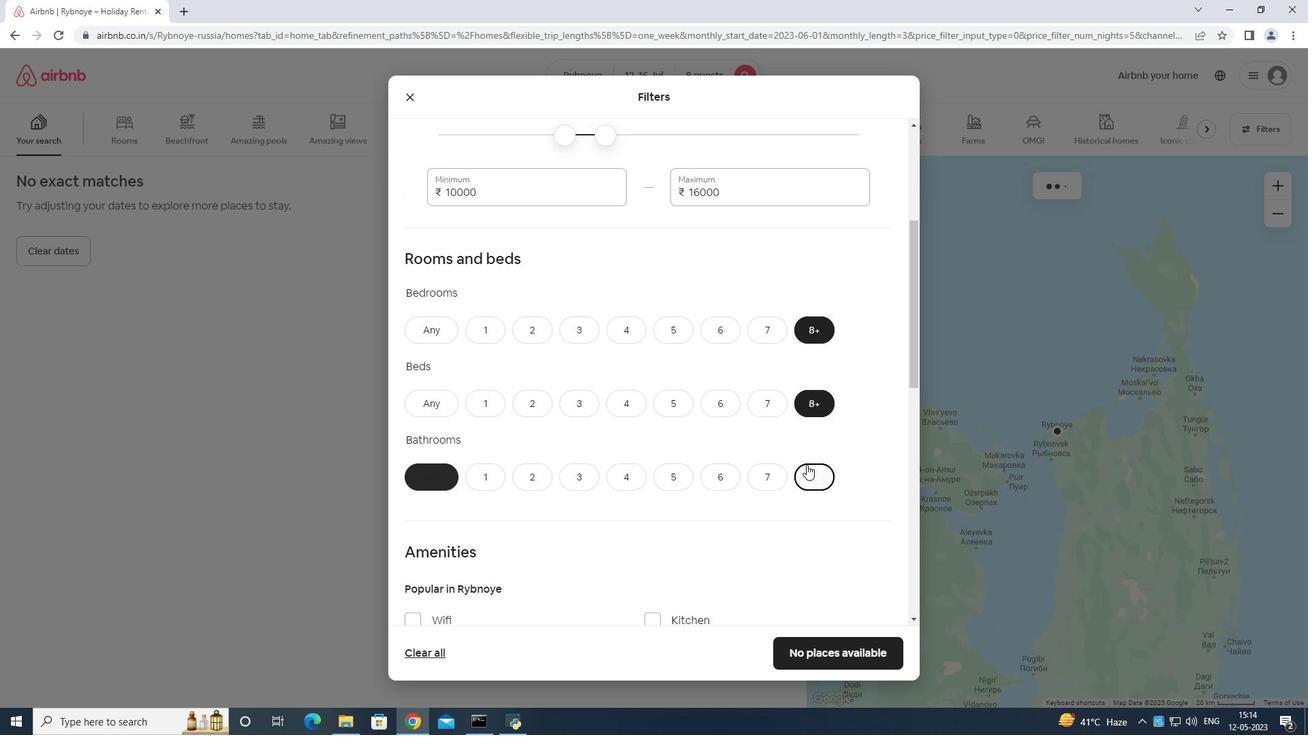 
Action: Mouse scrolled (808, 467) with delta (0, 0)
Screenshot: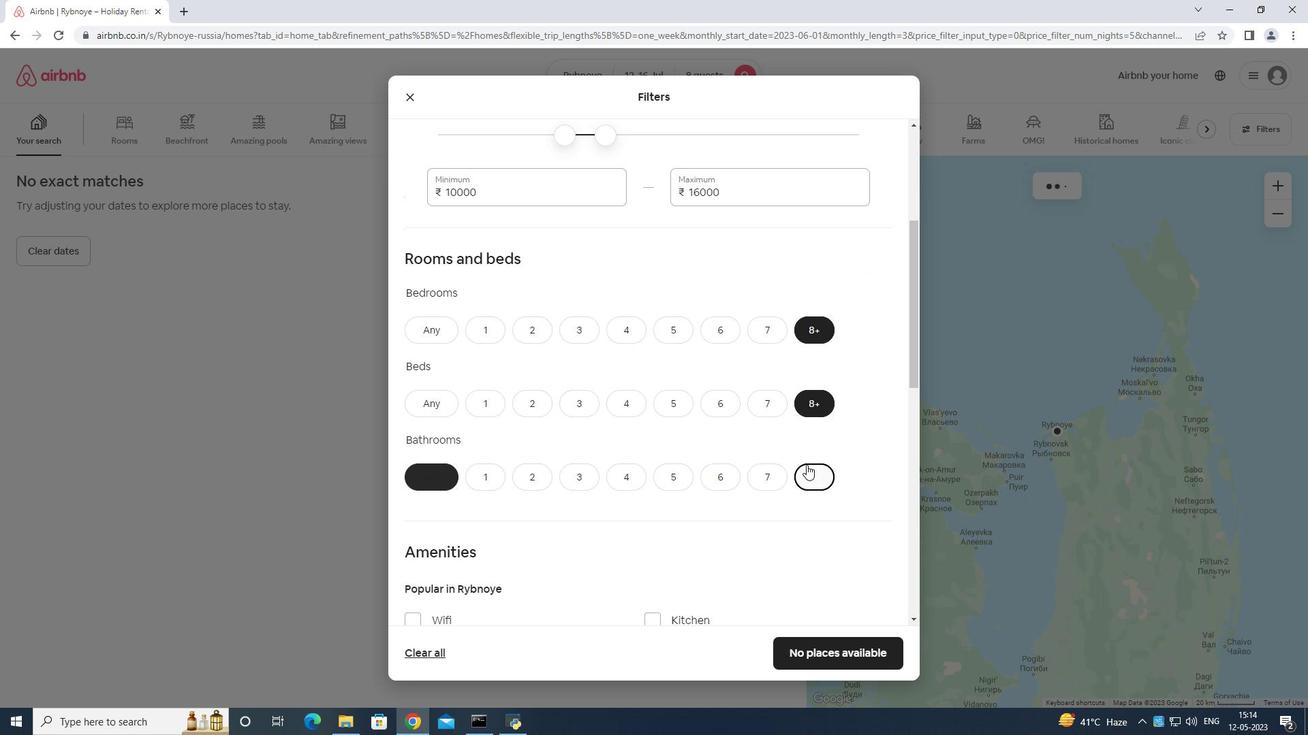 
Action: Mouse scrolled (808, 467) with delta (0, 0)
Screenshot: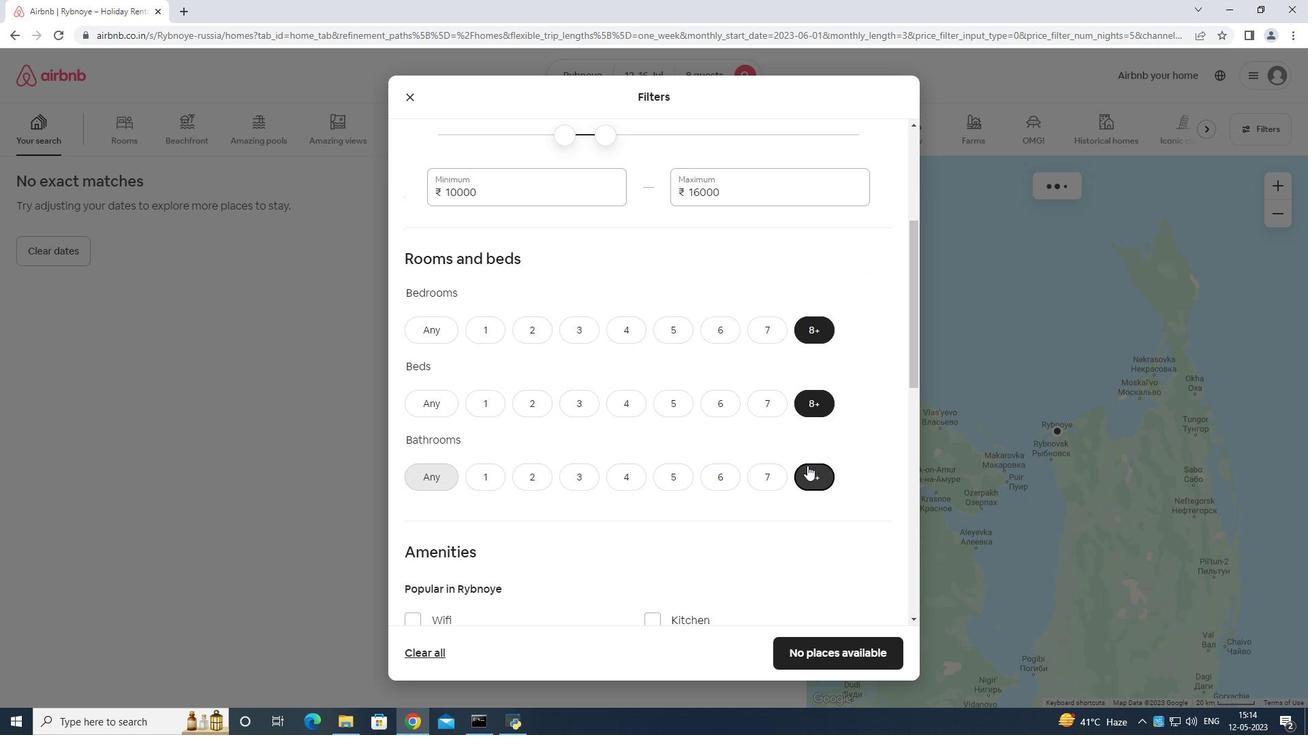 
Action: Mouse moved to (807, 469)
Screenshot: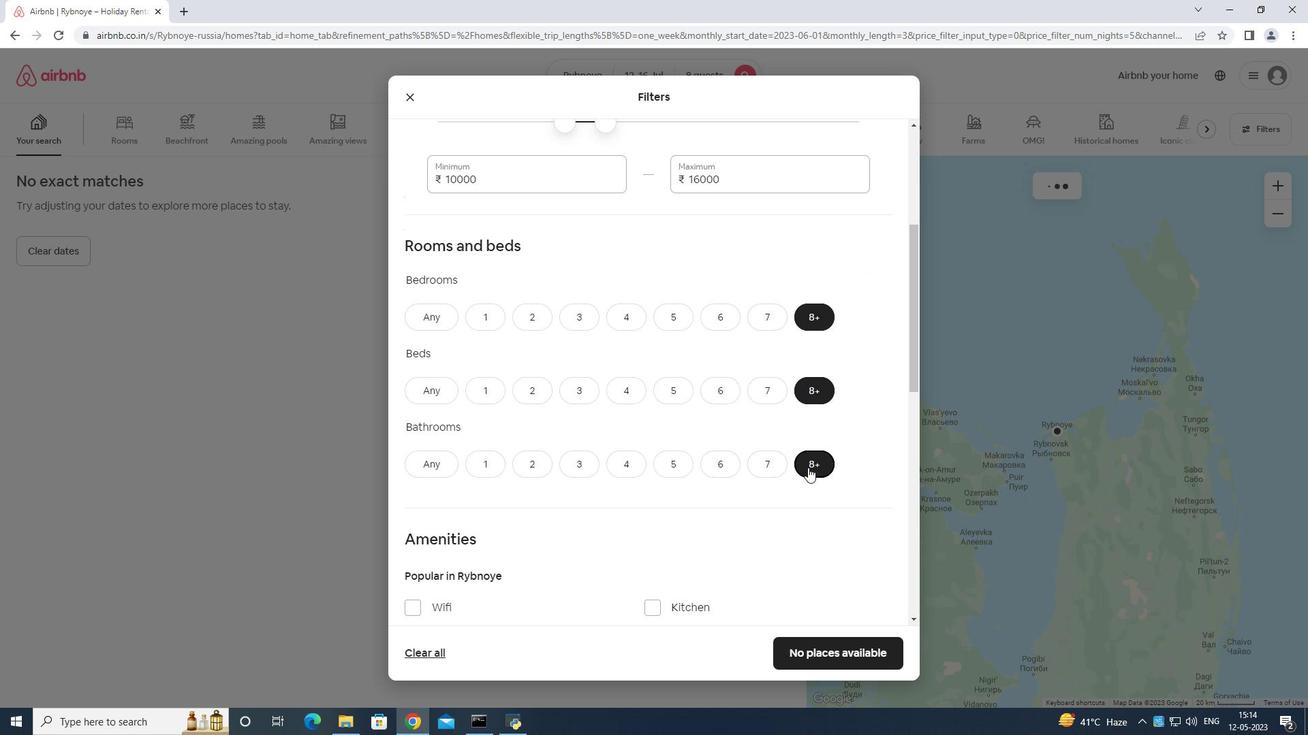 
Action: Mouse scrolled (807, 468) with delta (0, 0)
Screenshot: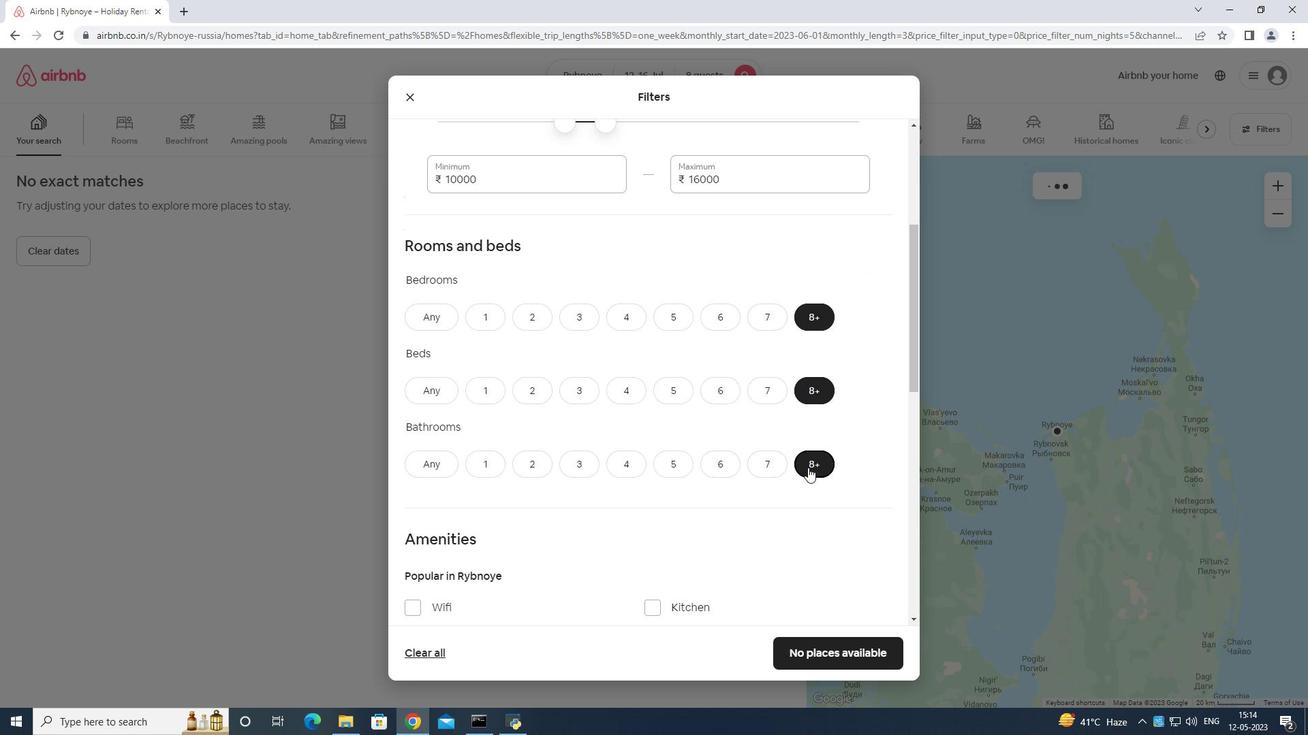 
Action: Mouse moved to (410, 348)
Screenshot: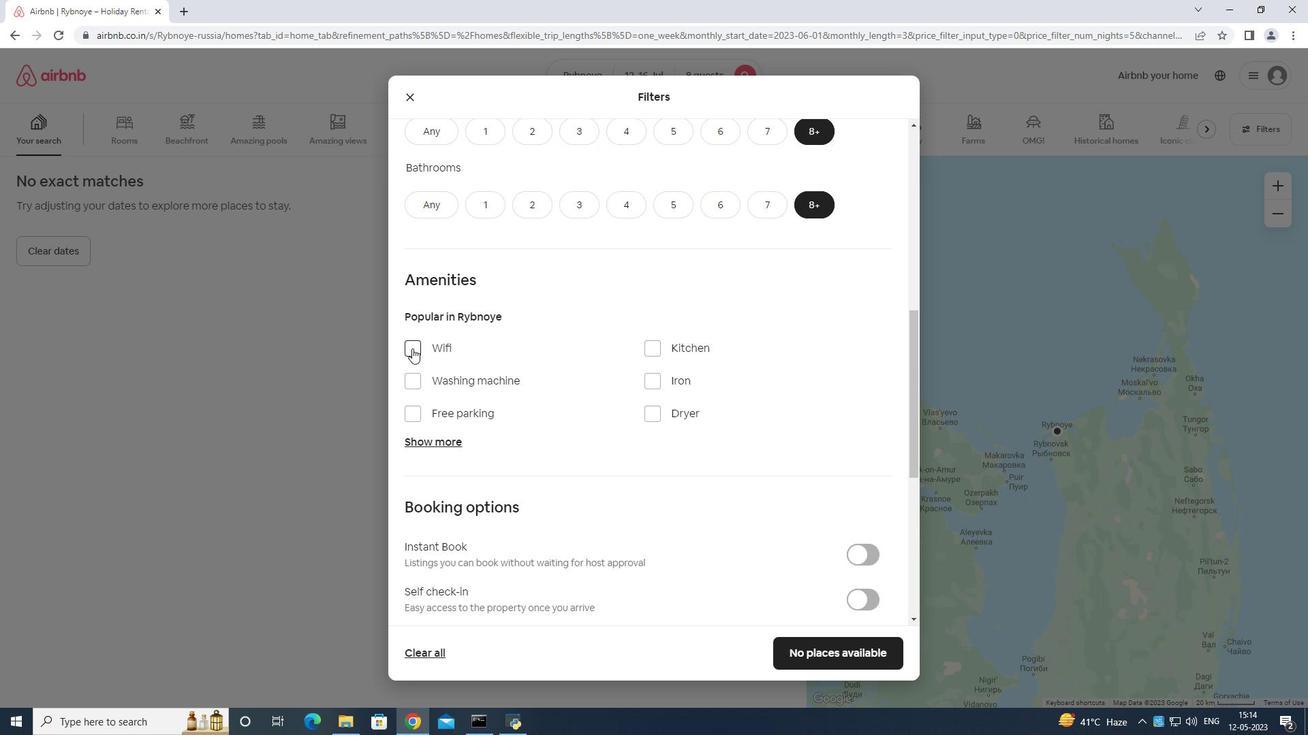 
Action: Mouse pressed left at (410, 348)
Screenshot: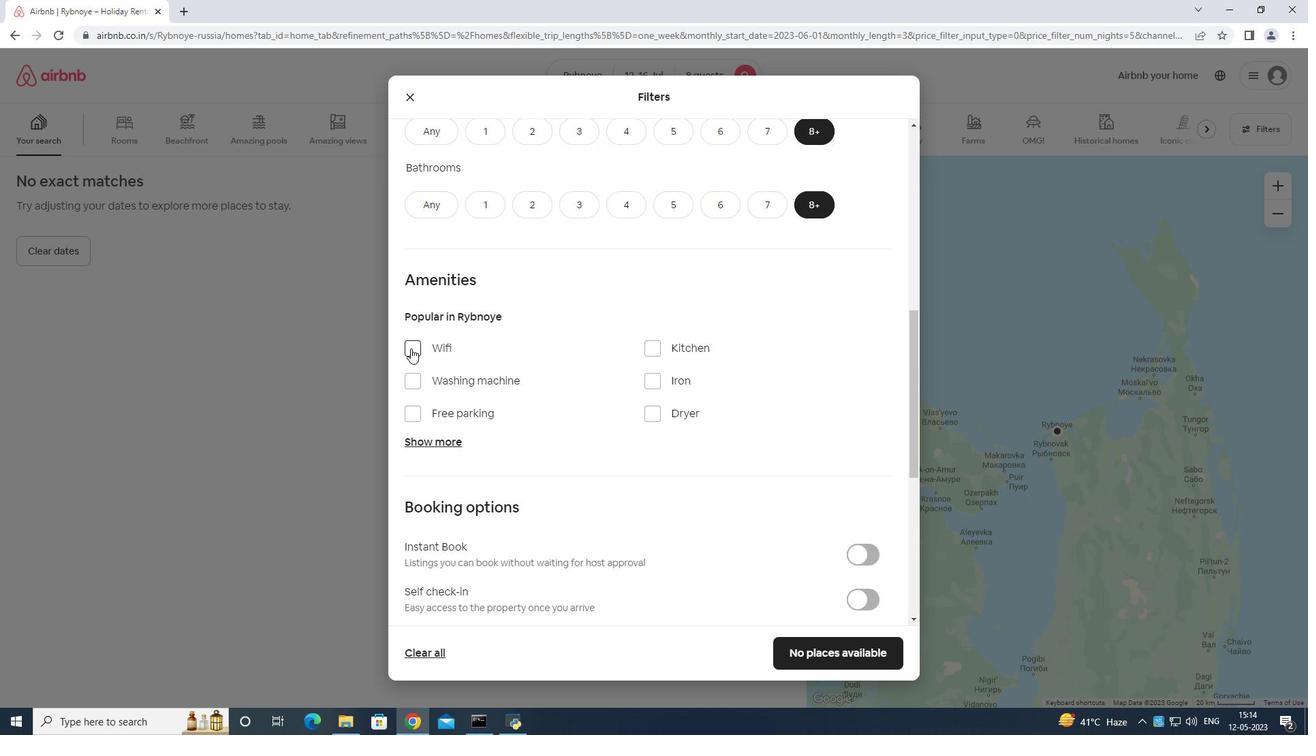 
Action: Mouse moved to (412, 406)
Screenshot: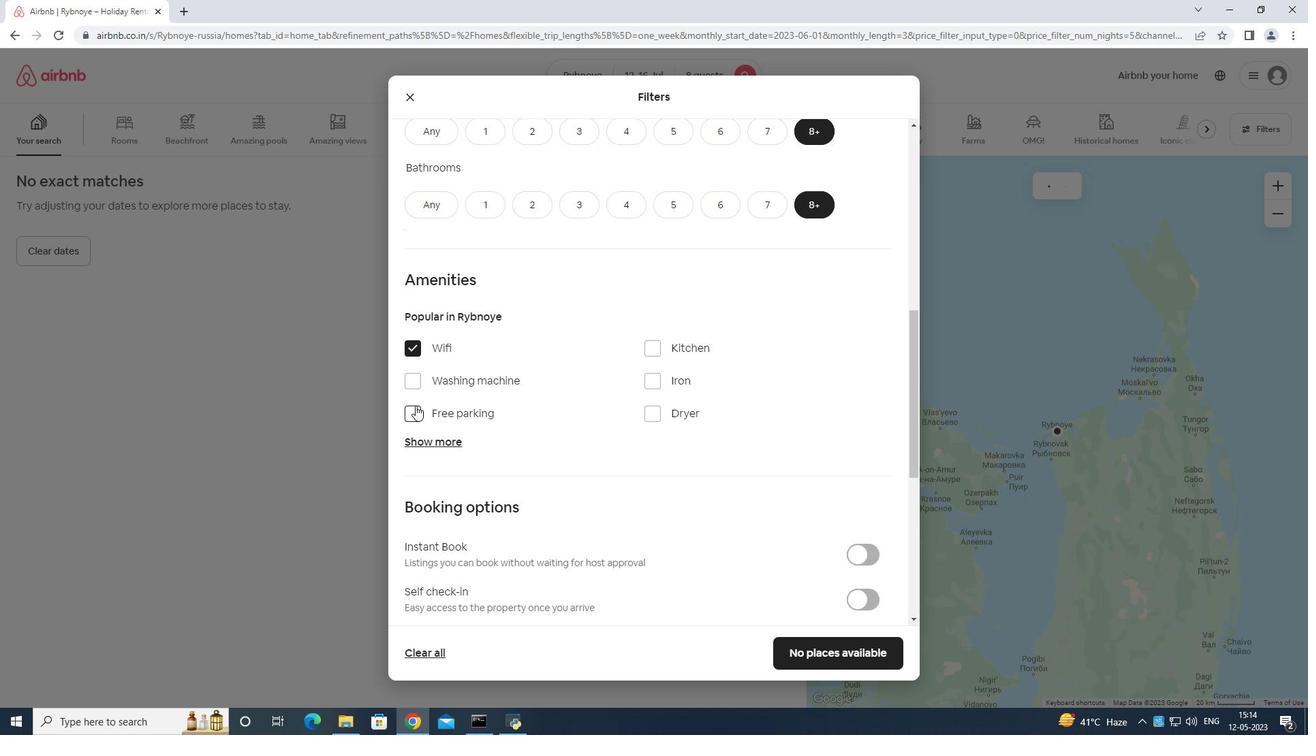 
Action: Mouse pressed left at (412, 406)
Screenshot: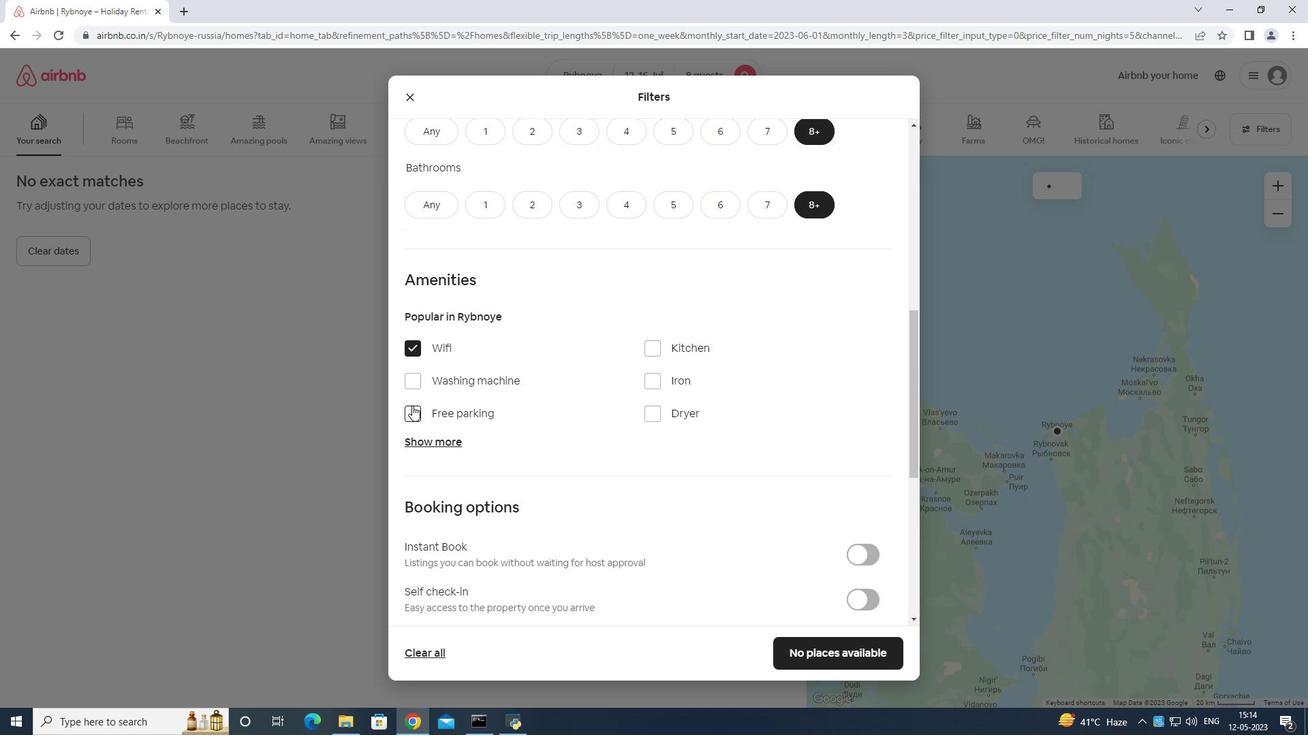 
Action: Mouse moved to (421, 433)
Screenshot: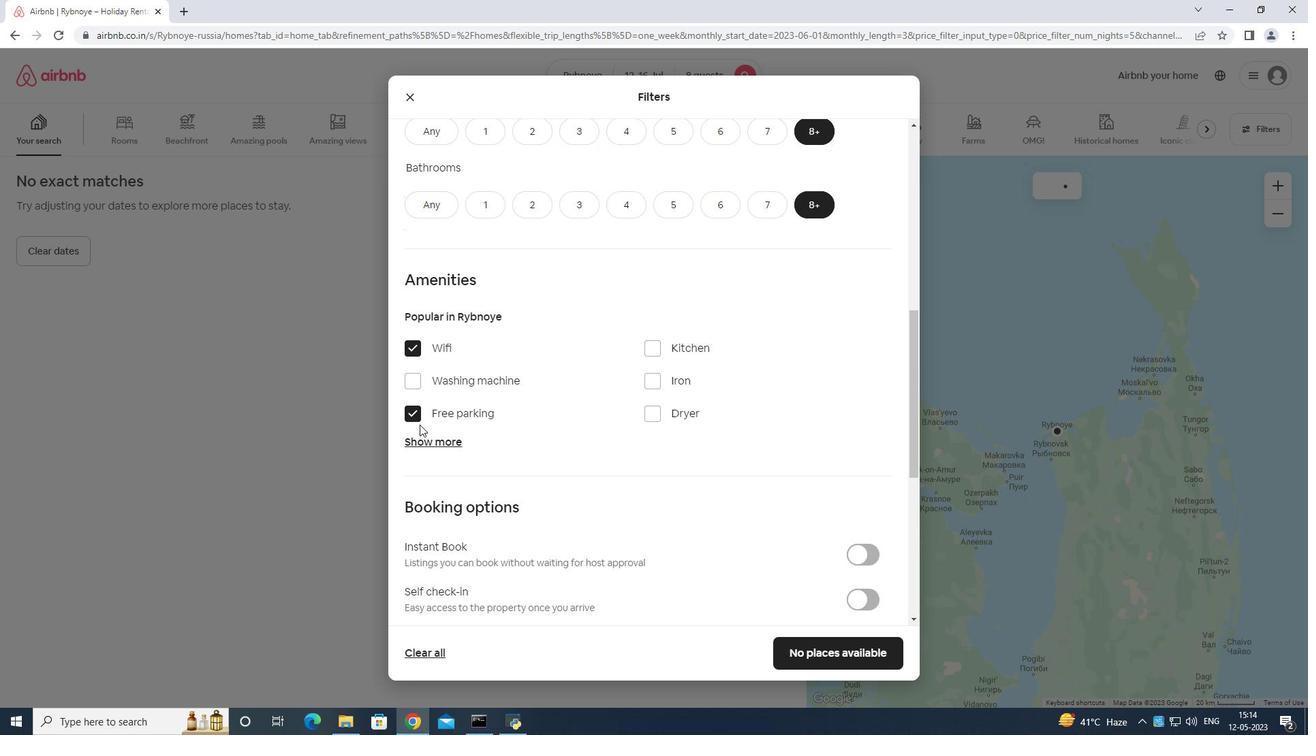 
Action: Mouse pressed left at (421, 433)
Screenshot: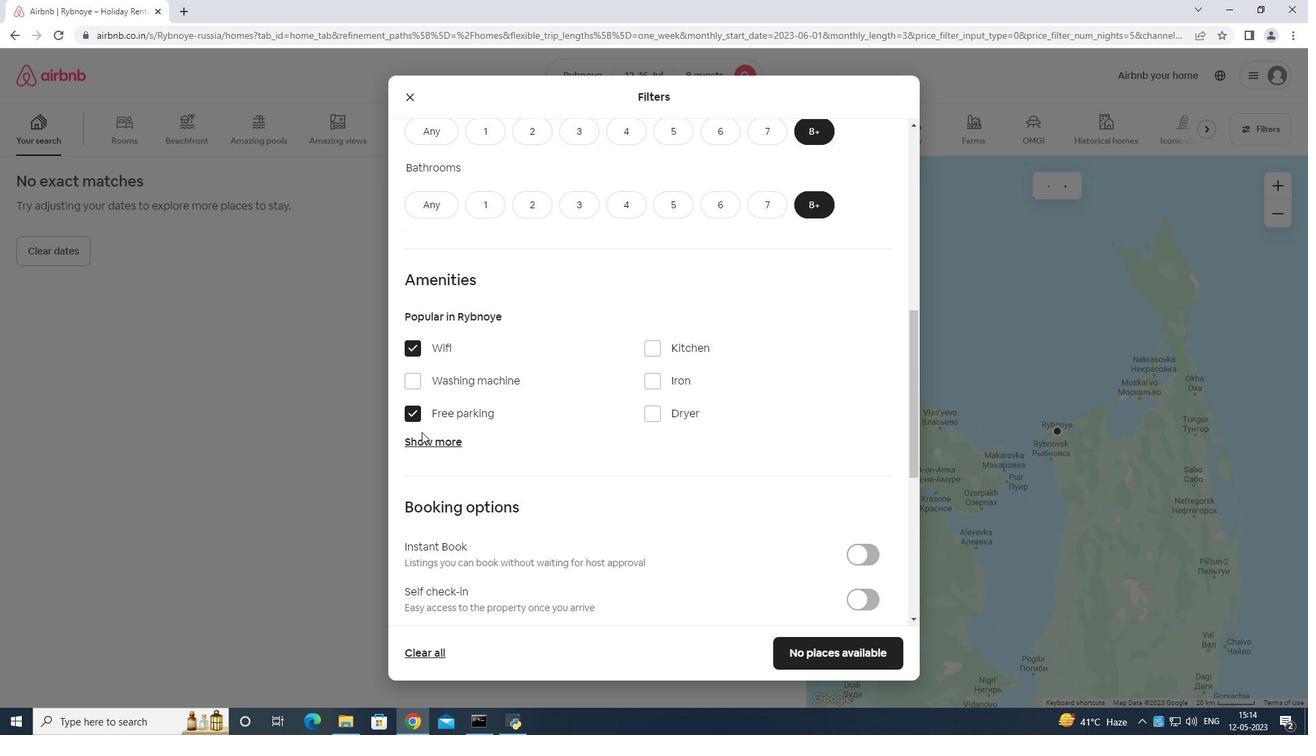 
Action: Mouse moved to (436, 441)
Screenshot: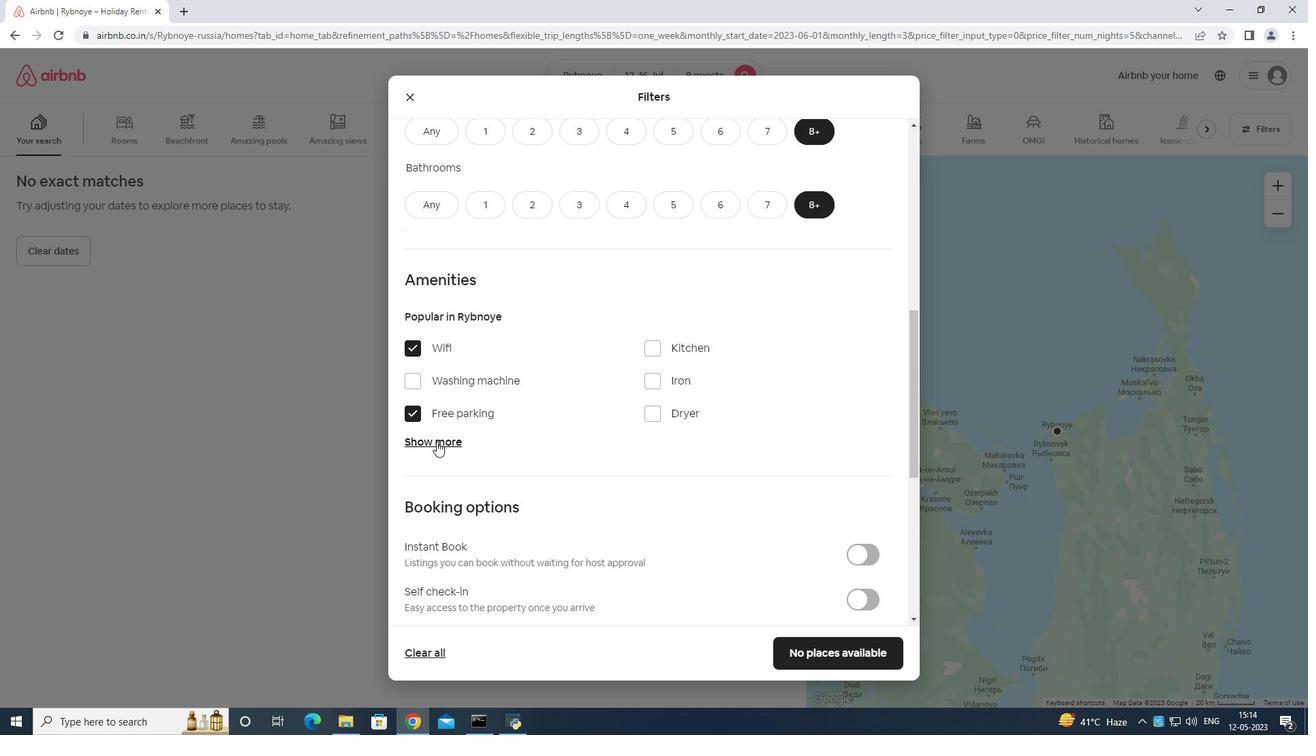 
Action: Mouse pressed left at (436, 441)
Screenshot: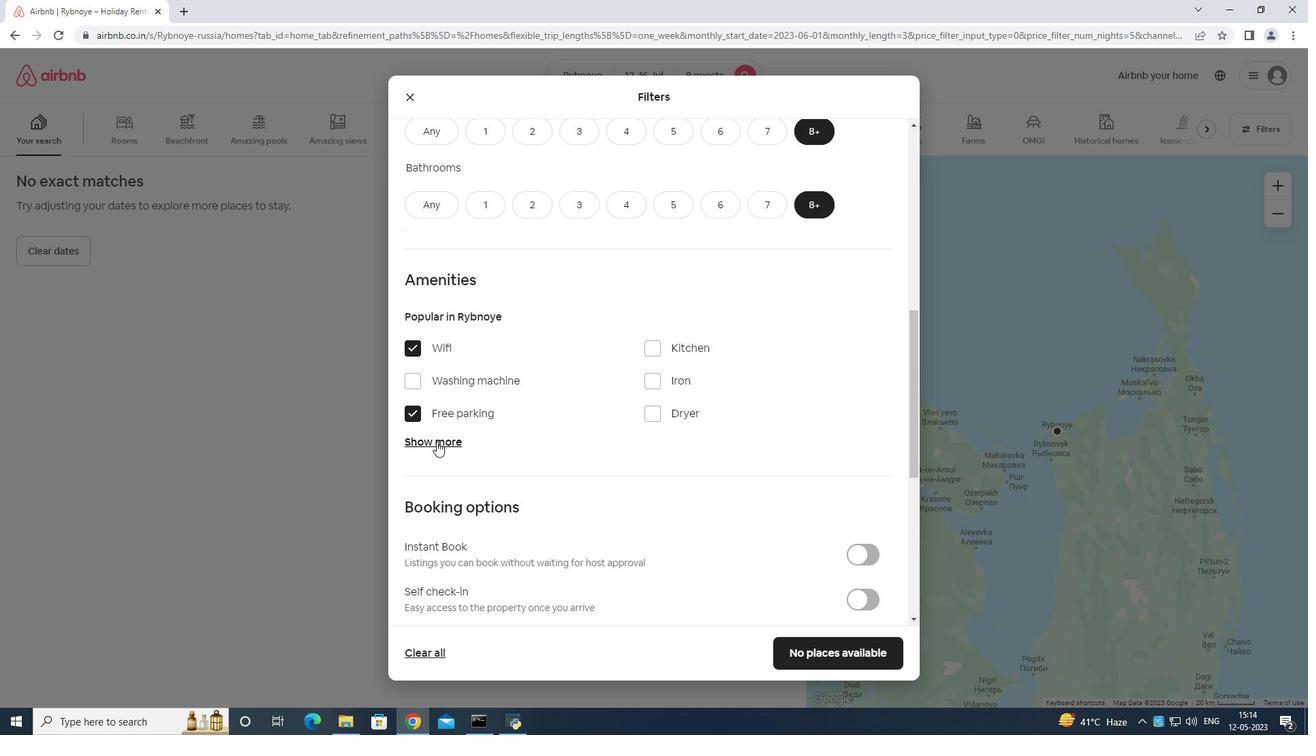 
Action: Mouse moved to (652, 521)
Screenshot: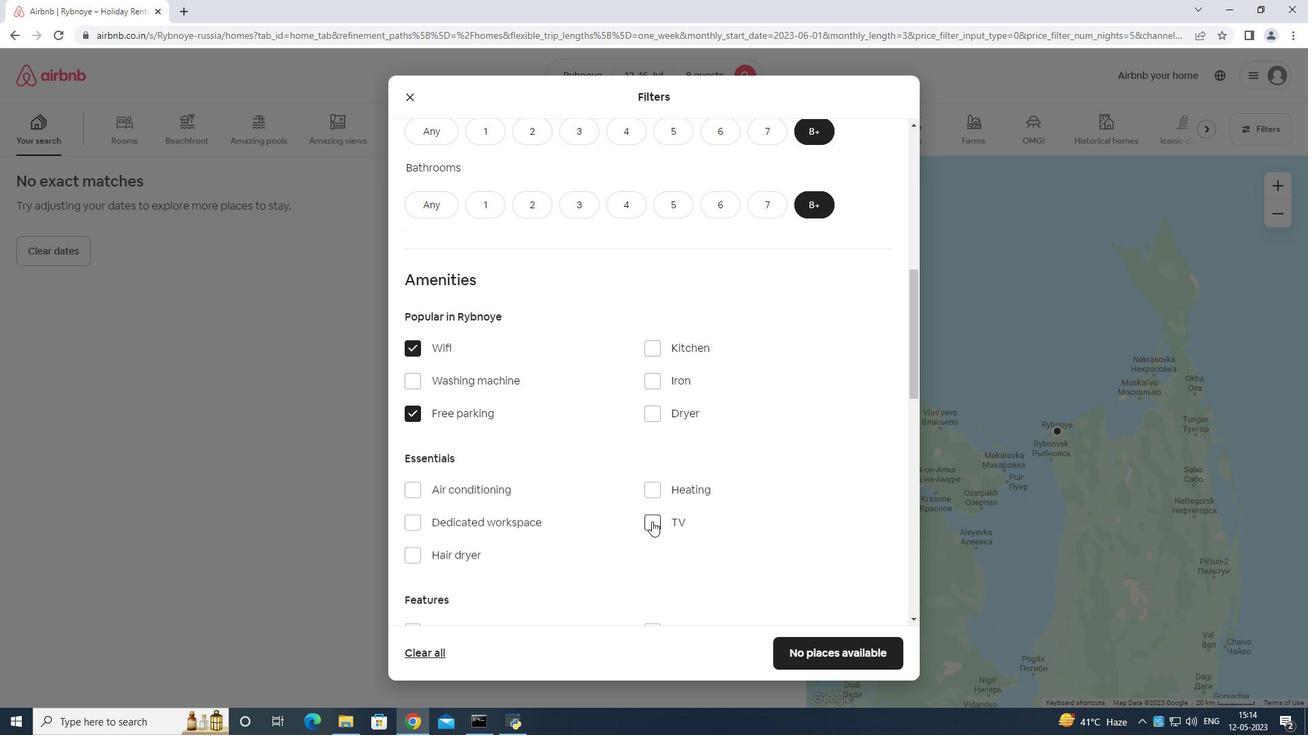 
Action: Mouse pressed left at (652, 521)
Screenshot: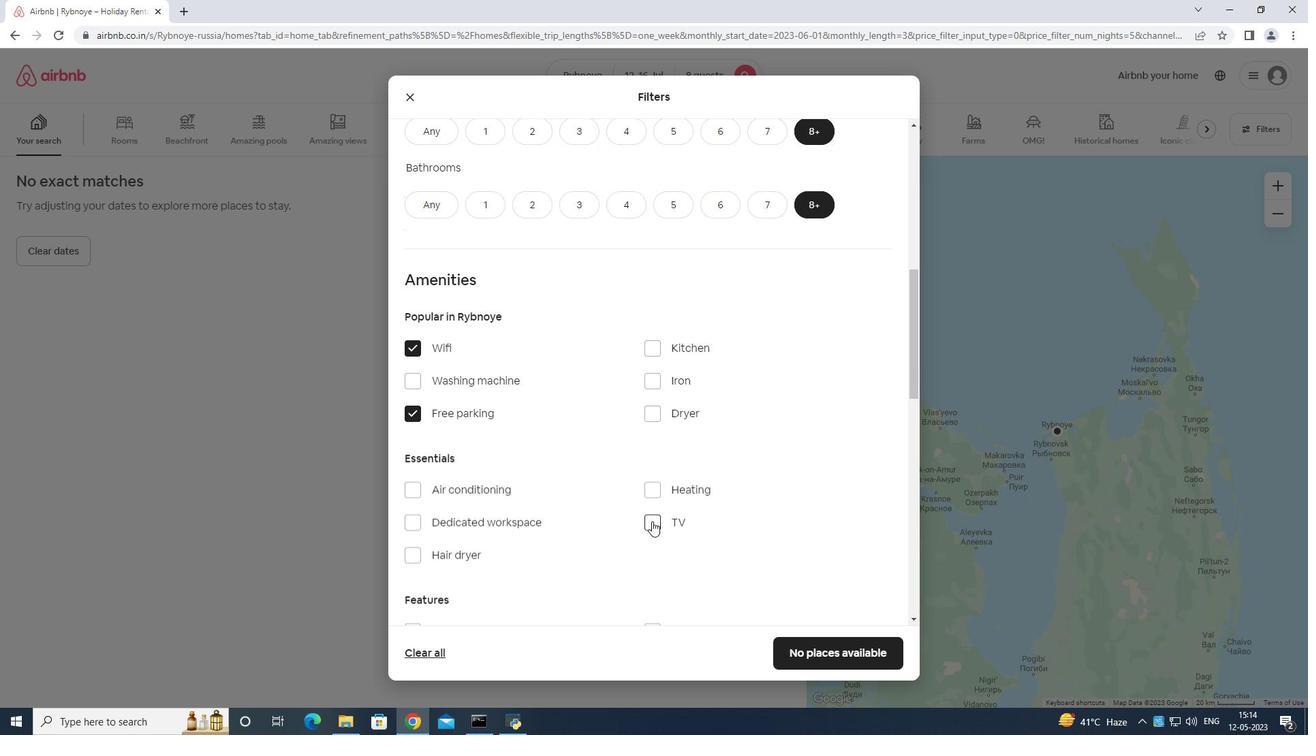 
Action: Mouse moved to (657, 502)
Screenshot: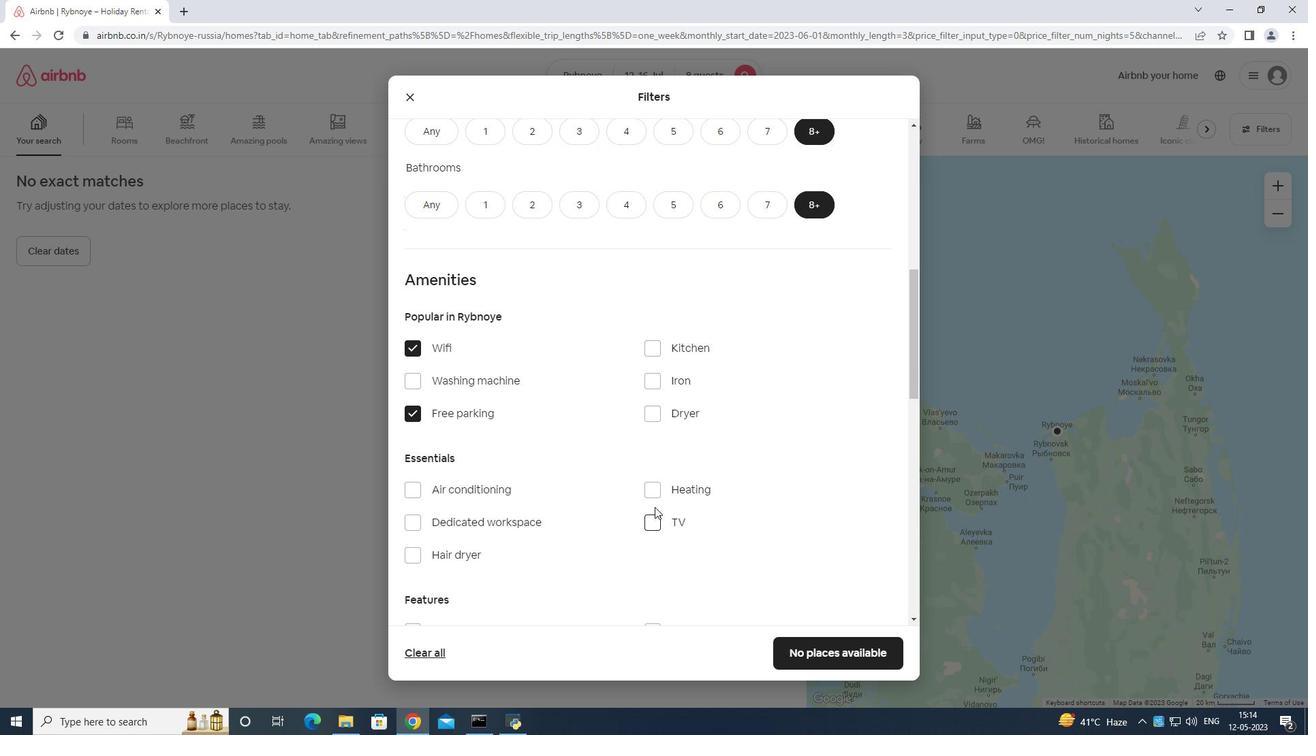 
Action: Mouse scrolled (657, 502) with delta (0, 0)
Screenshot: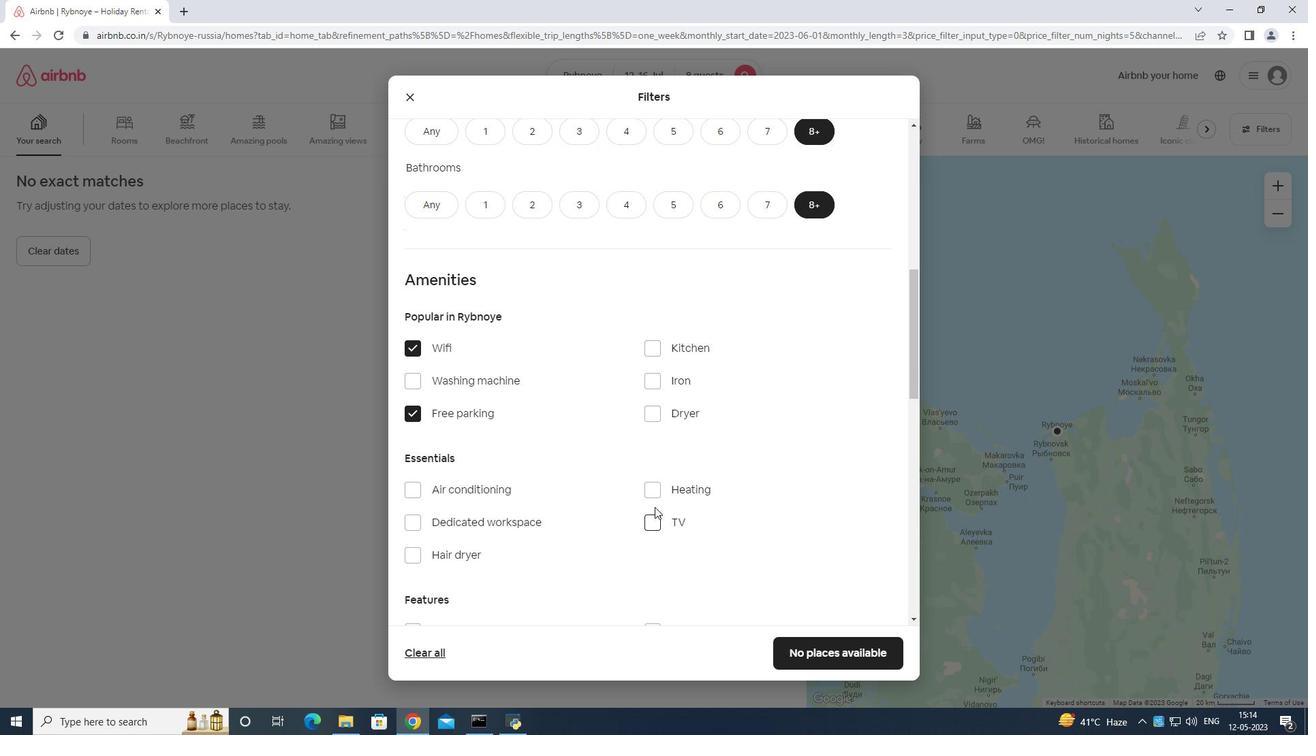
Action: Mouse scrolled (657, 502) with delta (0, 0)
Screenshot: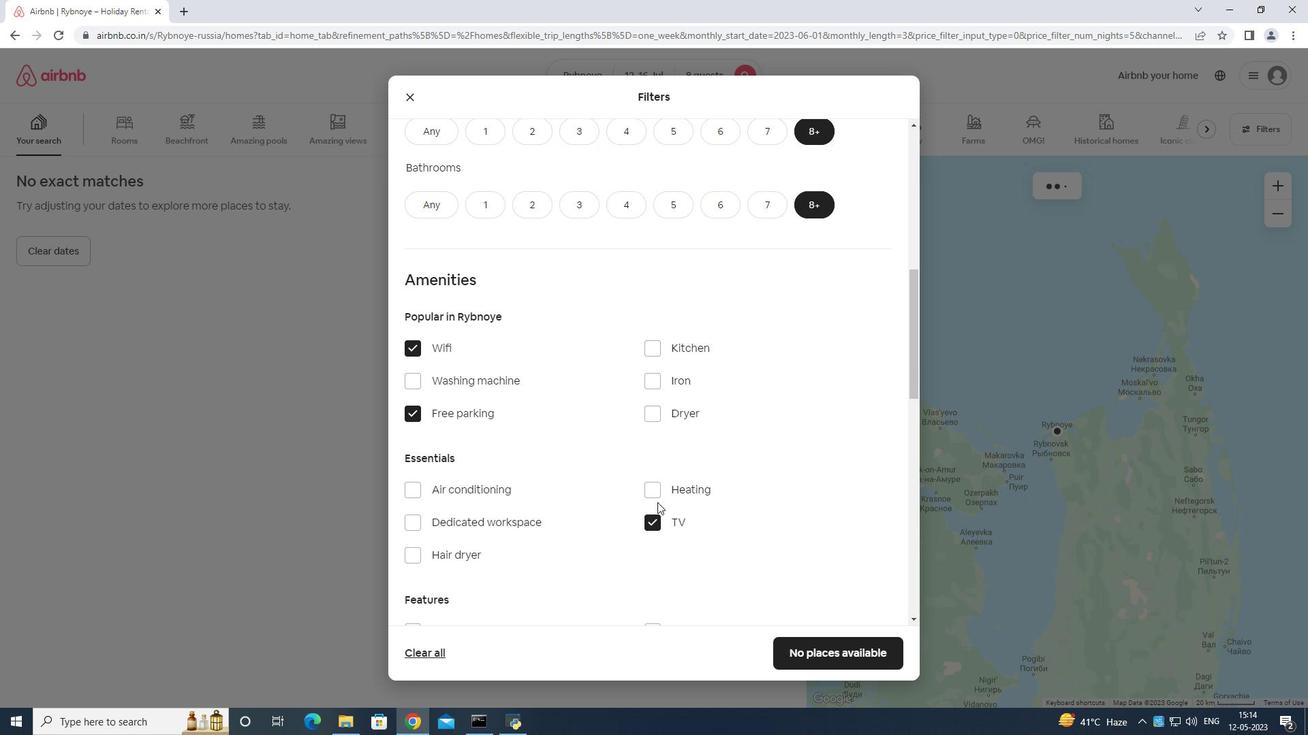 
Action: Mouse moved to (657, 502)
Screenshot: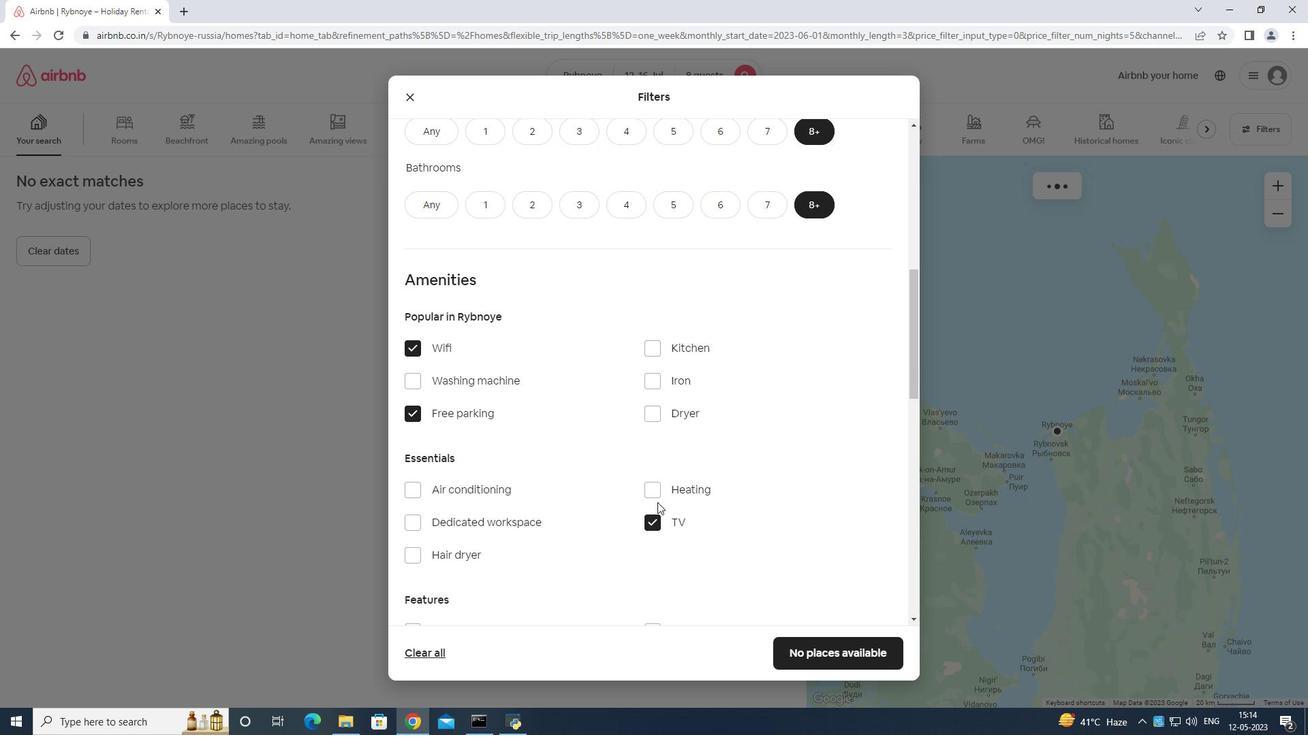 
Action: Mouse scrolled (657, 502) with delta (0, 0)
Screenshot: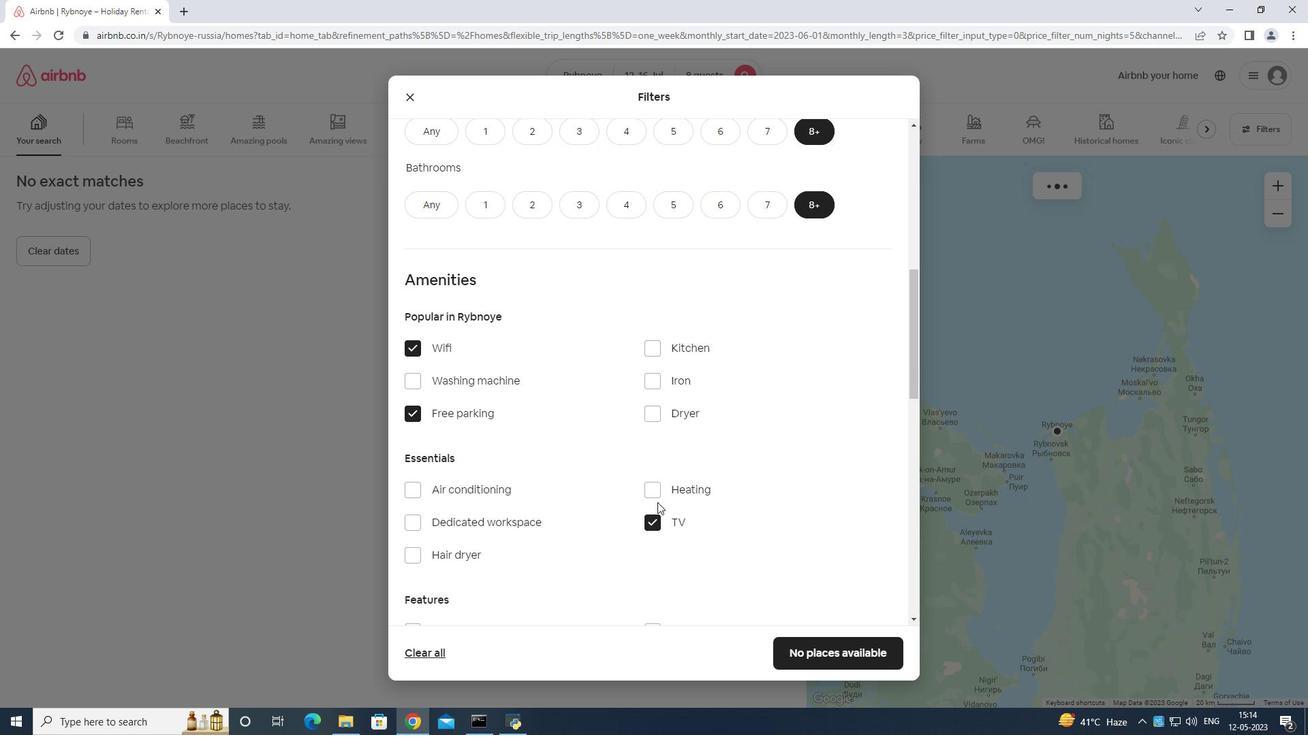 
Action: Mouse moved to (412, 494)
Screenshot: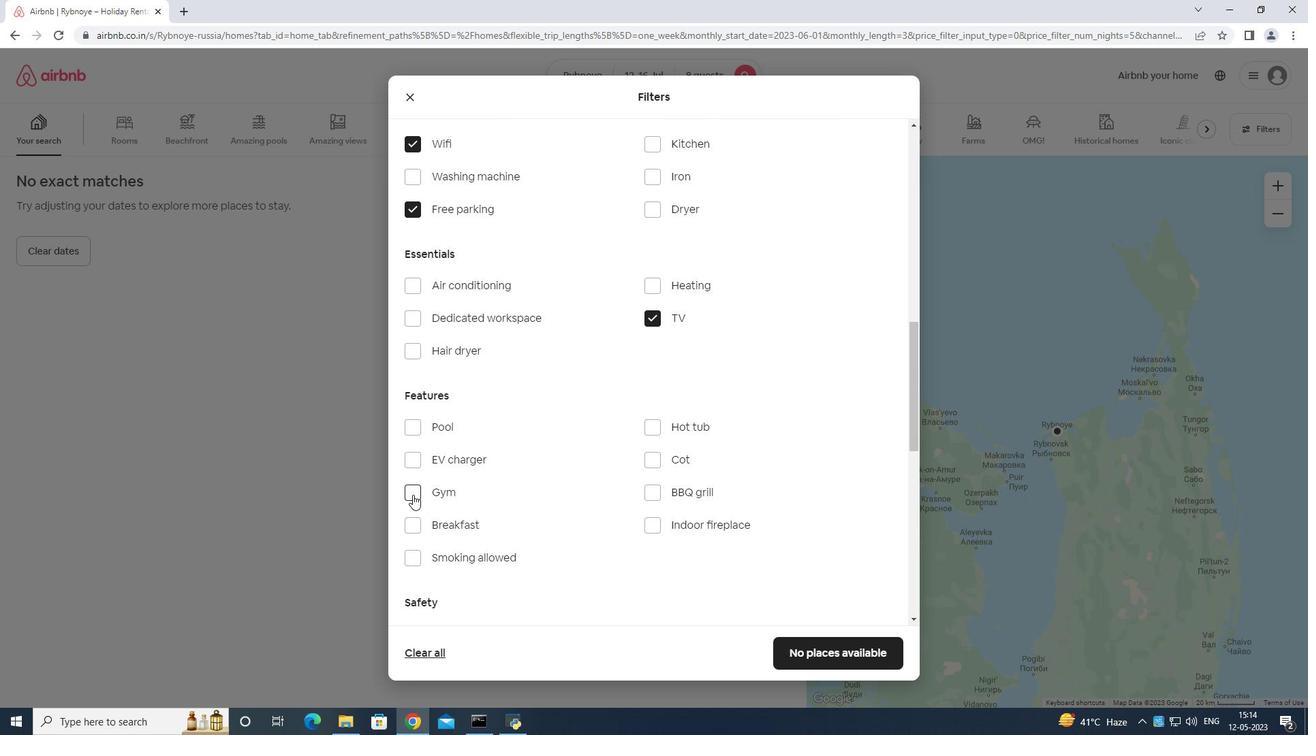 
Action: Mouse pressed left at (412, 494)
Screenshot: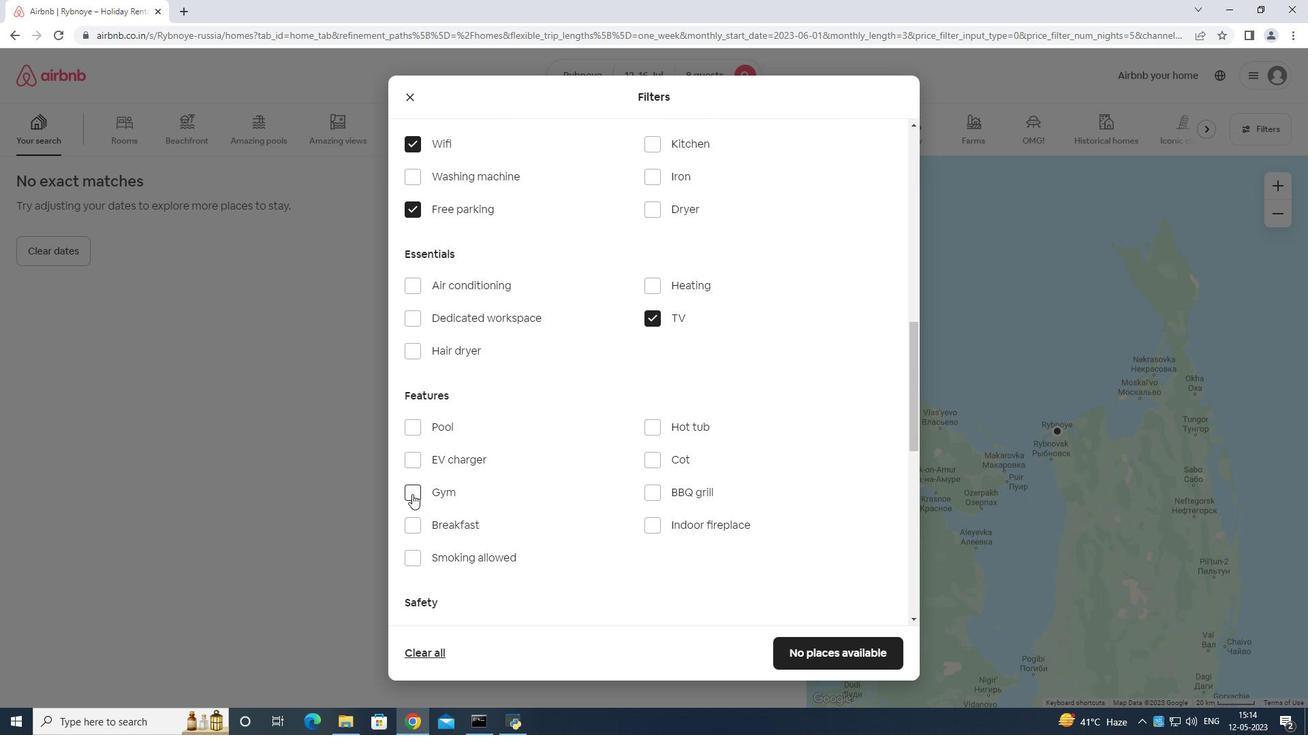 
Action: Mouse moved to (418, 522)
Screenshot: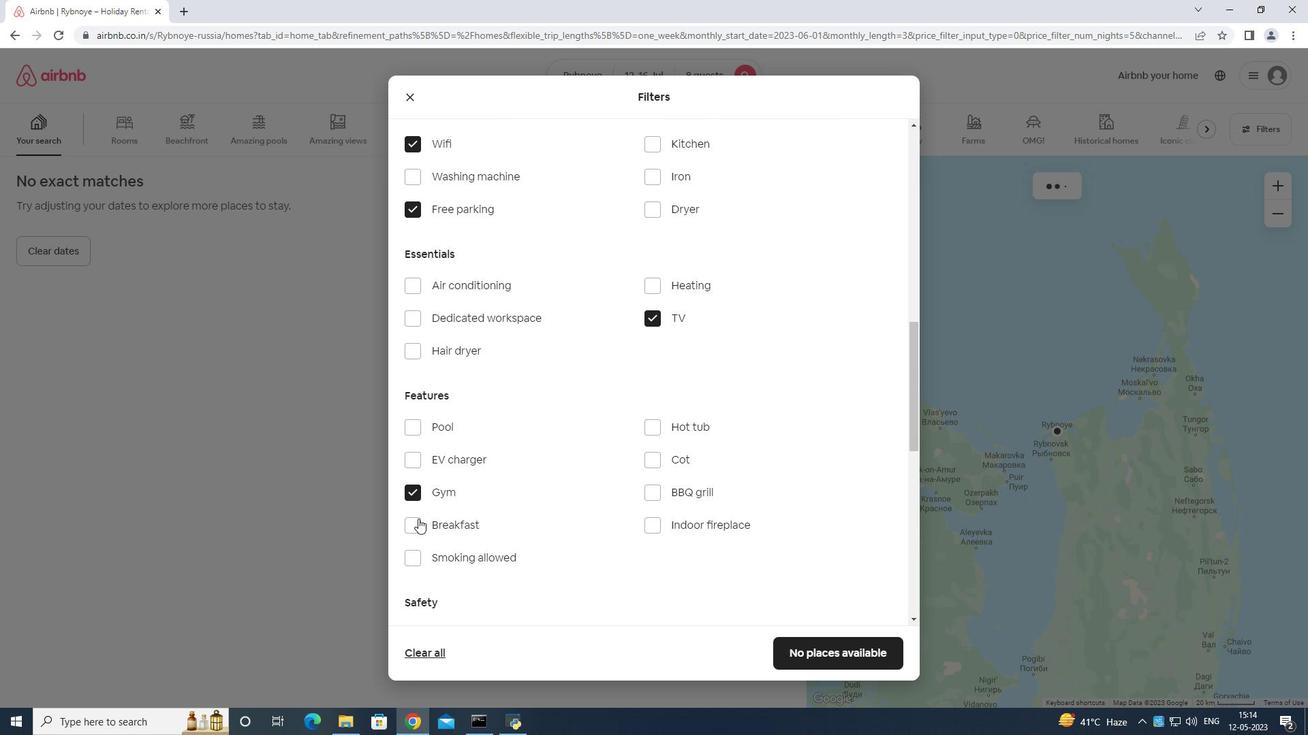 
Action: Mouse pressed left at (418, 522)
Screenshot: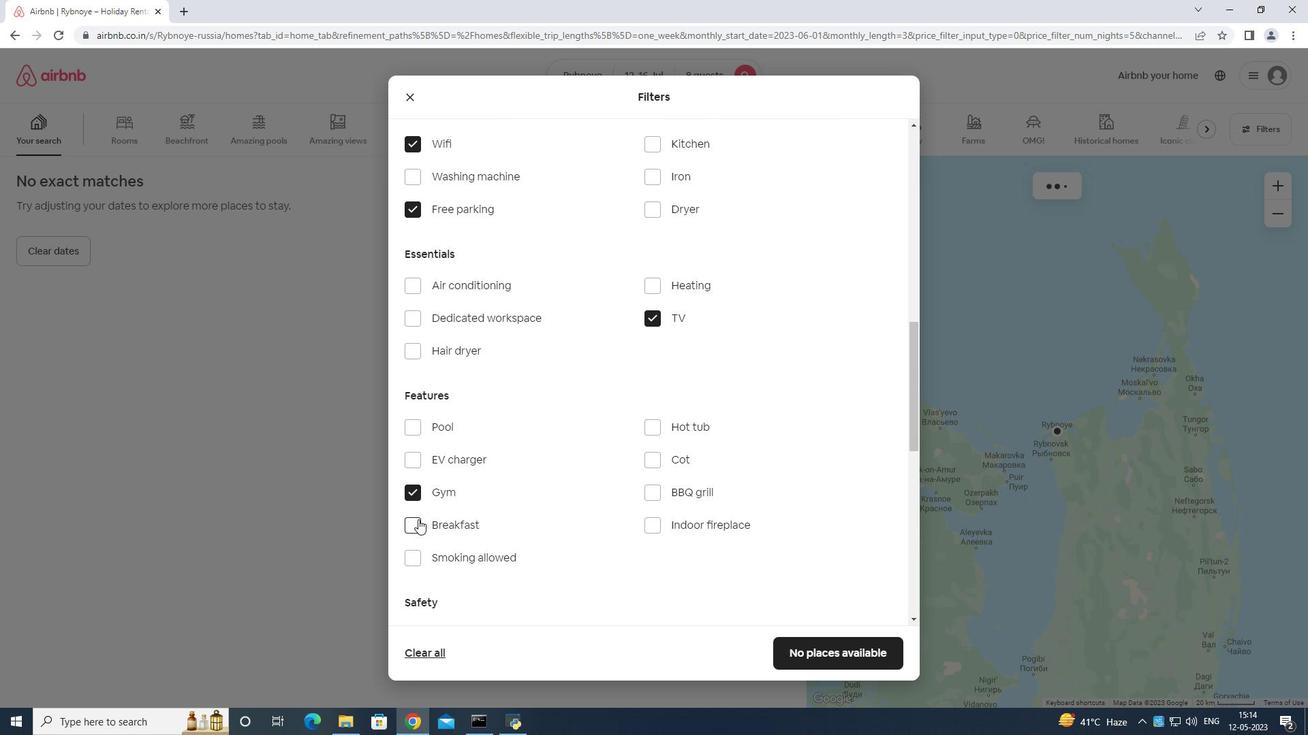 
Action: Mouse moved to (916, 480)
Screenshot: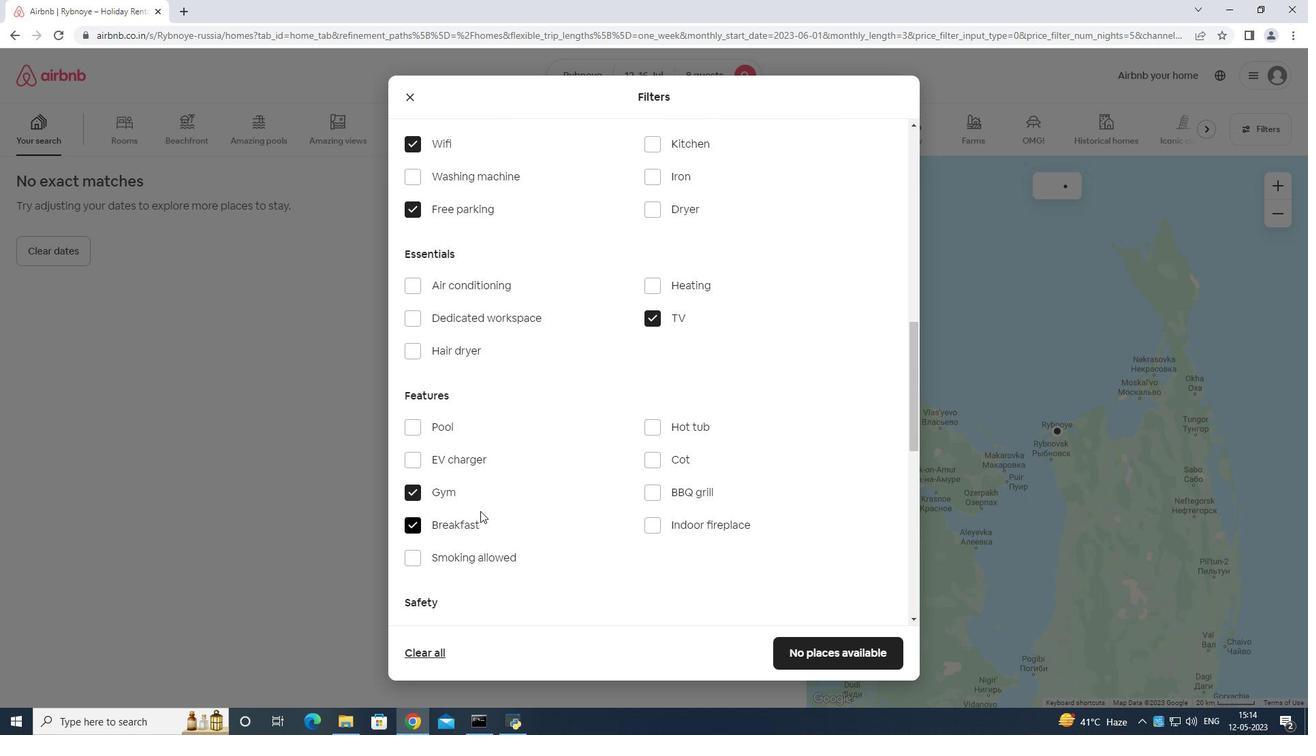 
Action: Mouse scrolled (916, 479) with delta (0, 0)
Screenshot: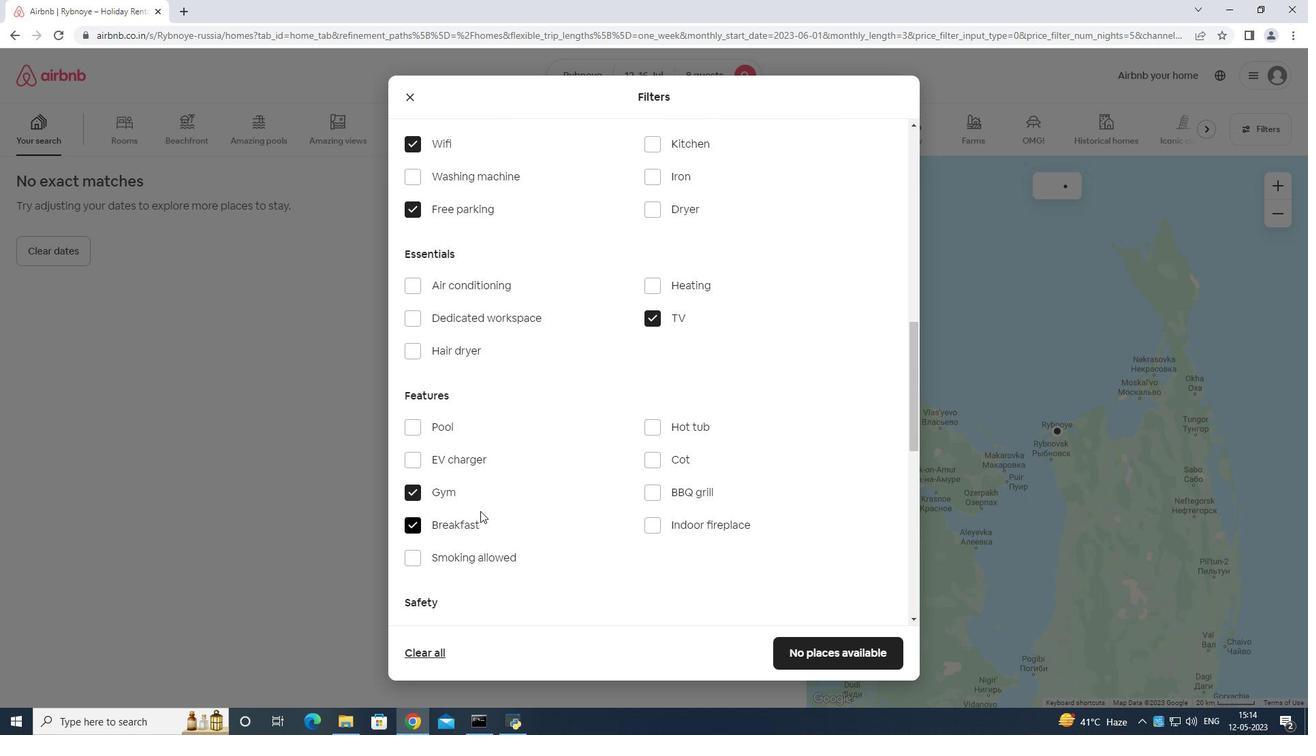 
Action: Mouse moved to (970, 479)
Screenshot: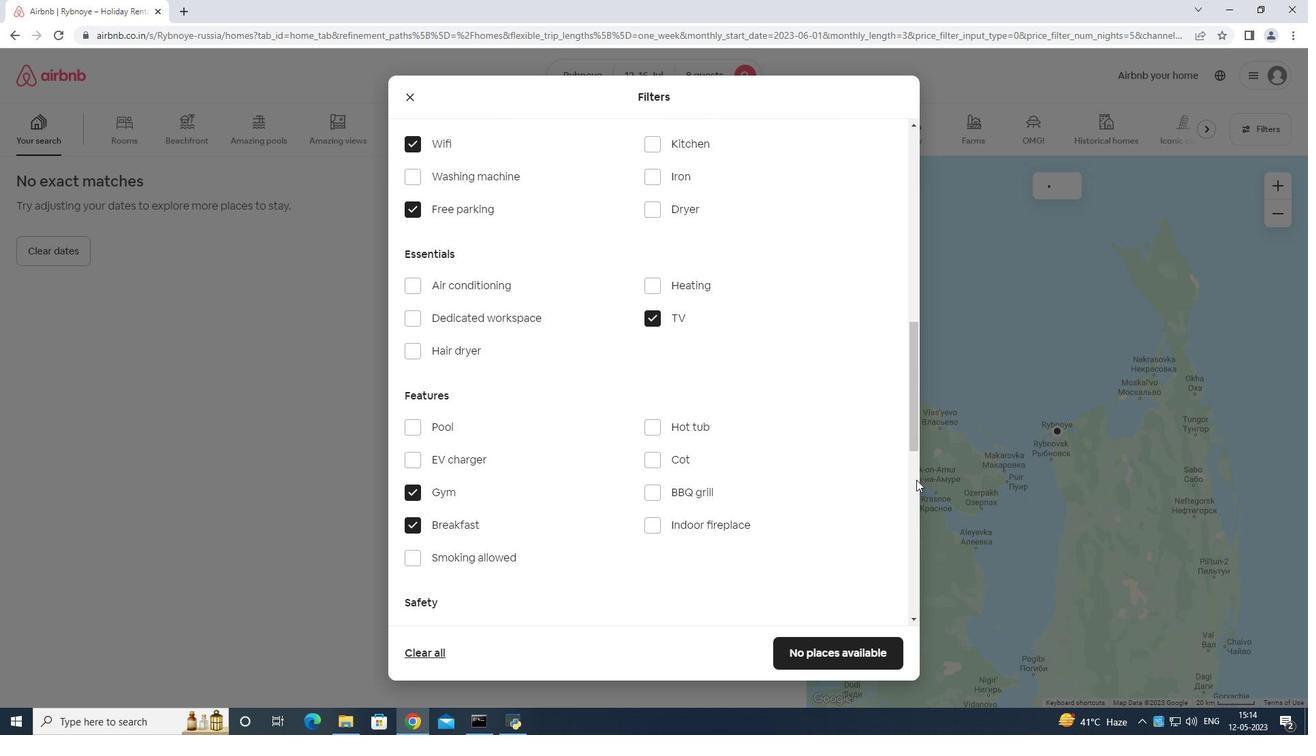 
Action: Mouse scrolled (970, 479) with delta (0, 0)
Screenshot: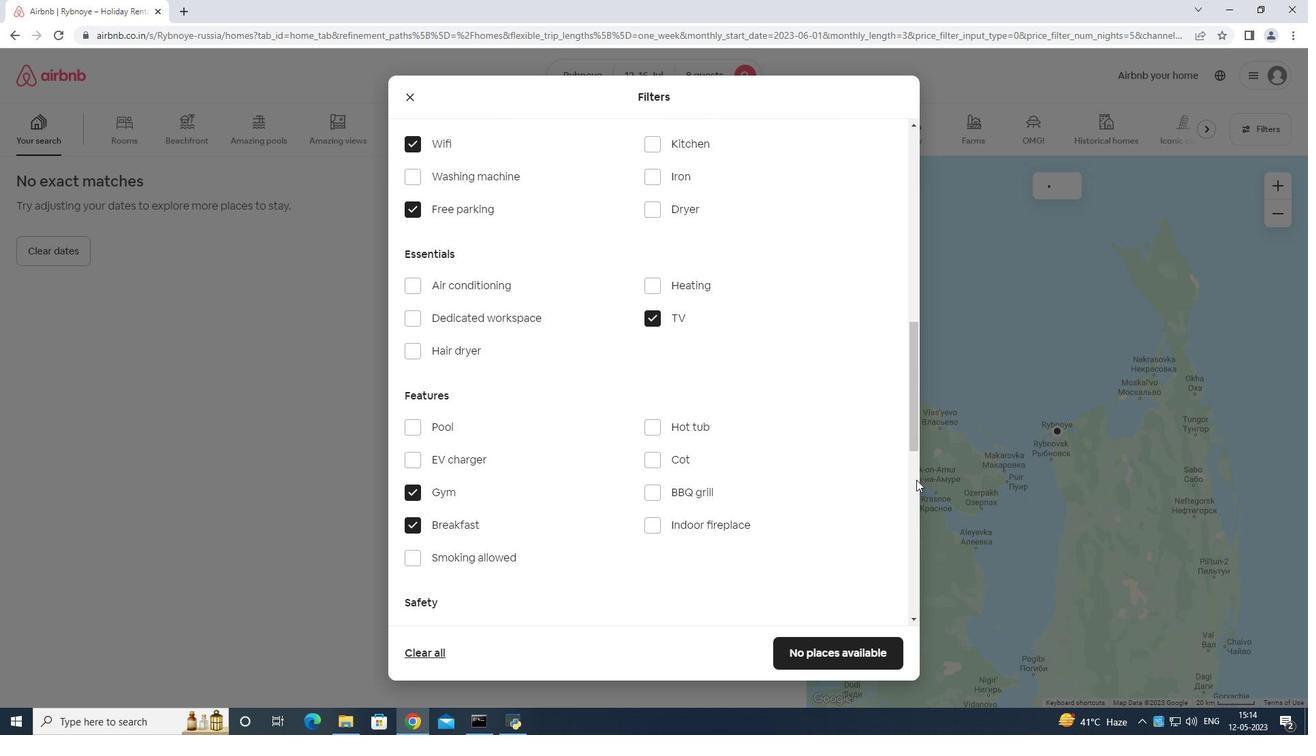 
Action: Mouse moved to (971, 479)
Screenshot: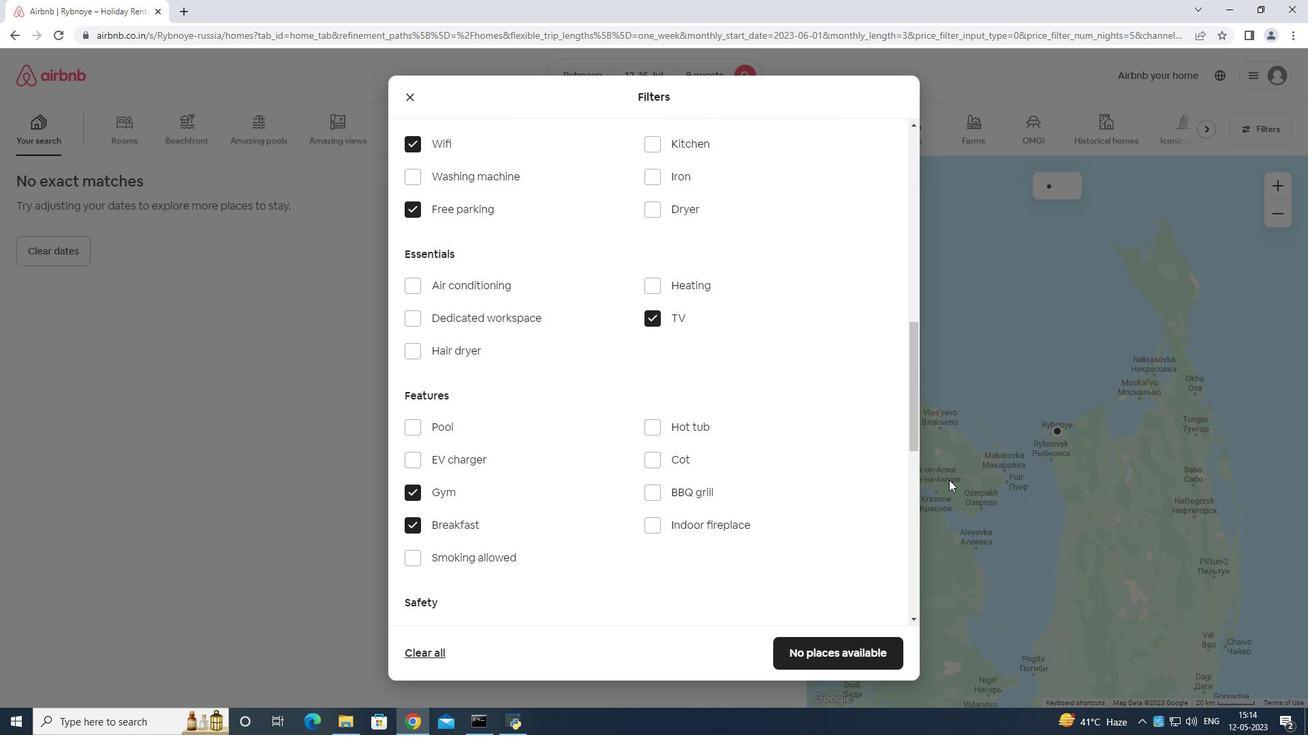 
Action: Mouse scrolled (971, 478) with delta (0, 0)
Screenshot: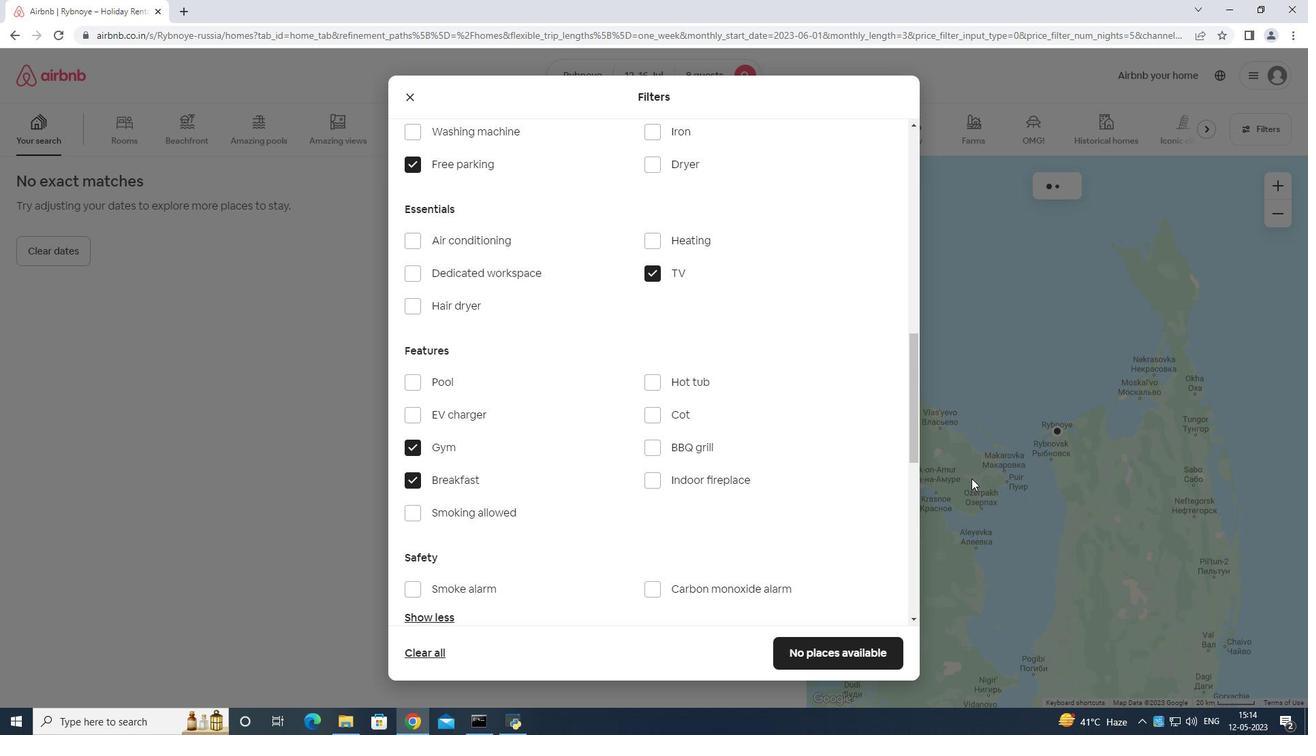 
Action: Mouse moved to (941, 488)
Screenshot: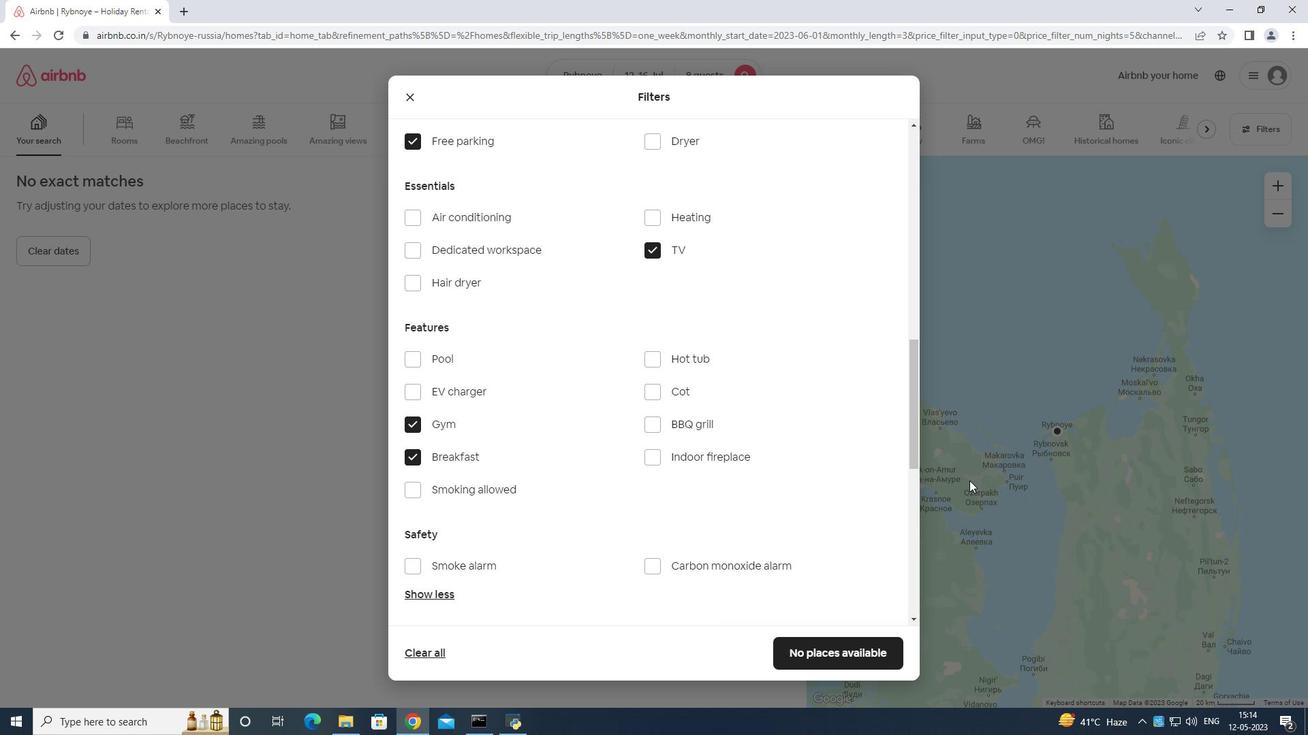 
Action: Mouse scrolled (941, 487) with delta (0, 0)
Screenshot: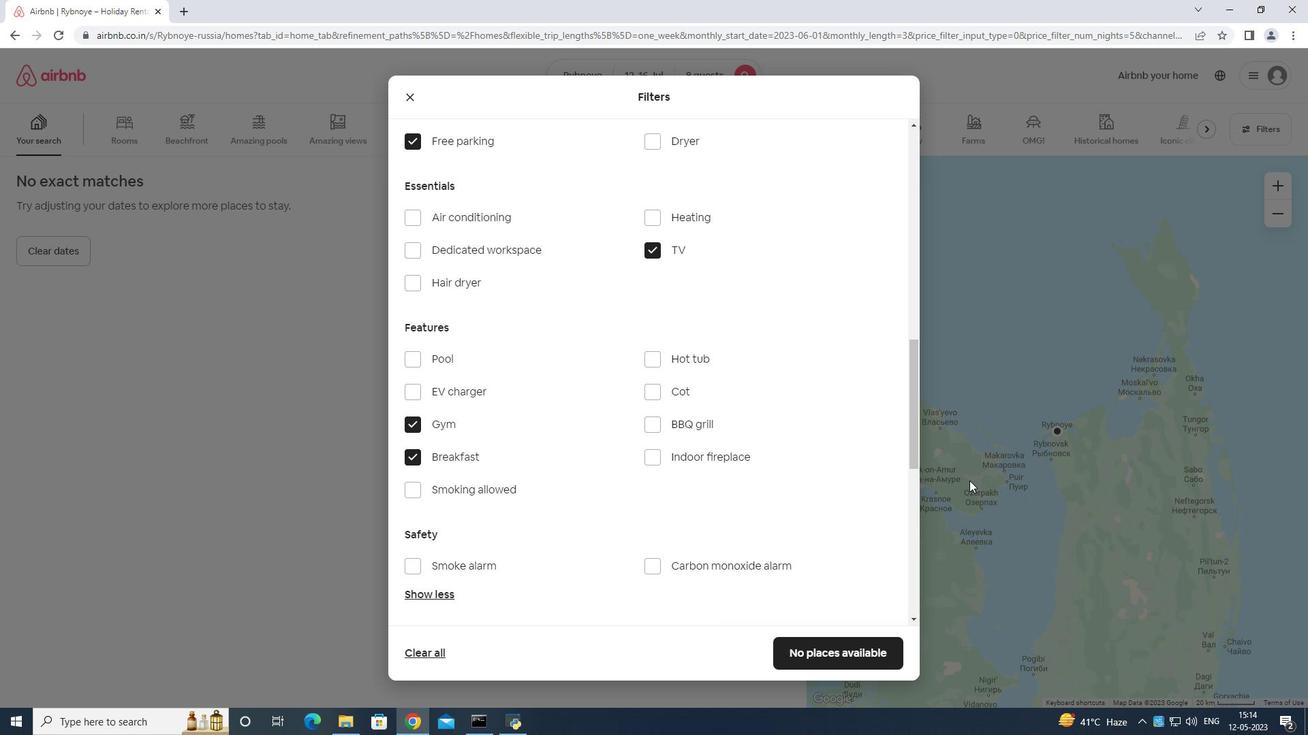 
Action: Mouse moved to (863, 489)
Screenshot: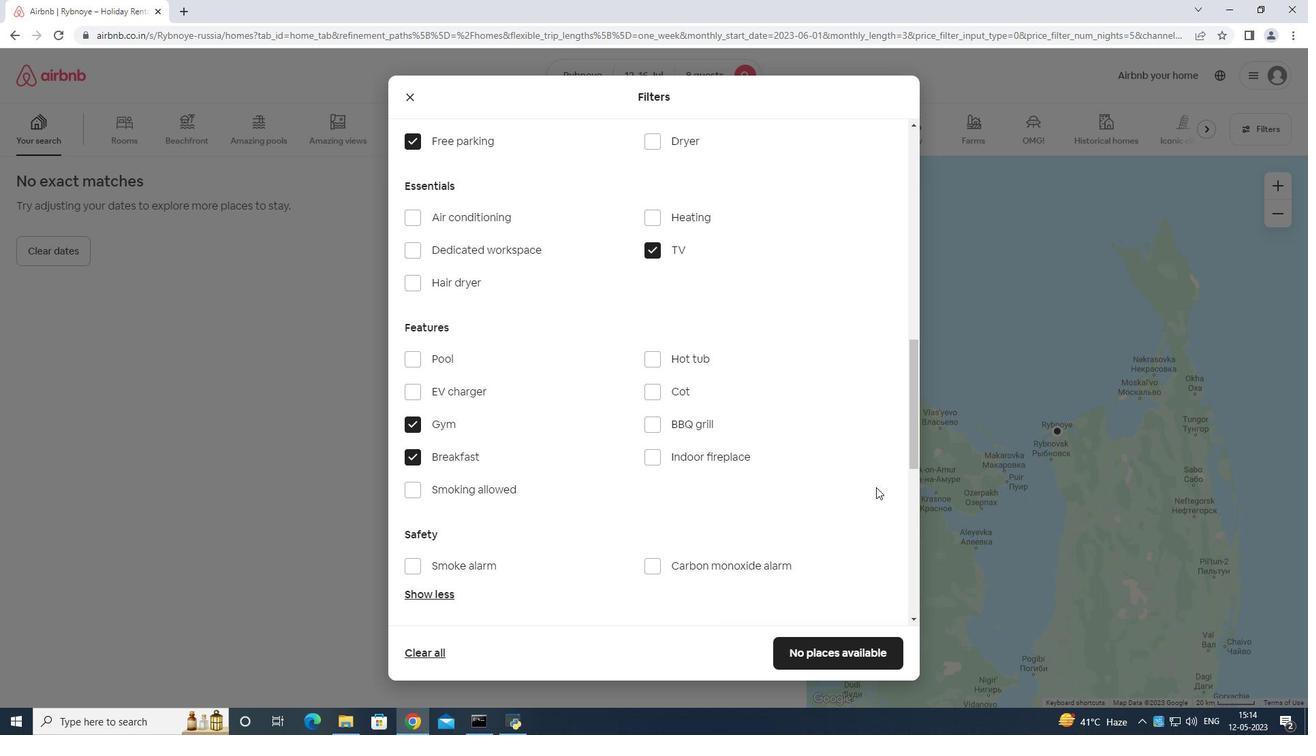 
Action: Mouse scrolled (863, 488) with delta (0, 0)
Screenshot: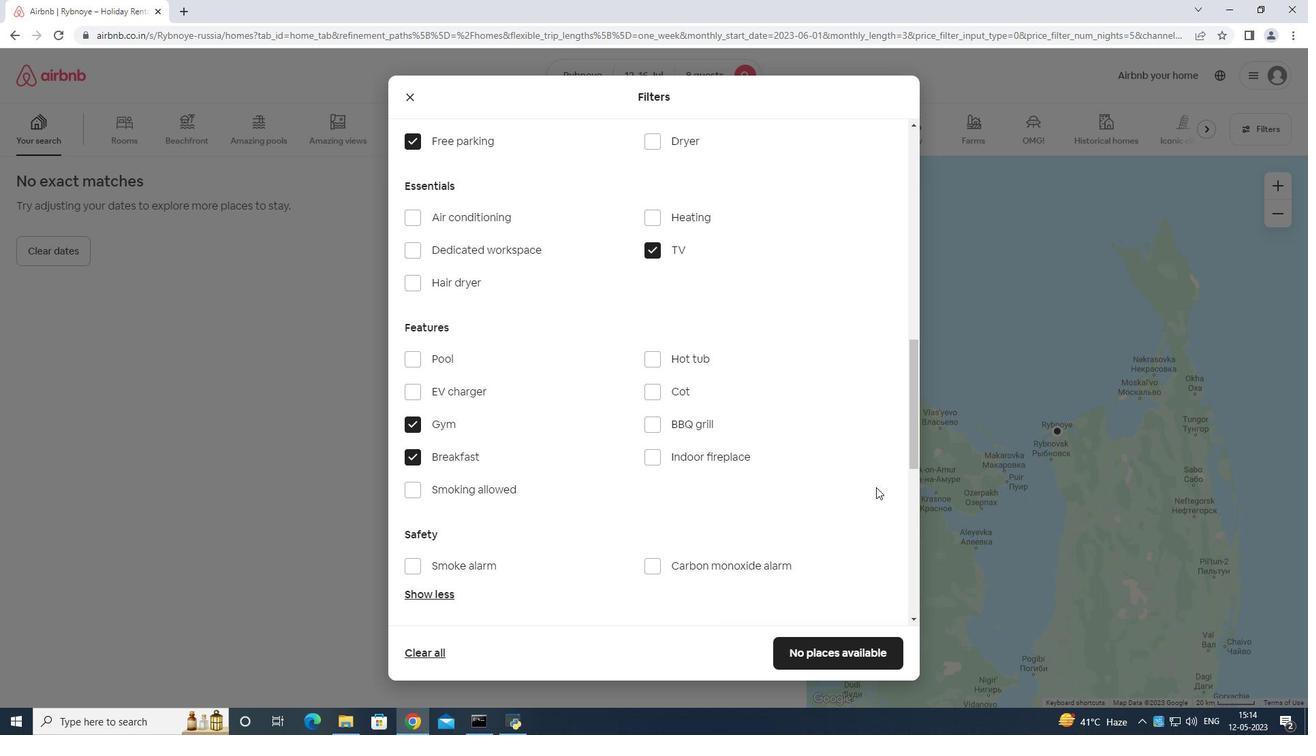 
Action: Mouse moved to (863, 489)
Screenshot: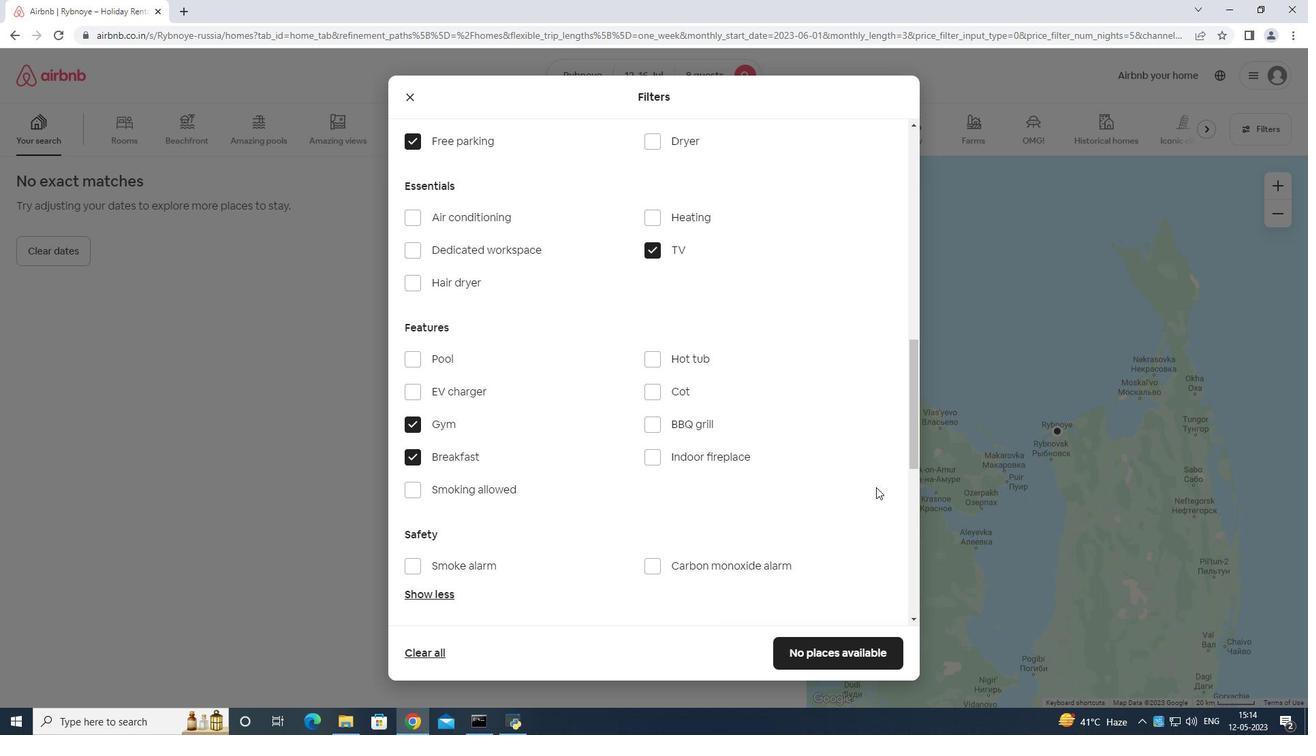
Action: Mouse scrolled (863, 489) with delta (0, 0)
Screenshot: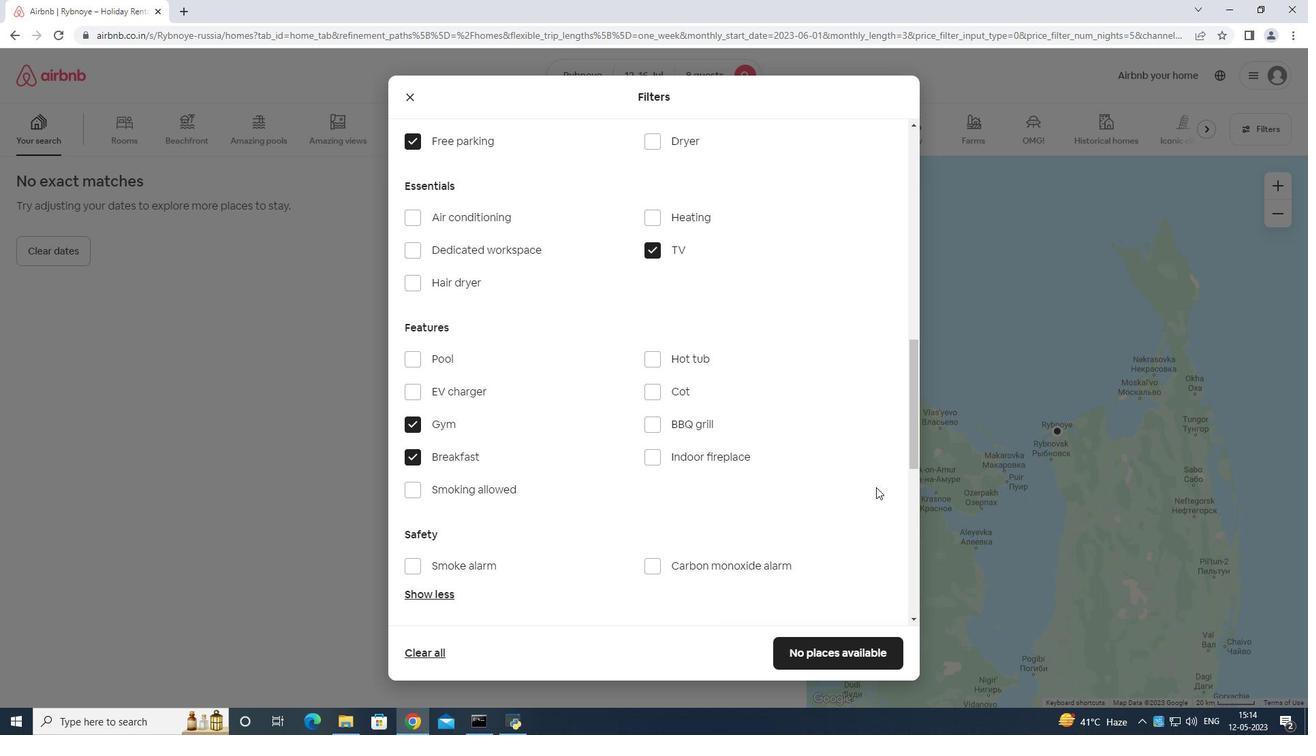 
Action: Mouse scrolled (863, 489) with delta (0, 0)
Screenshot: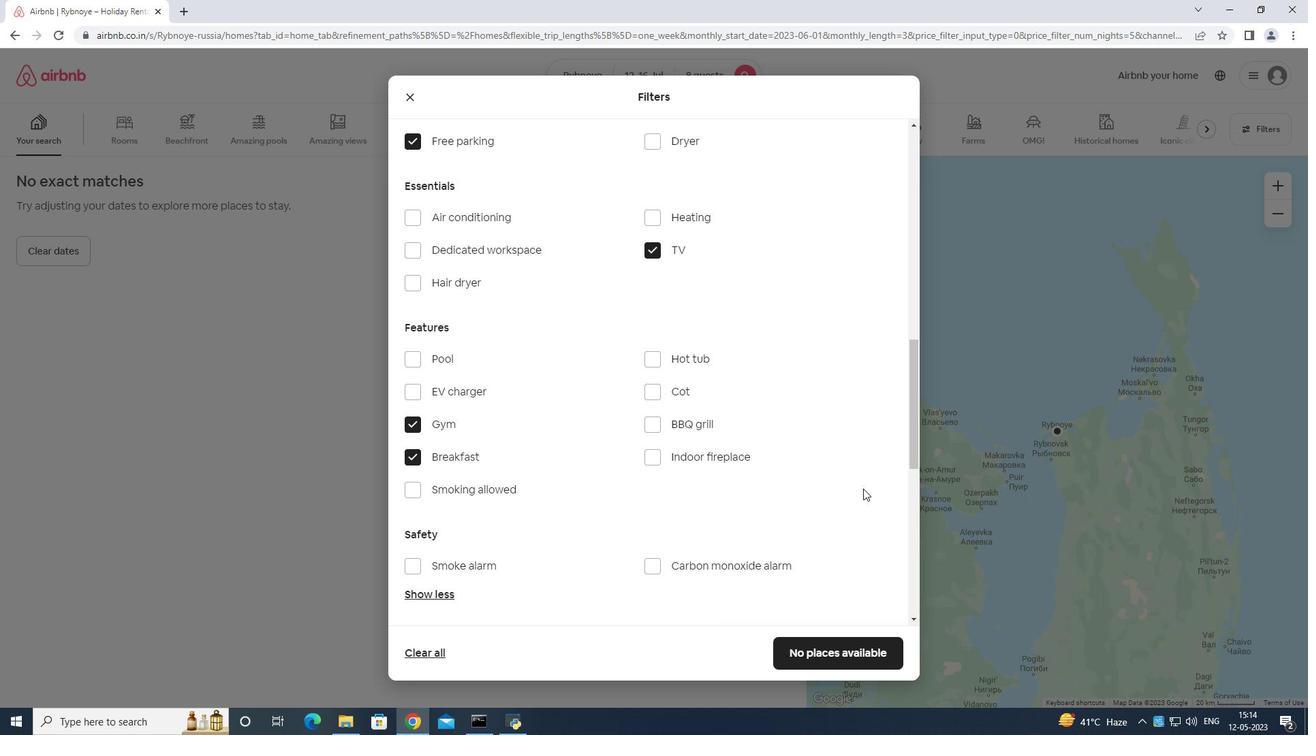 
Action: Mouse moved to (862, 490)
Screenshot: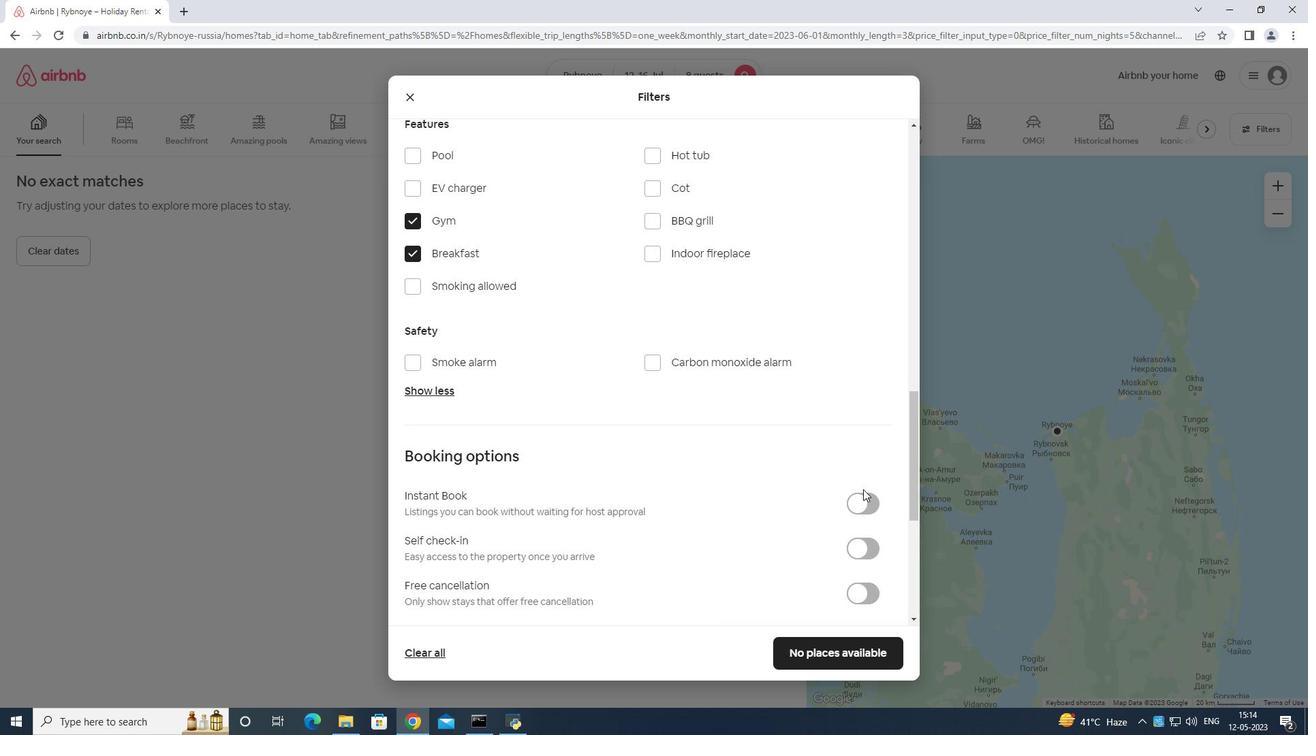 
Action: Mouse scrolled (862, 489) with delta (0, 0)
Screenshot: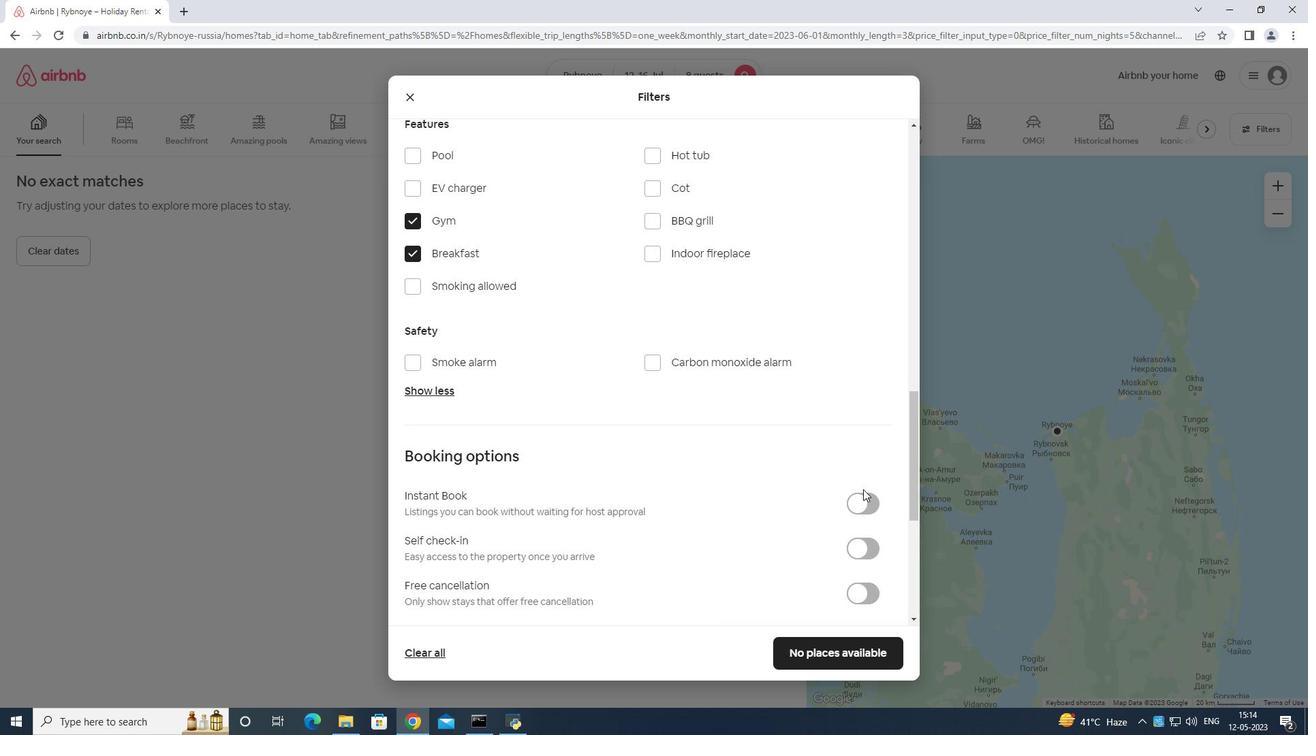 
Action: Mouse moved to (861, 483)
Screenshot: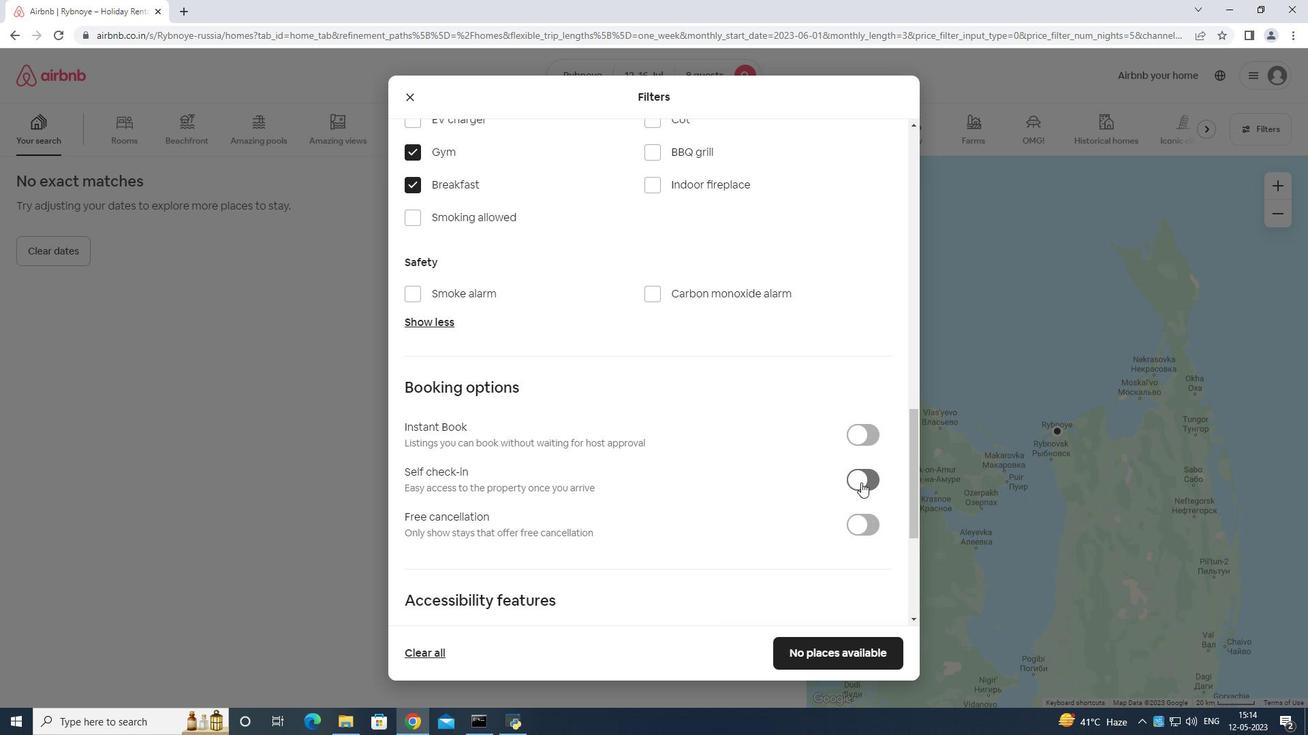 
Action: Mouse pressed left at (861, 483)
Screenshot: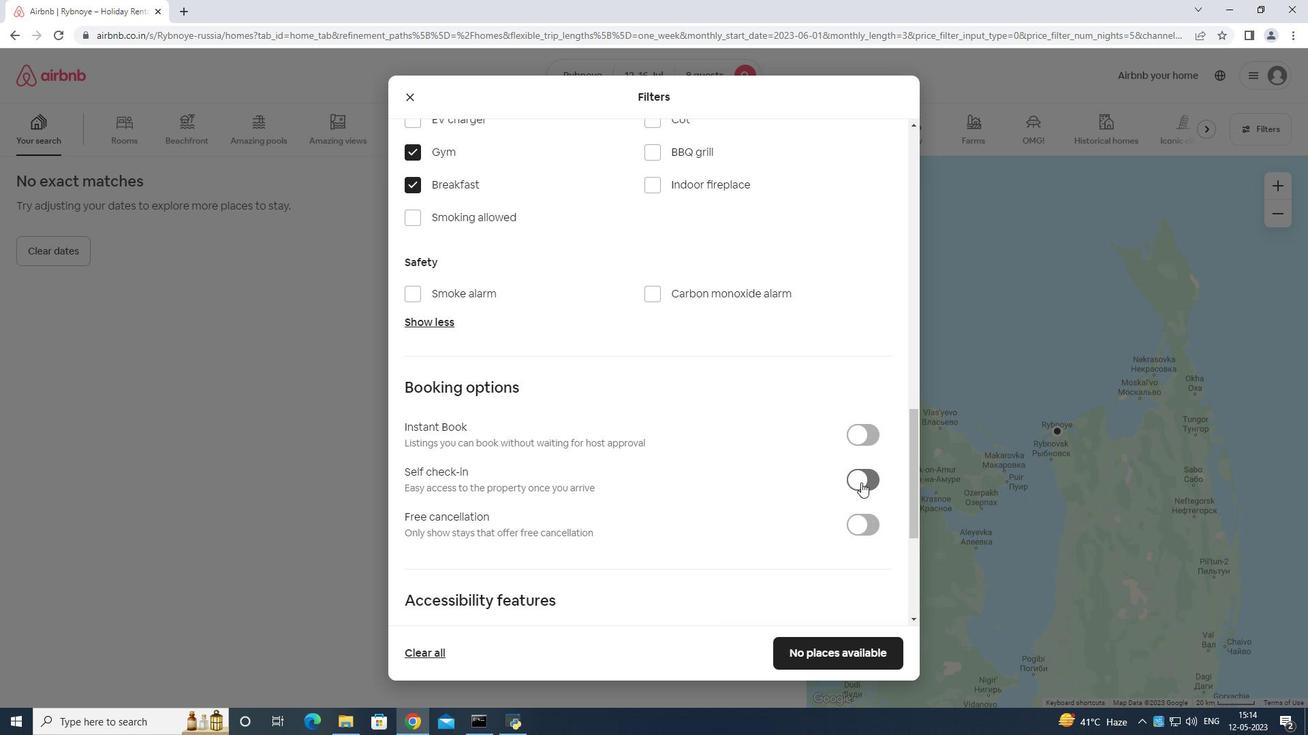 
Action: Mouse moved to (868, 476)
Screenshot: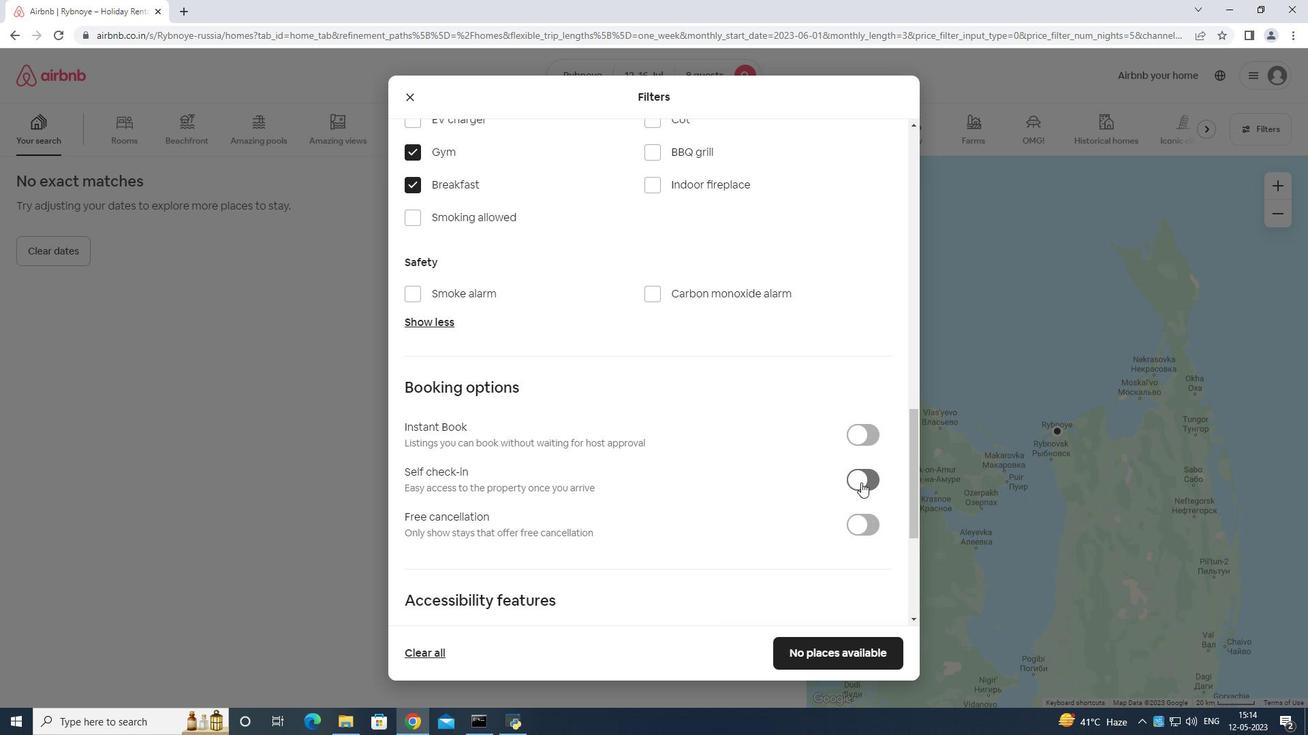 
Action: Mouse scrolled (868, 475) with delta (0, 0)
Screenshot: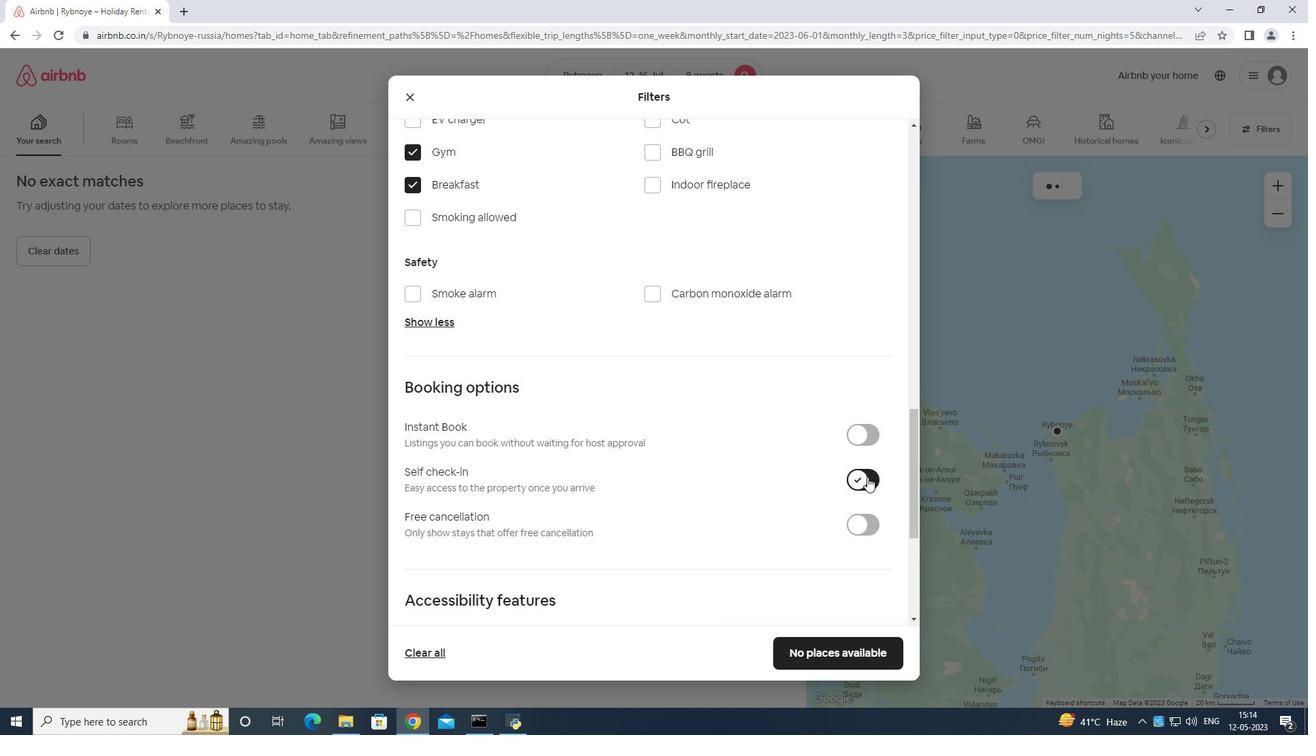 
Action: Mouse scrolled (868, 475) with delta (0, 0)
Screenshot: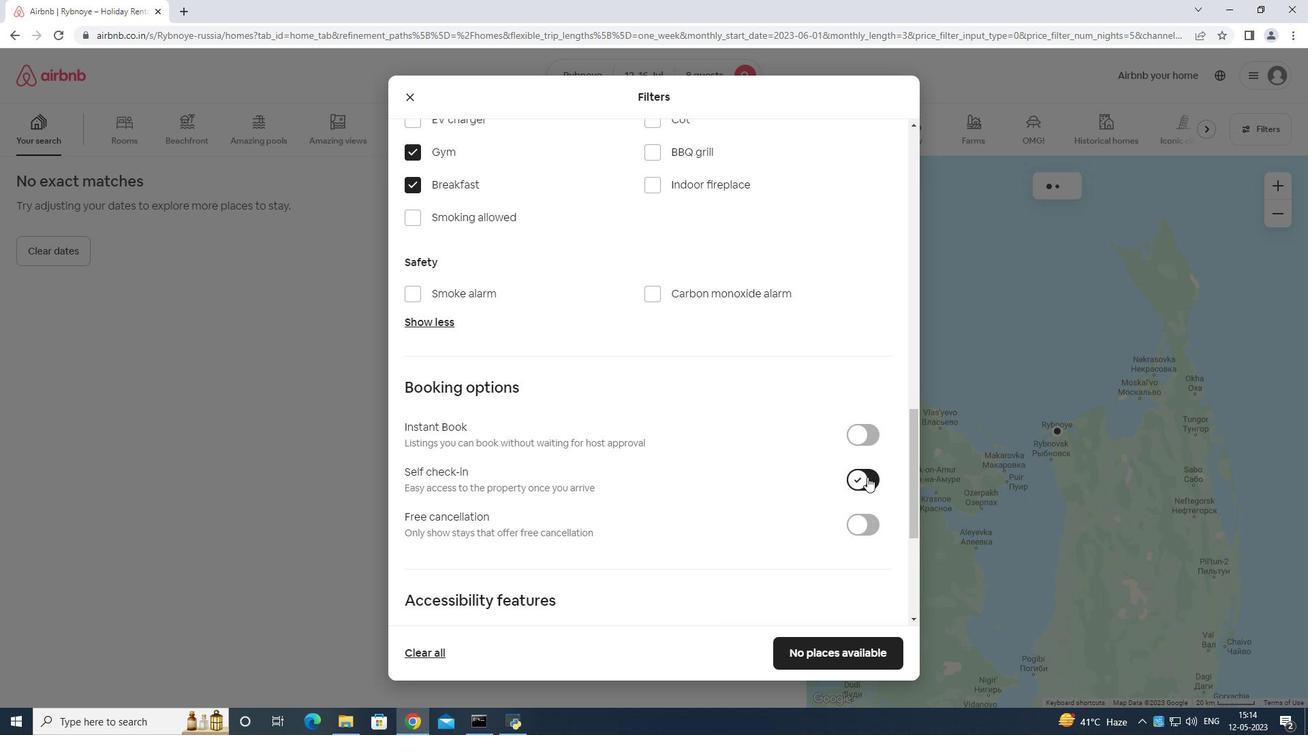 
Action: Mouse scrolled (868, 475) with delta (0, 0)
Screenshot: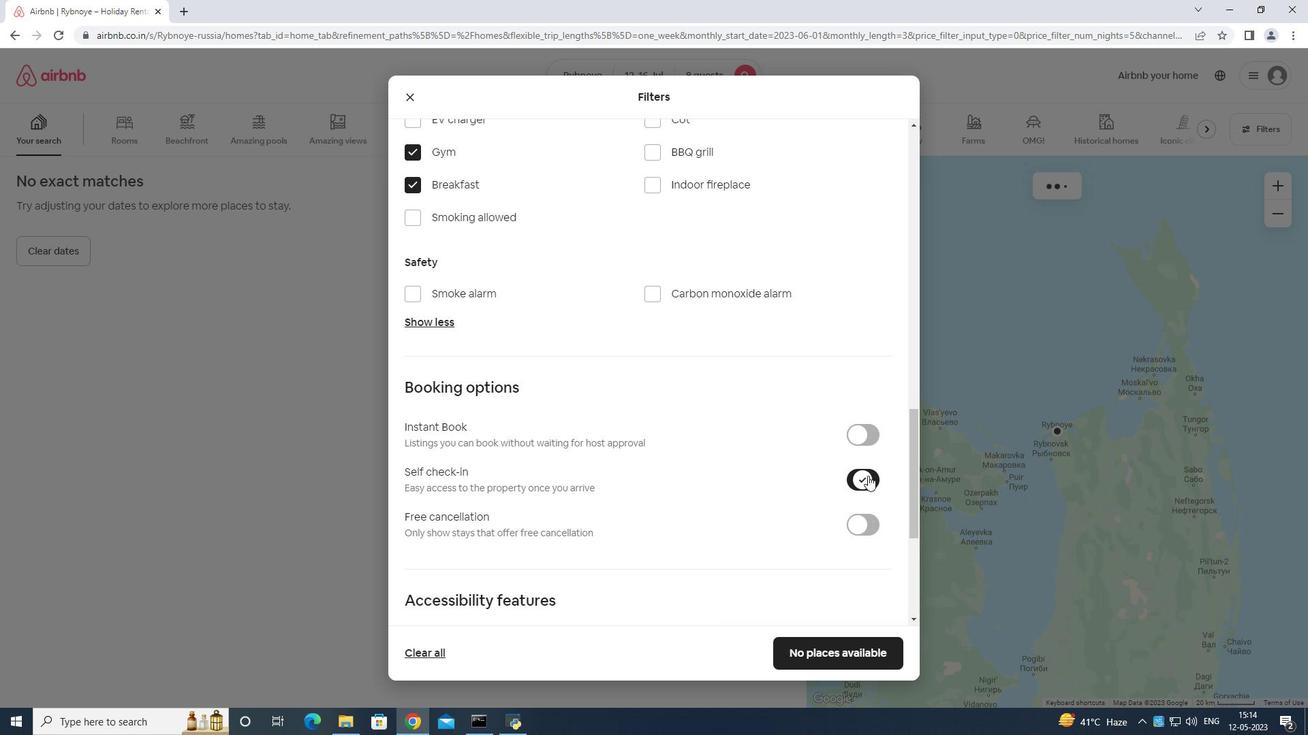 
Action: Mouse scrolled (868, 475) with delta (0, 0)
Screenshot: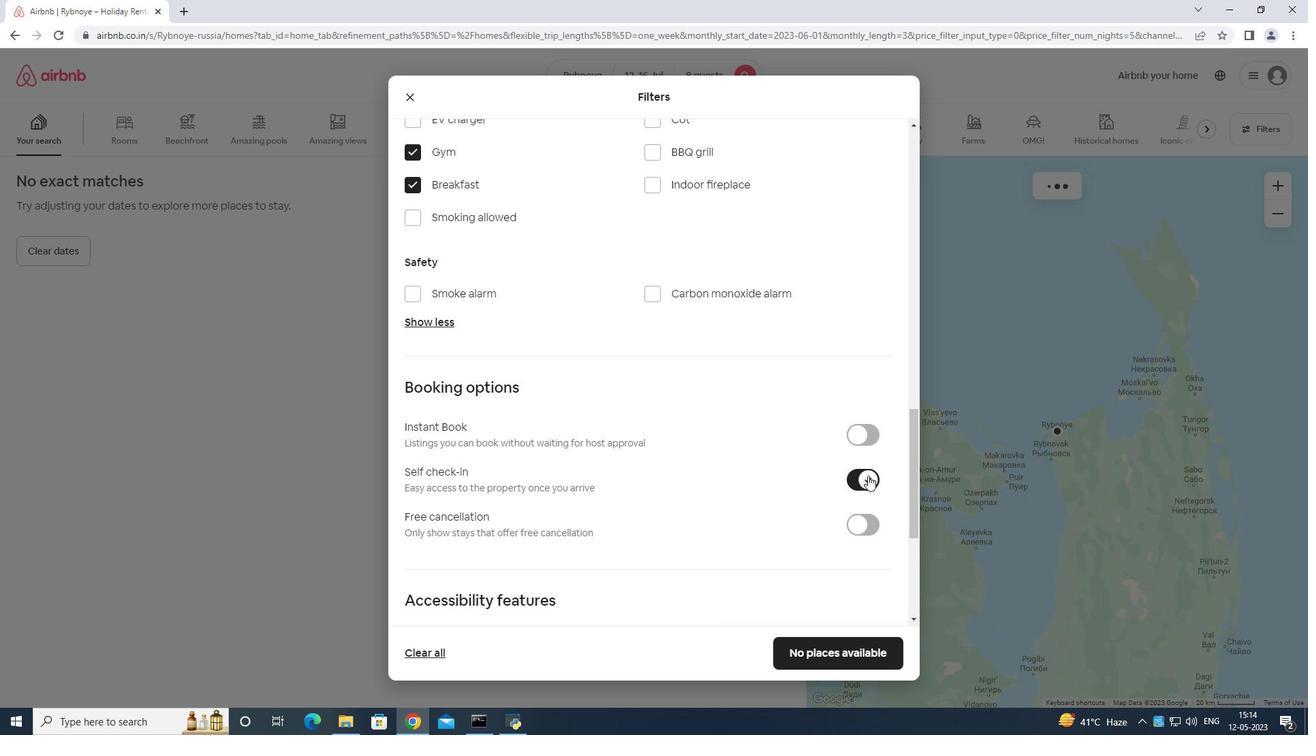 
Action: Mouse moved to (865, 474)
Screenshot: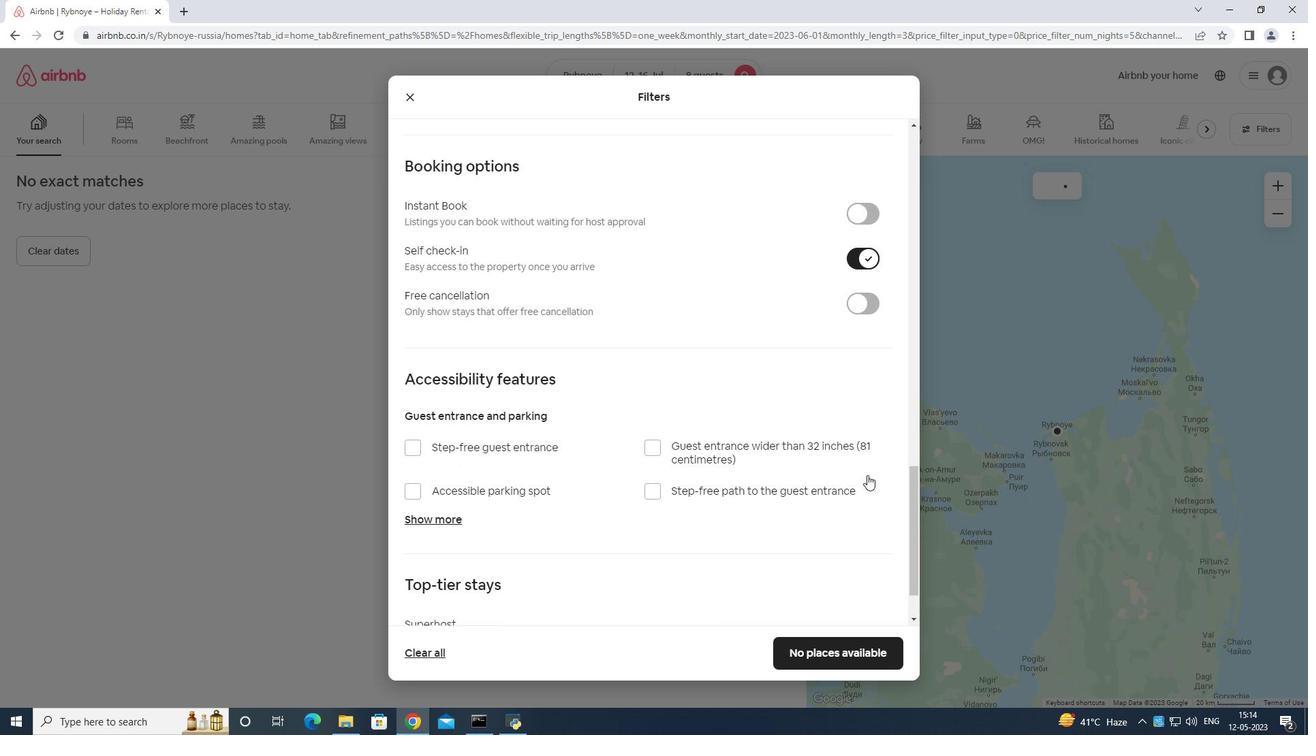 
Action: Mouse scrolled (865, 473) with delta (0, 0)
Screenshot: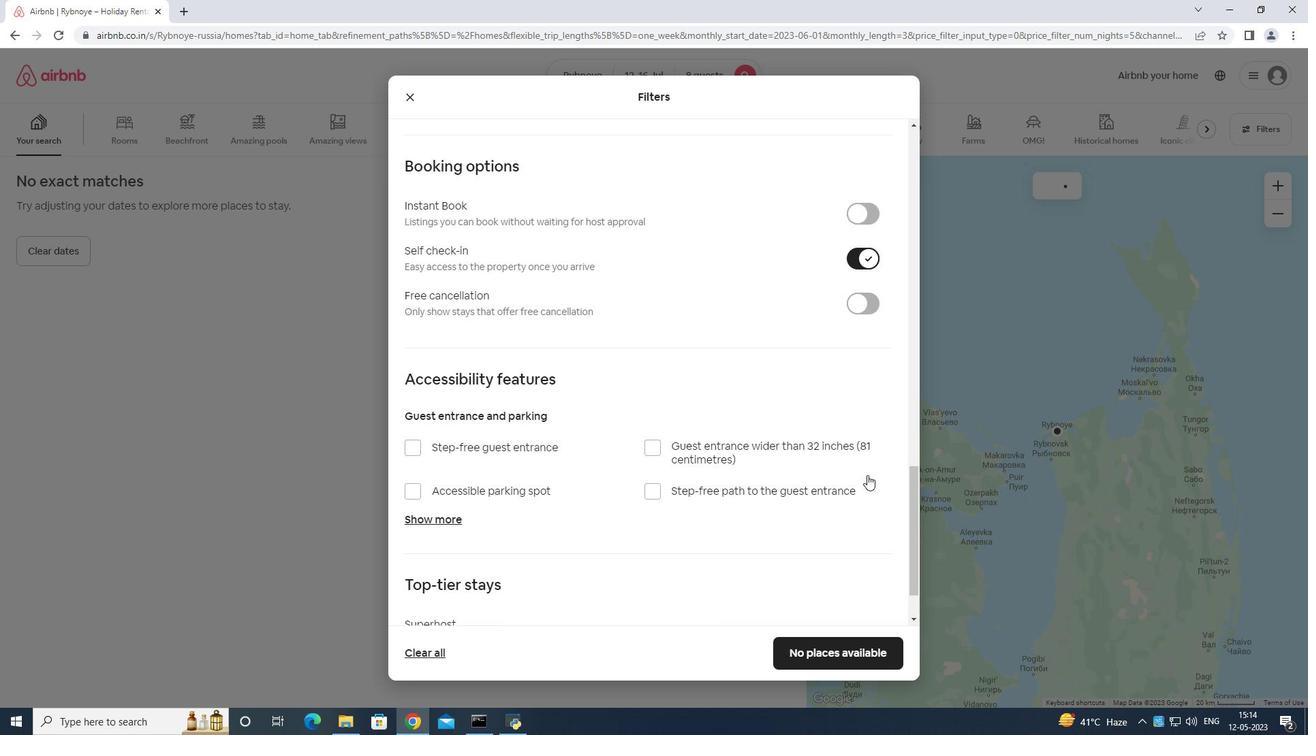 
Action: Mouse scrolled (865, 473) with delta (0, 0)
Screenshot: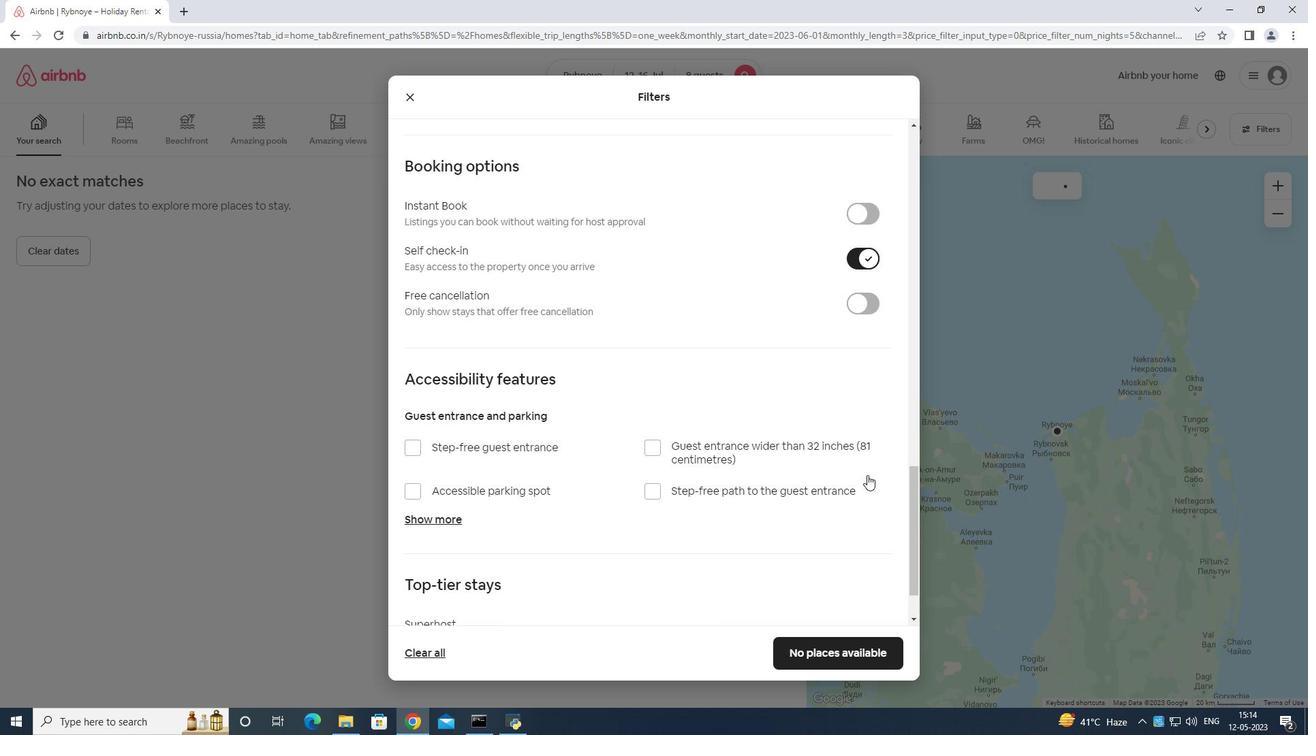 
Action: Mouse moved to (861, 473)
Screenshot: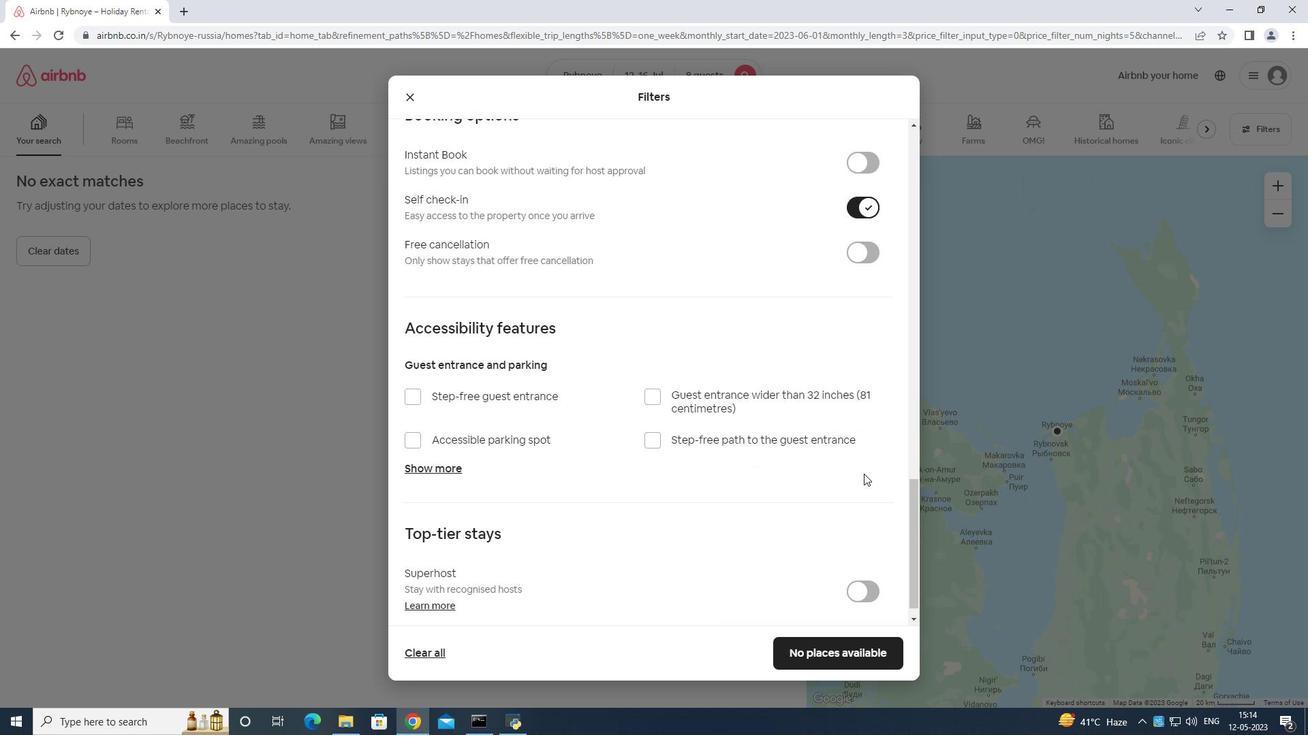 
Action: Mouse scrolled (861, 472) with delta (0, 0)
Screenshot: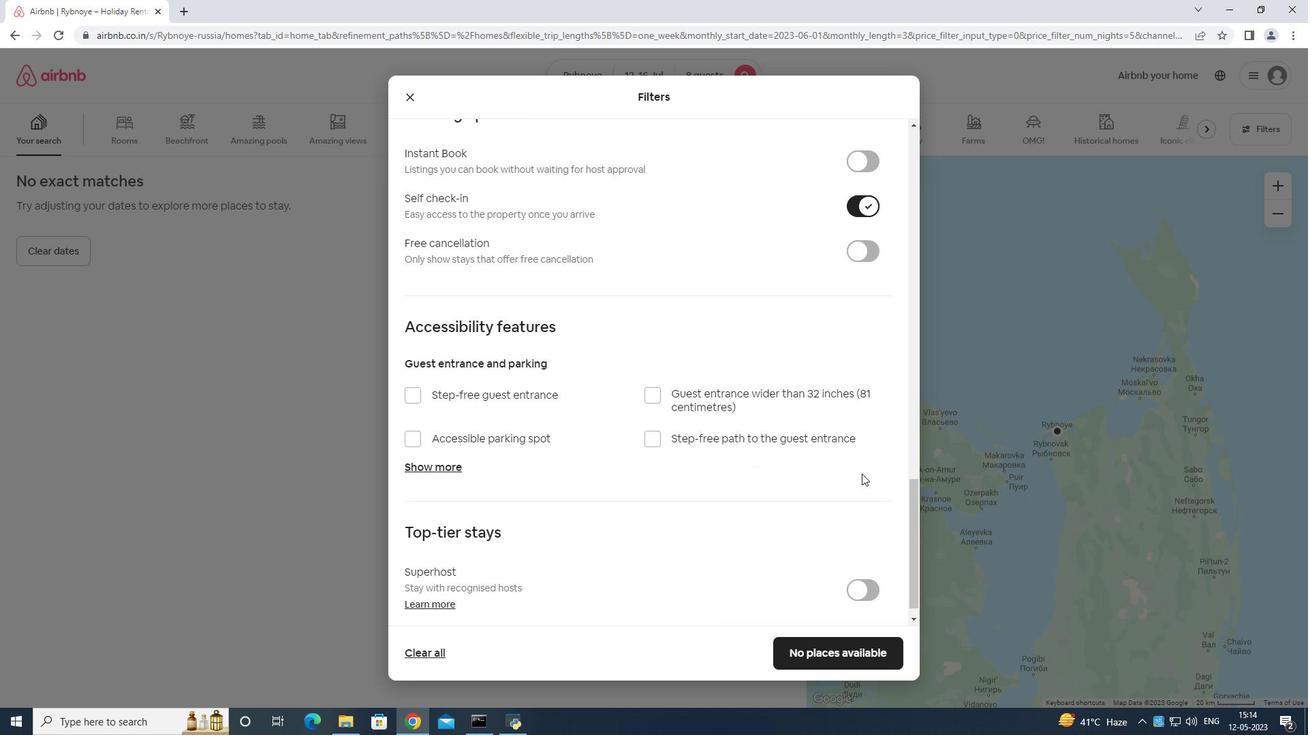 
Action: Mouse scrolled (861, 472) with delta (0, 0)
Screenshot: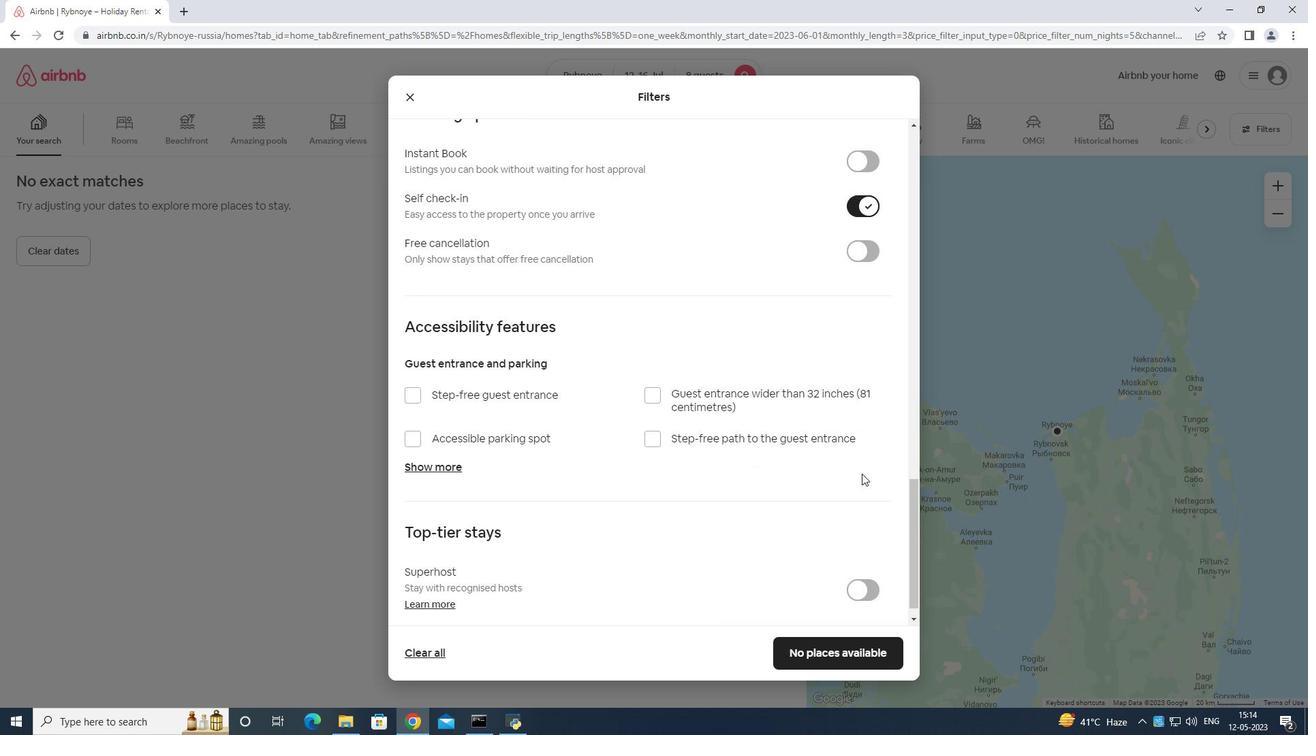 
Action: Mouse moved to (861, 472)
Screenshot: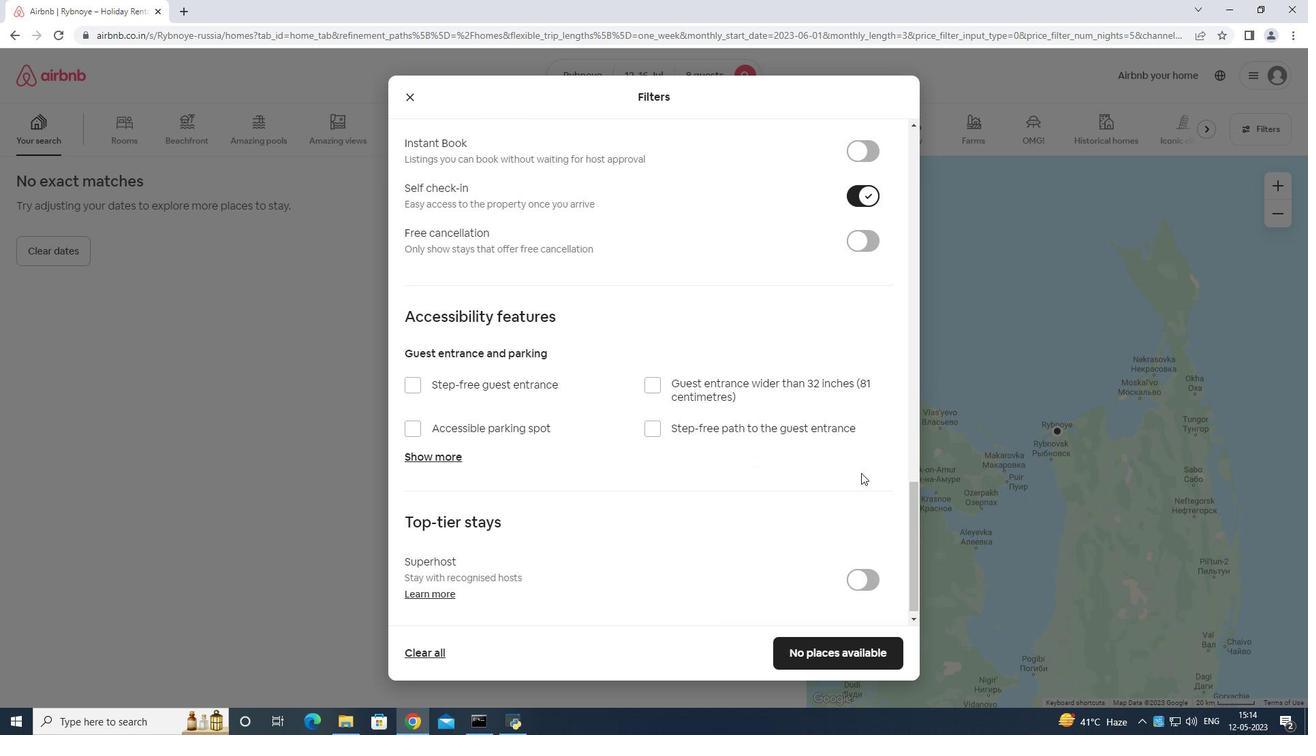 
Action: Mouse scrolled (861, 472) with delta (0, 0)
Screenshot: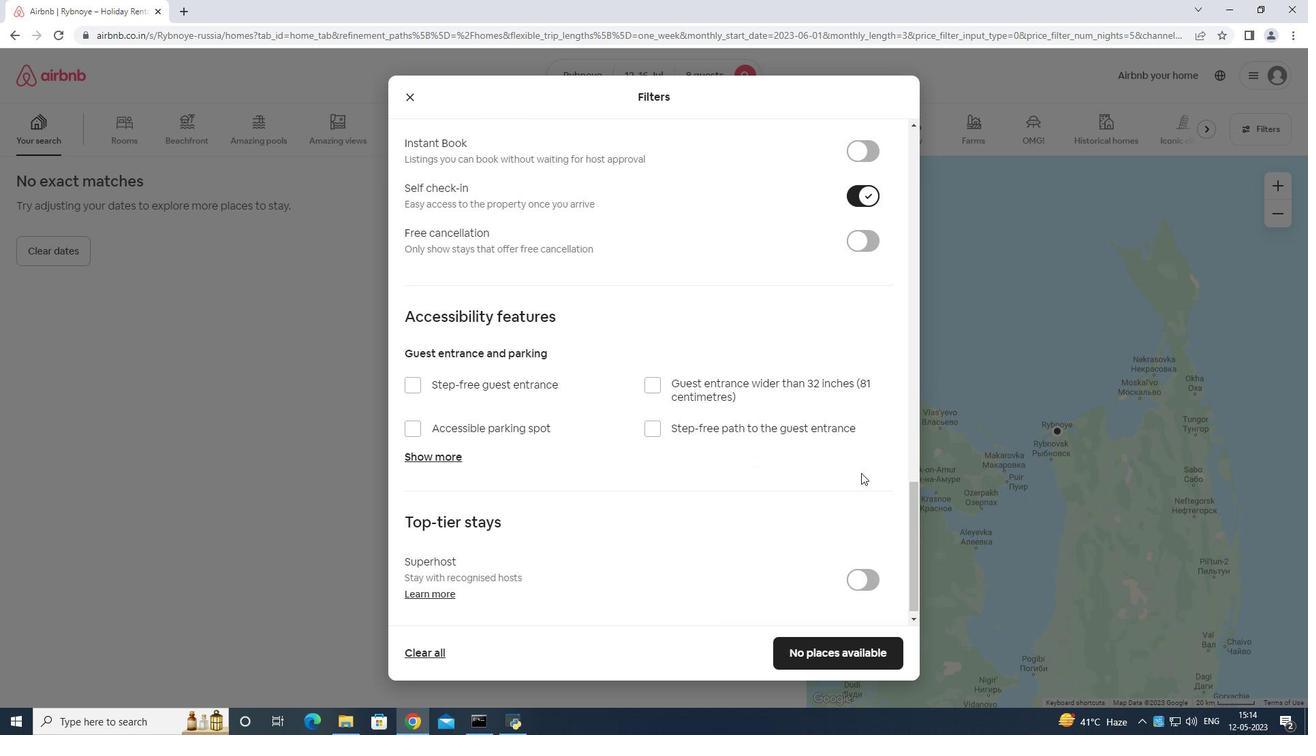 
Action: Mouse moved to (856, 472)
Screenshot: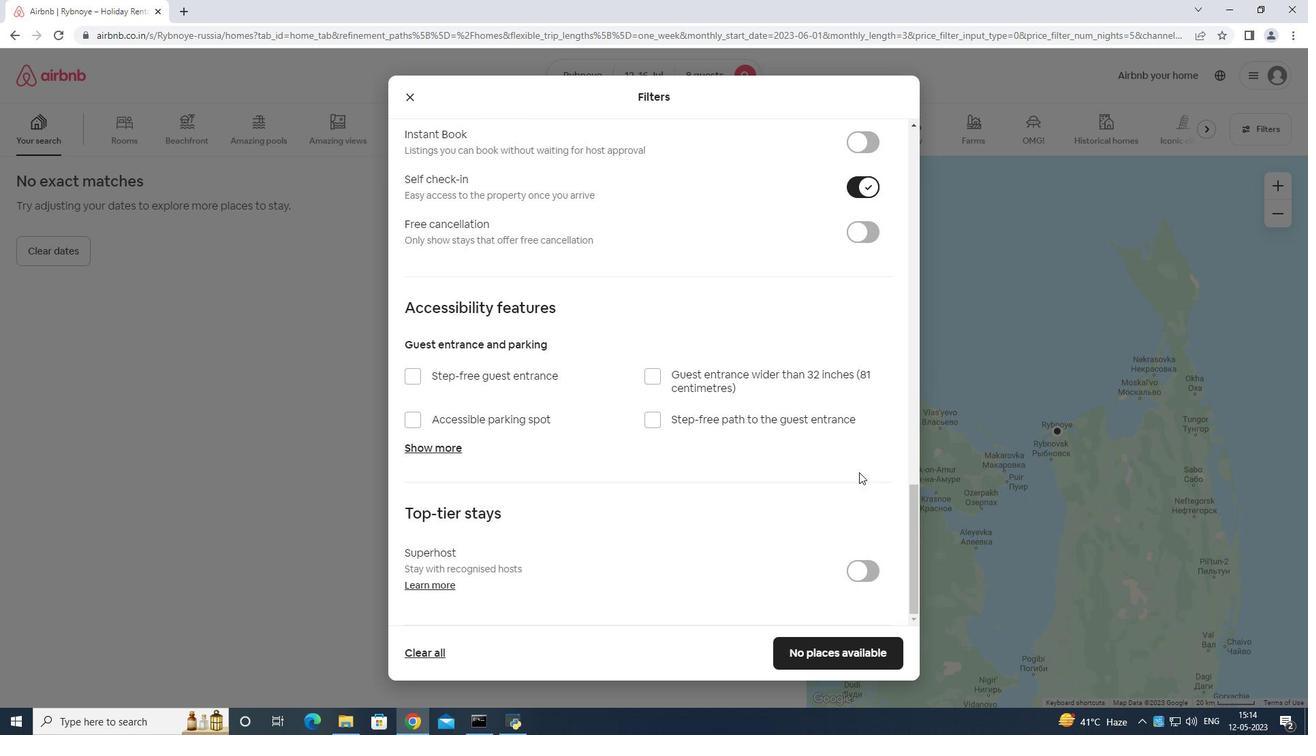 
Action: Mouse scrolled (856, 472) with delta (0, 0)
Screenshot: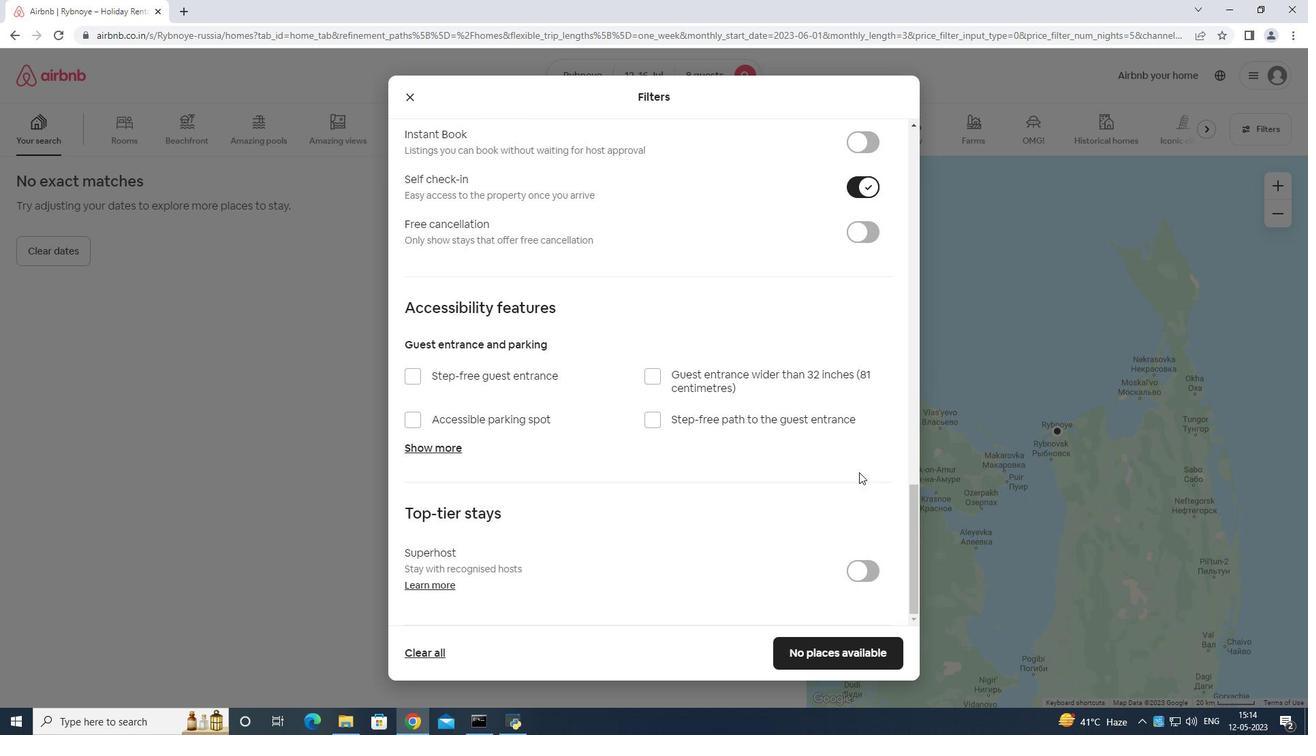 
Action: Mouse moved to (856, 472)
Screenshot: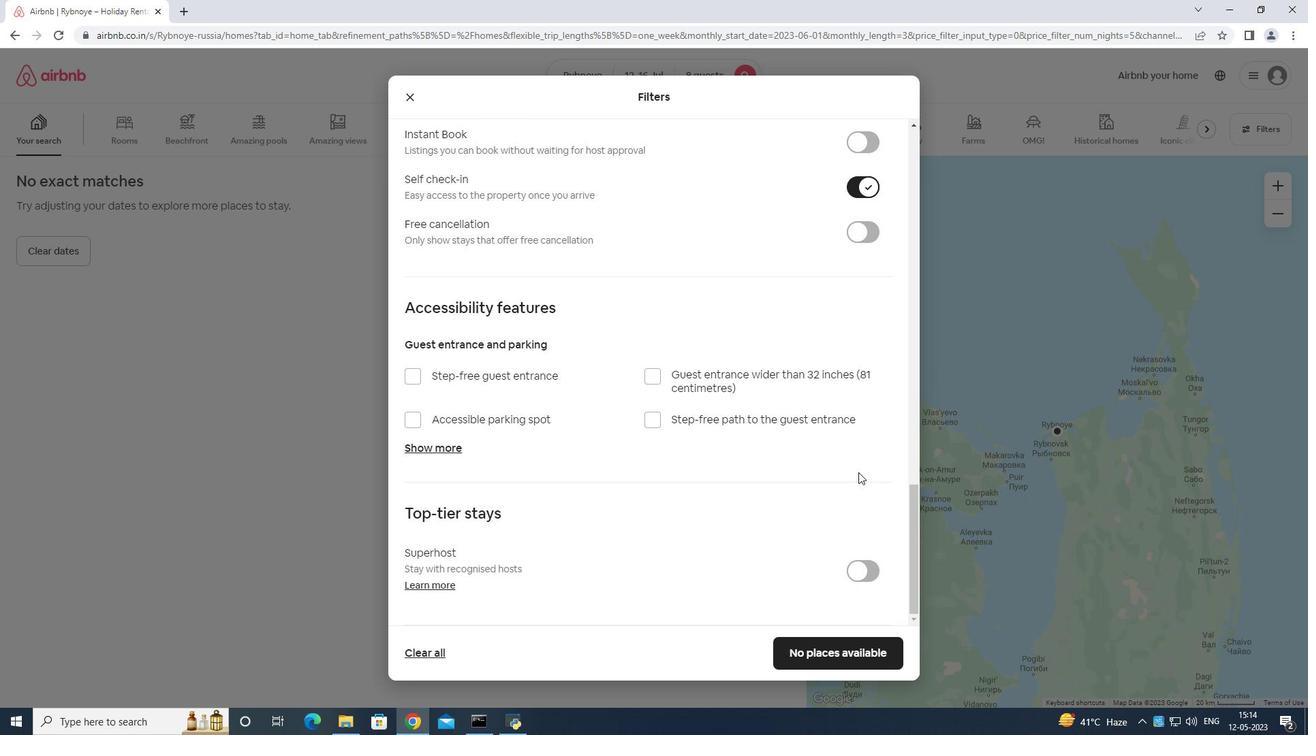 
Action: Mouse scrolled (856, 472) with delta (0, 0)
Screenshot: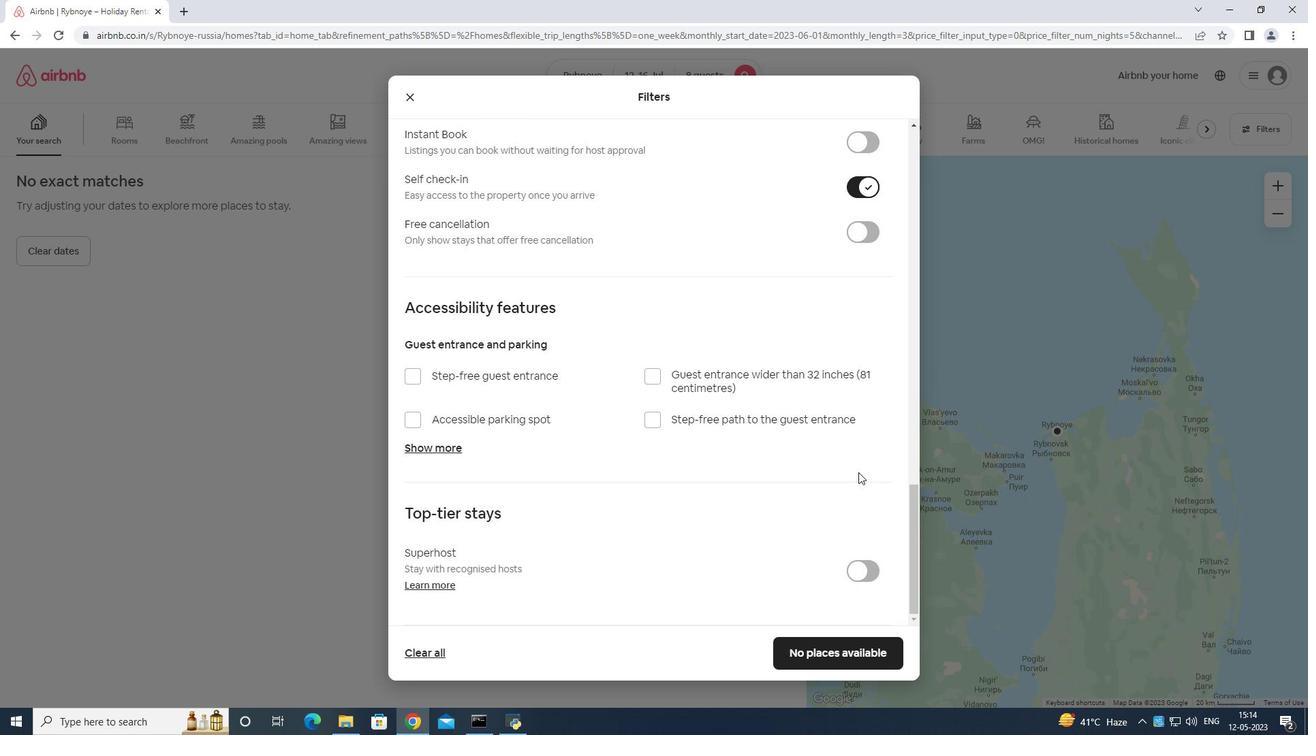 
Action: Mouse moved to (855, 472)
Screenshot: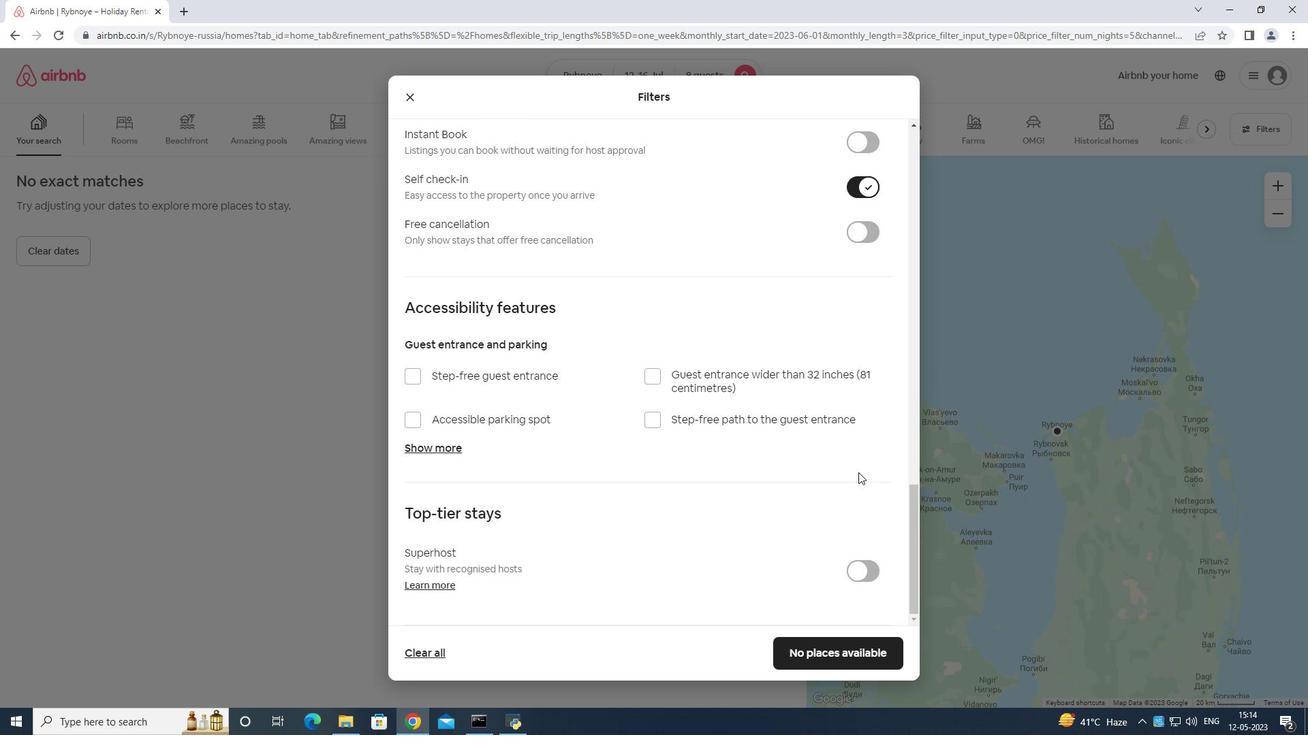 
Action: Mouse scrolled (855, 472) with delta (0, 0)
Screenshot: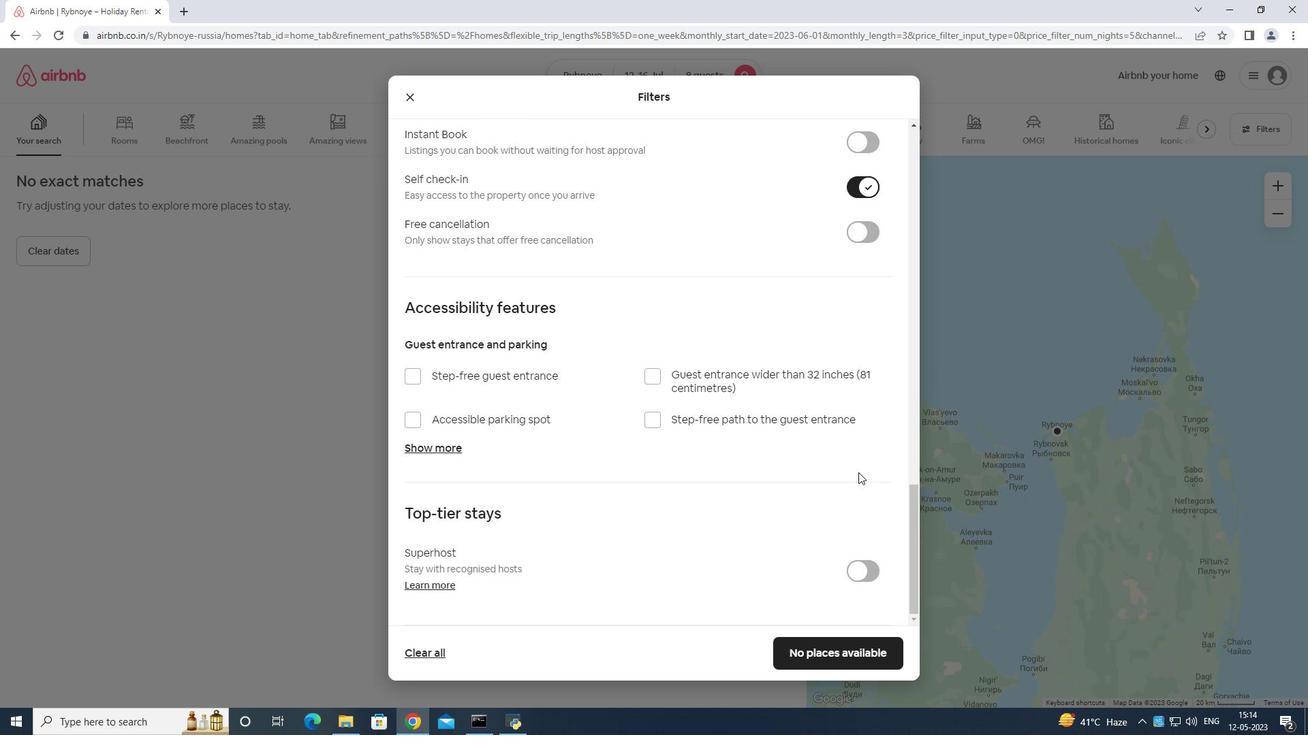 
Action: Mouse moved to (853, 472)
Screenshot: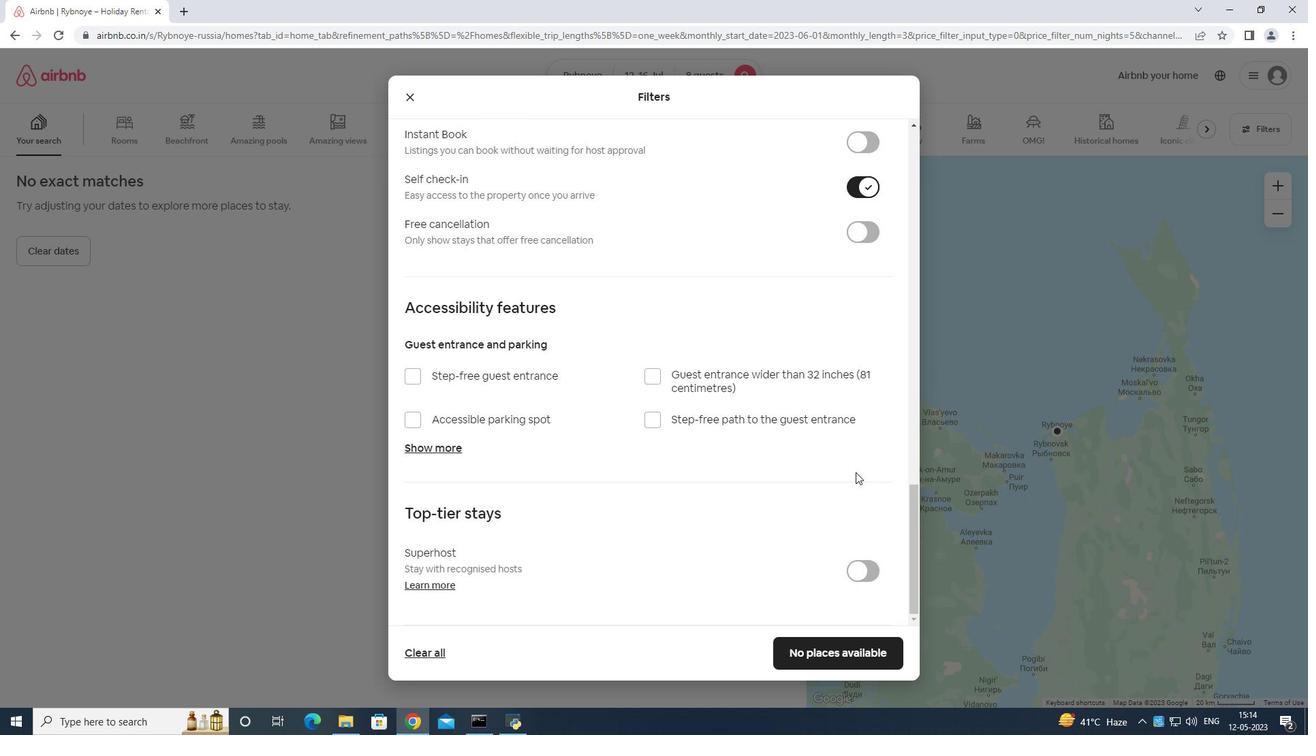 
Action: Mouse scrolled (853, 472) with delta (0, 0)
Screenshot: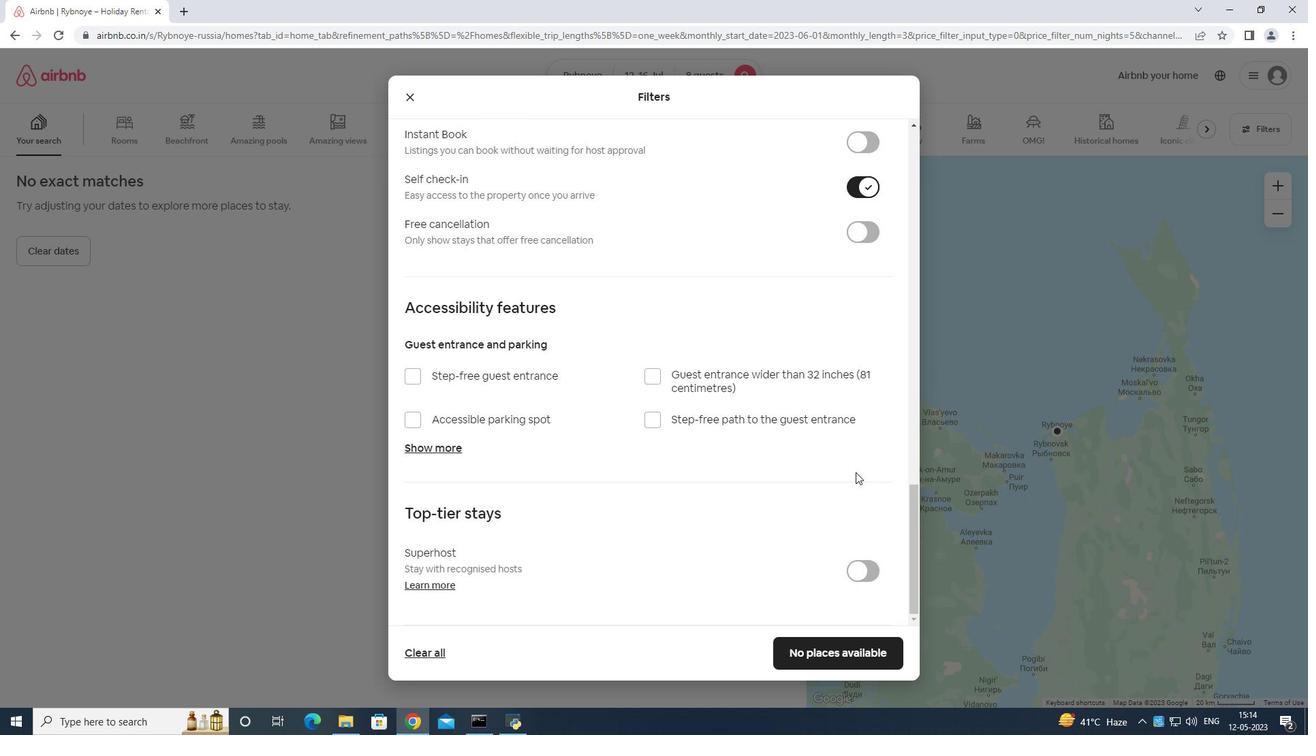 
Action: Mouse moved to (853, 647)
Screenshot: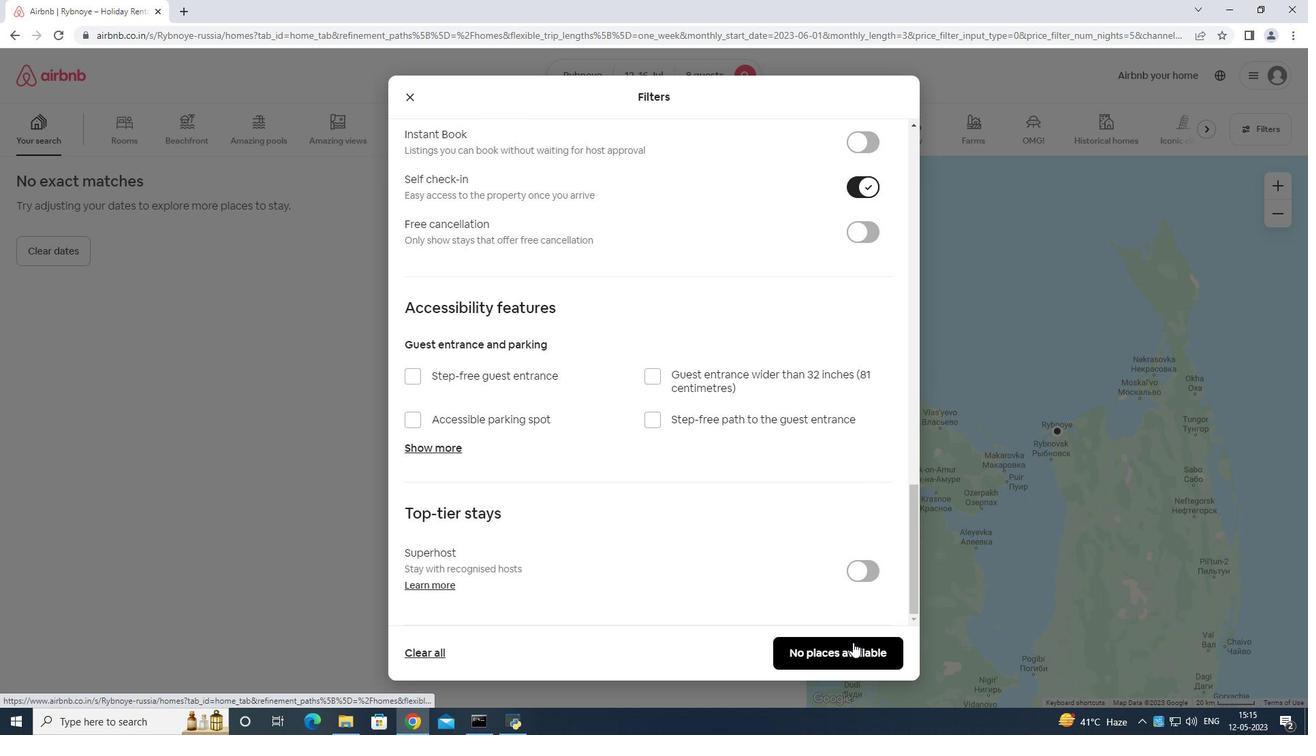 
Action: Mouse pressed left at (853, 647)
Screenshot: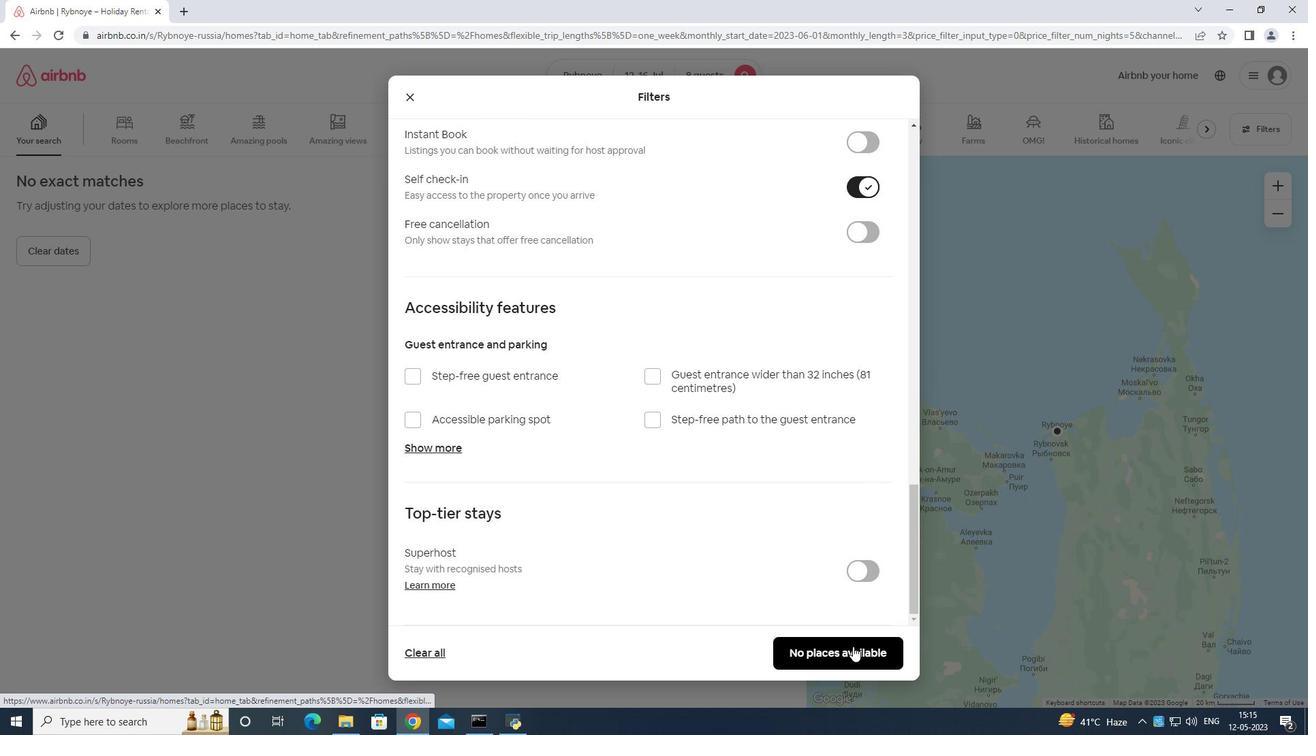 
